 Task: Find connections with filter location Kumhāri with filter topic #Onlineadvertisingwith filter profile language French with filter current company Anchanto with filter school ILS Law College with filter industry Building Equipment Contractors with filter service category Outsourcing with filter keywords title Marketing Research Analyst
Action: Mouse moved to (363, 271)
Screenshot: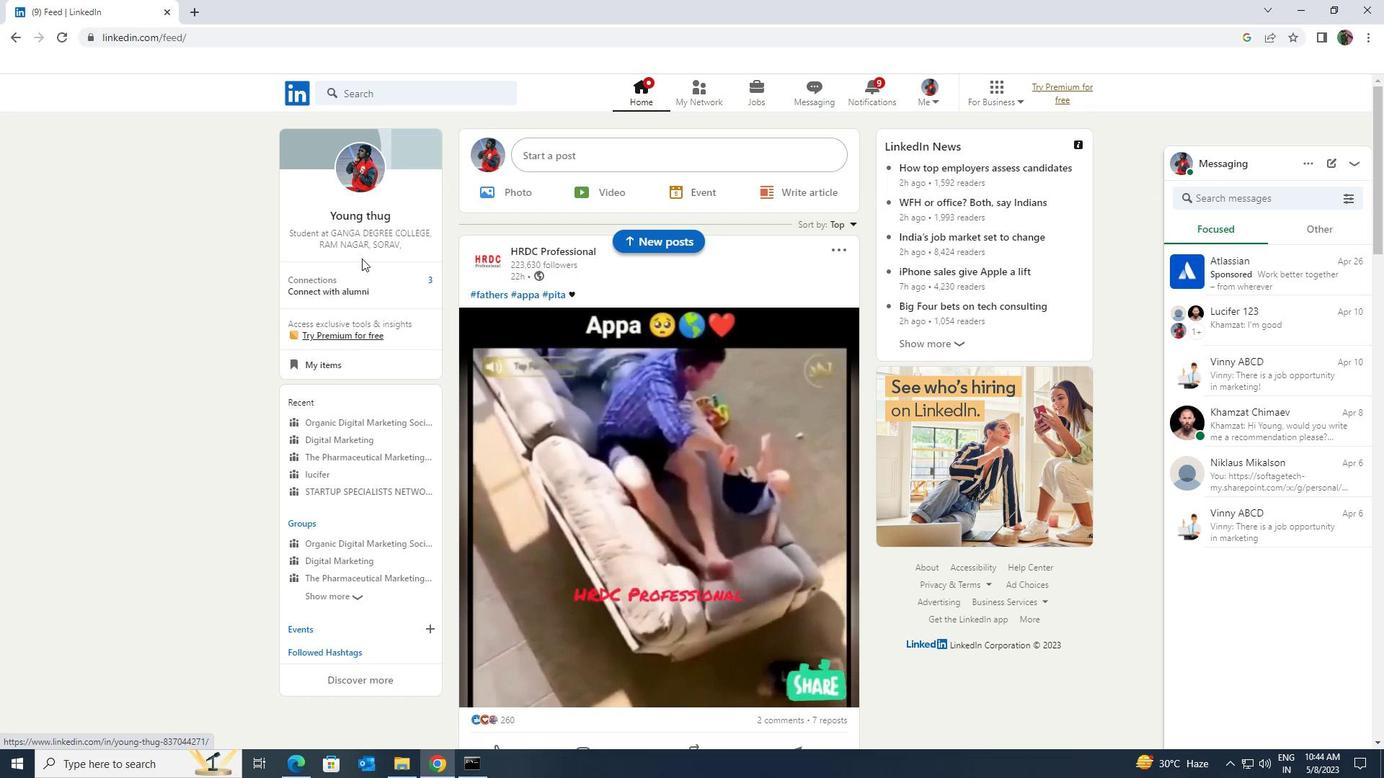 
Action: Mouse pressed left at (363, 271)
Screenshot: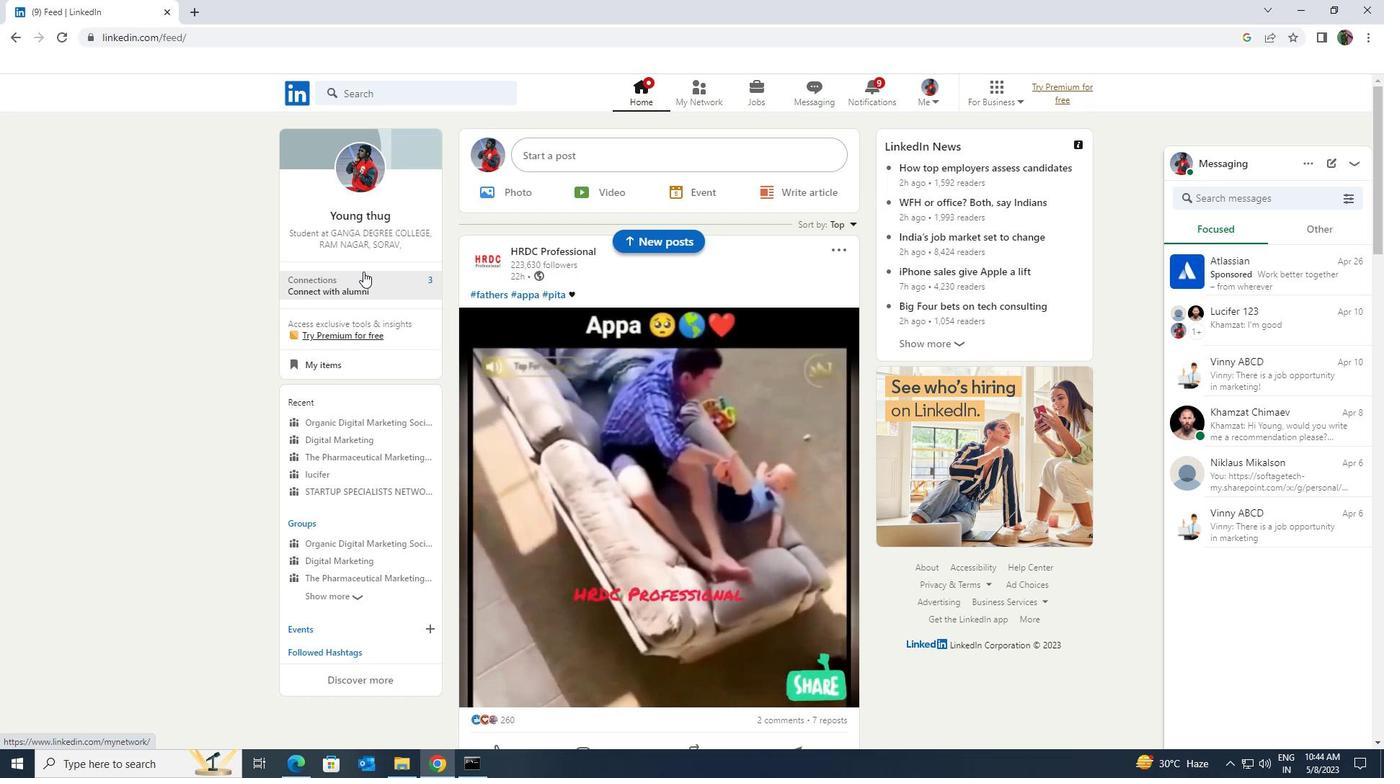 
Action: Mouse moved to (374, 168)
Screenshot: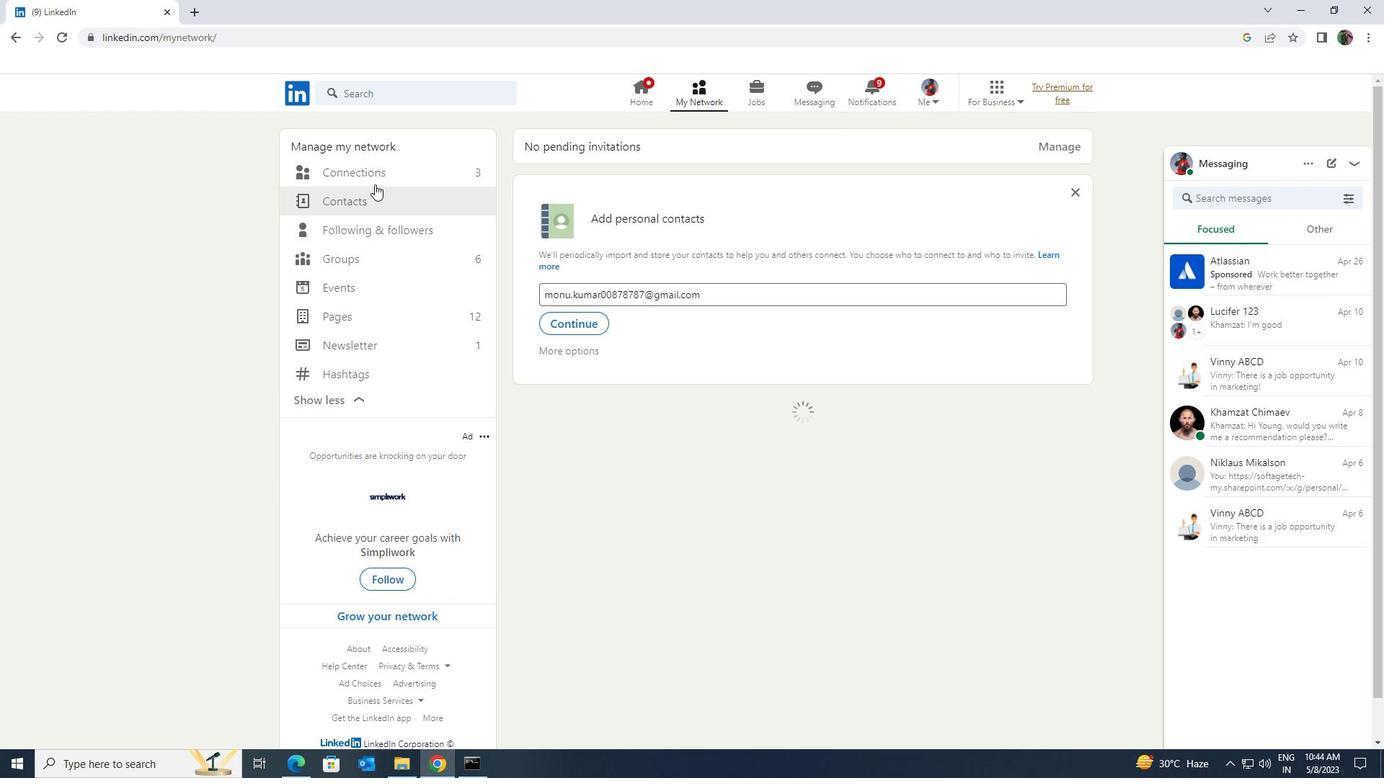 
Action: Mouse pressed left at (374, 168)
Screenshot: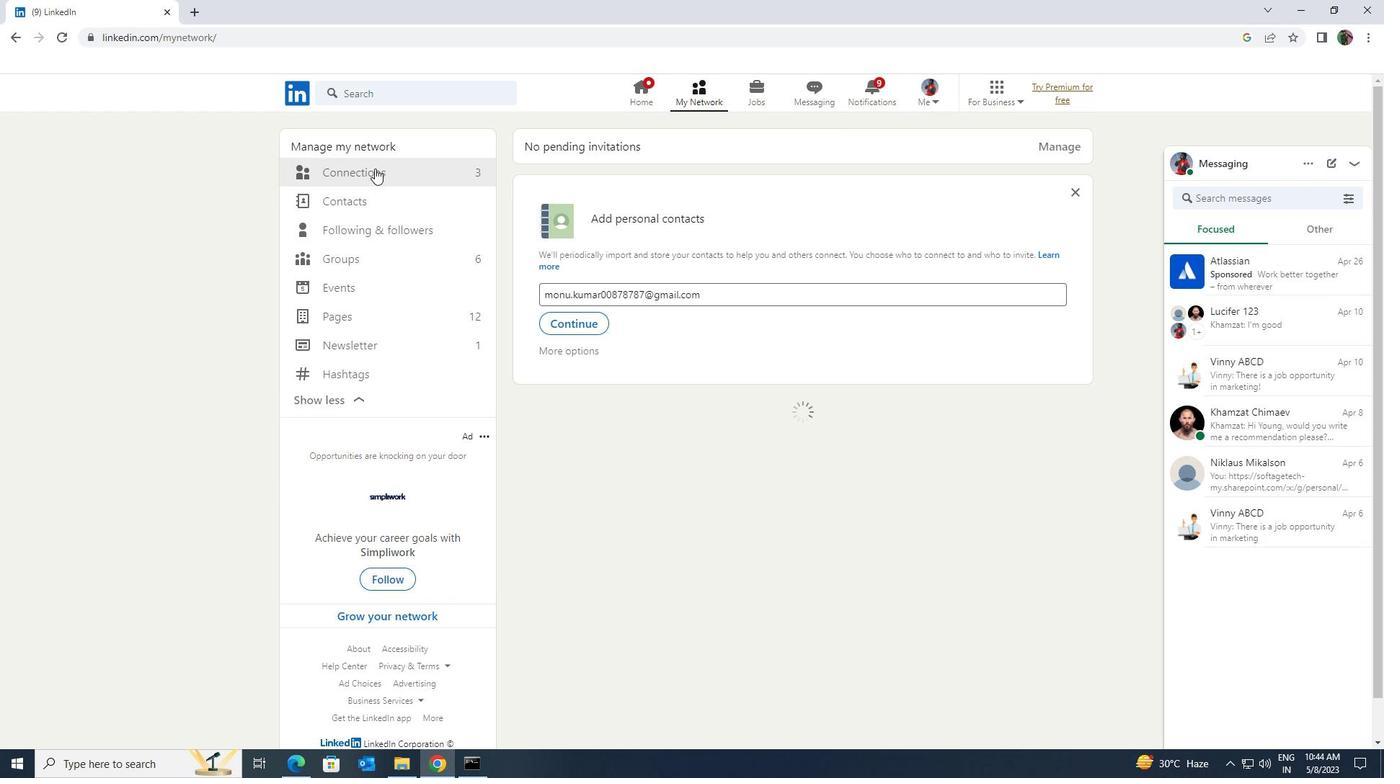 
Action: Mouse moved to (783, 175)
Screenshot: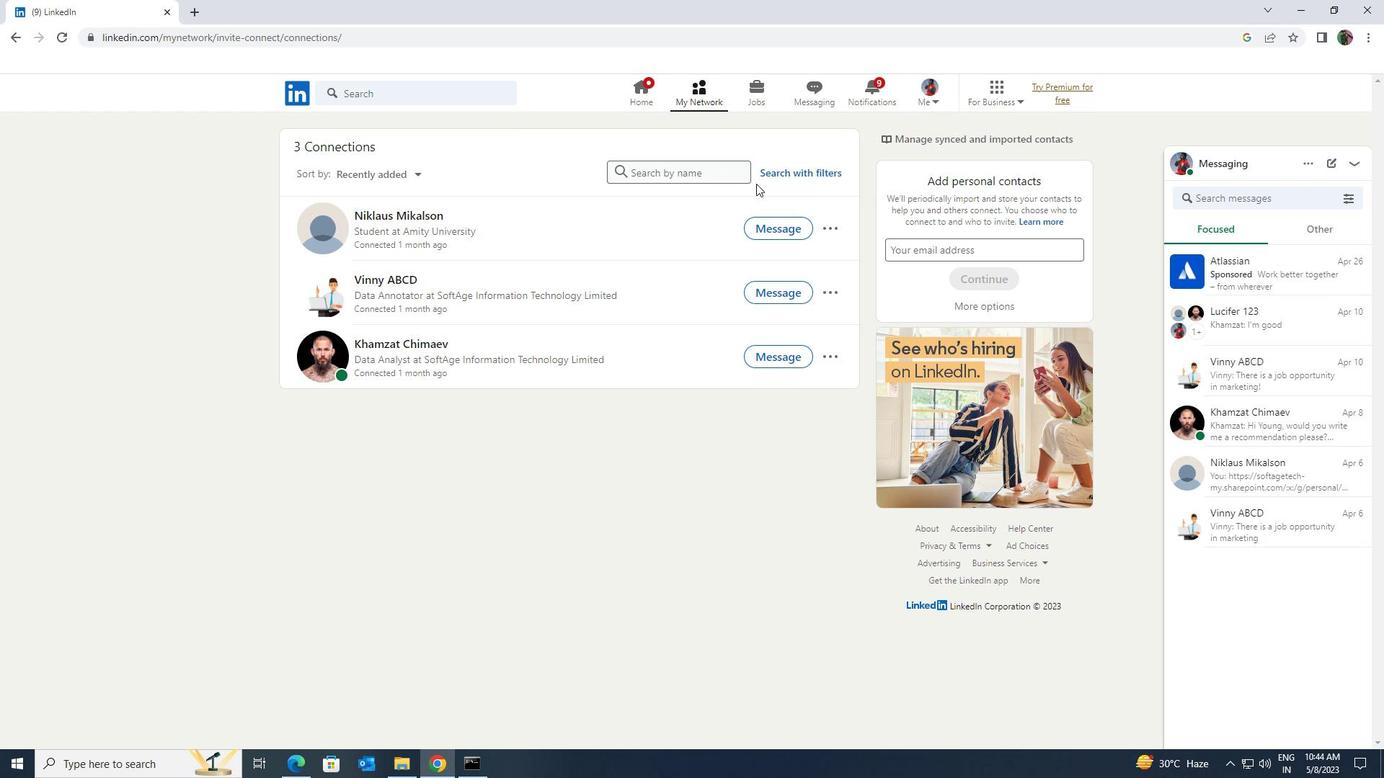 
Action: Mouse pressed left at (783, 175)
Screenshot: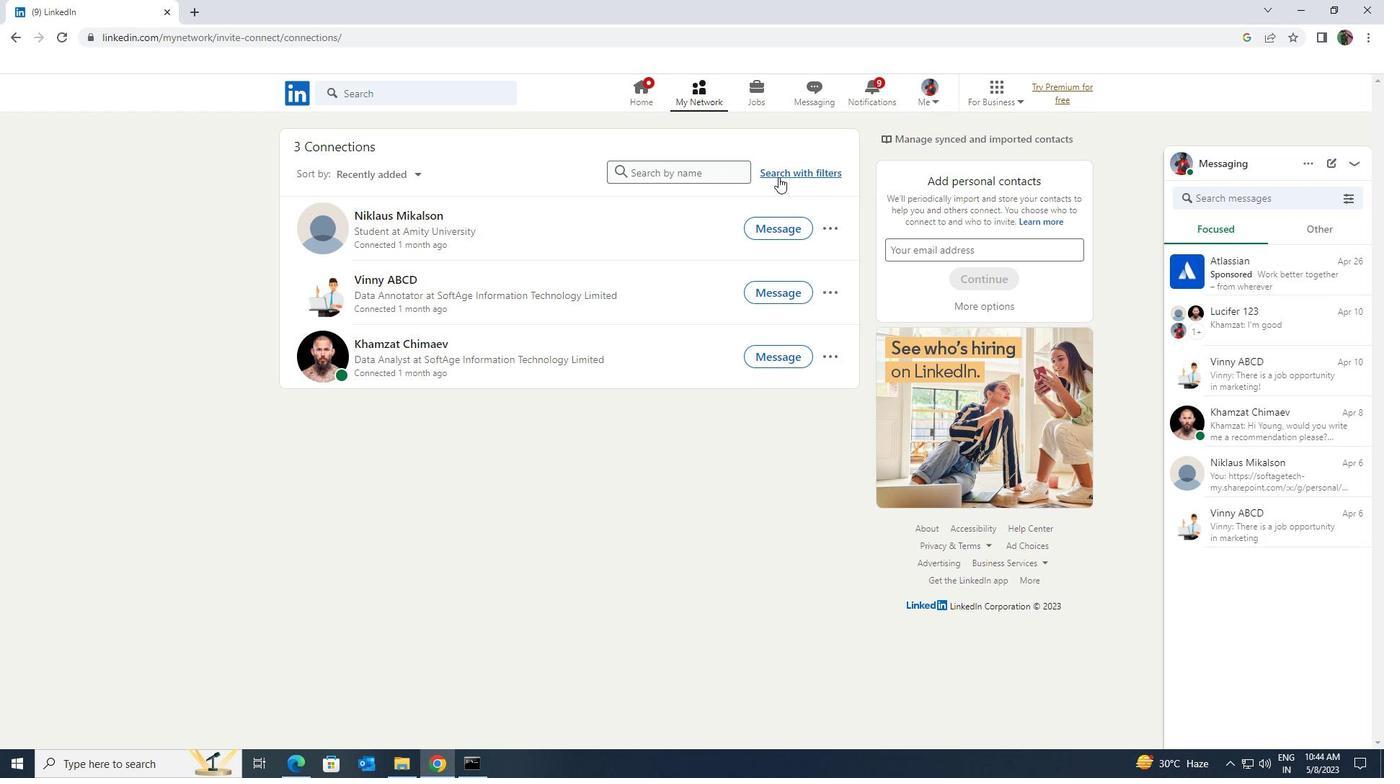 
Action: Mouse moved to (742, 134)
Screenshot: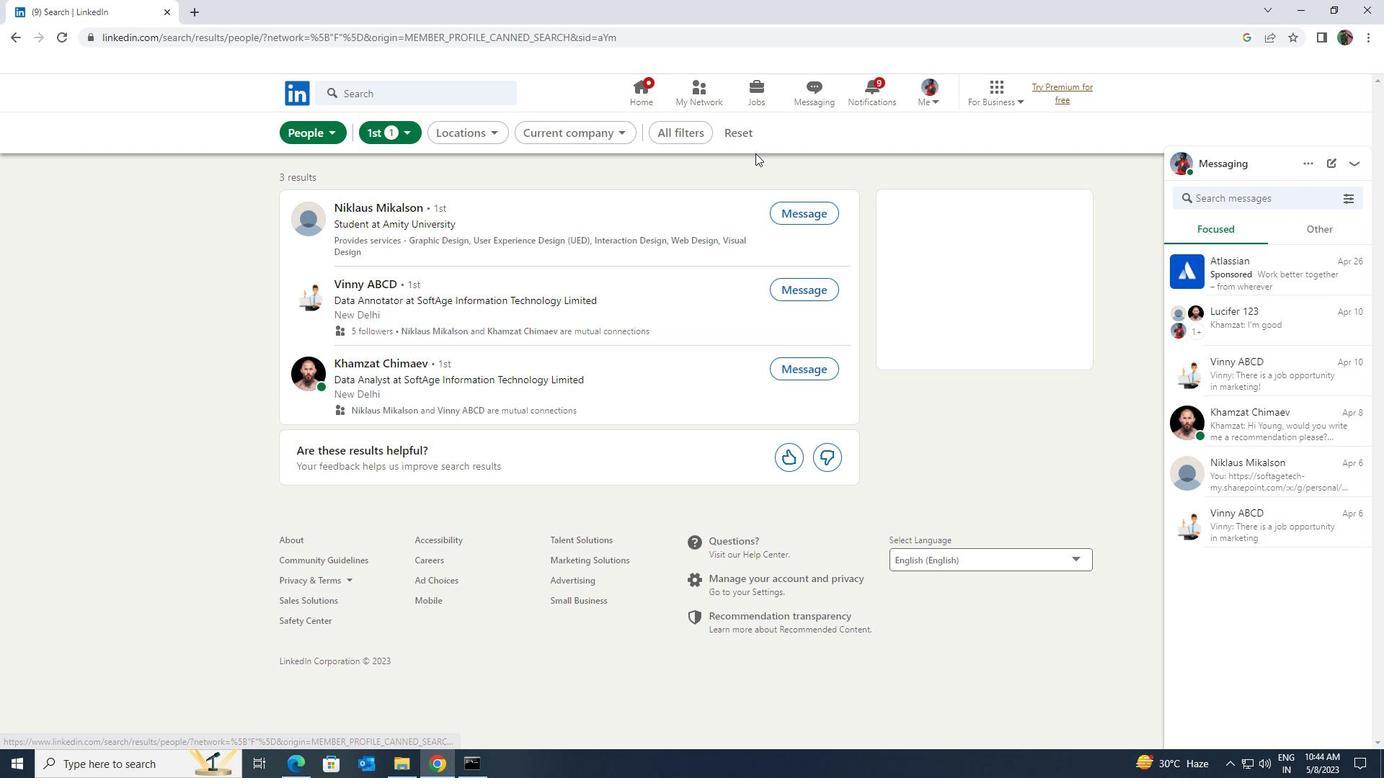 
Action: Mouse pressed left at (742, 134)
Screenshot: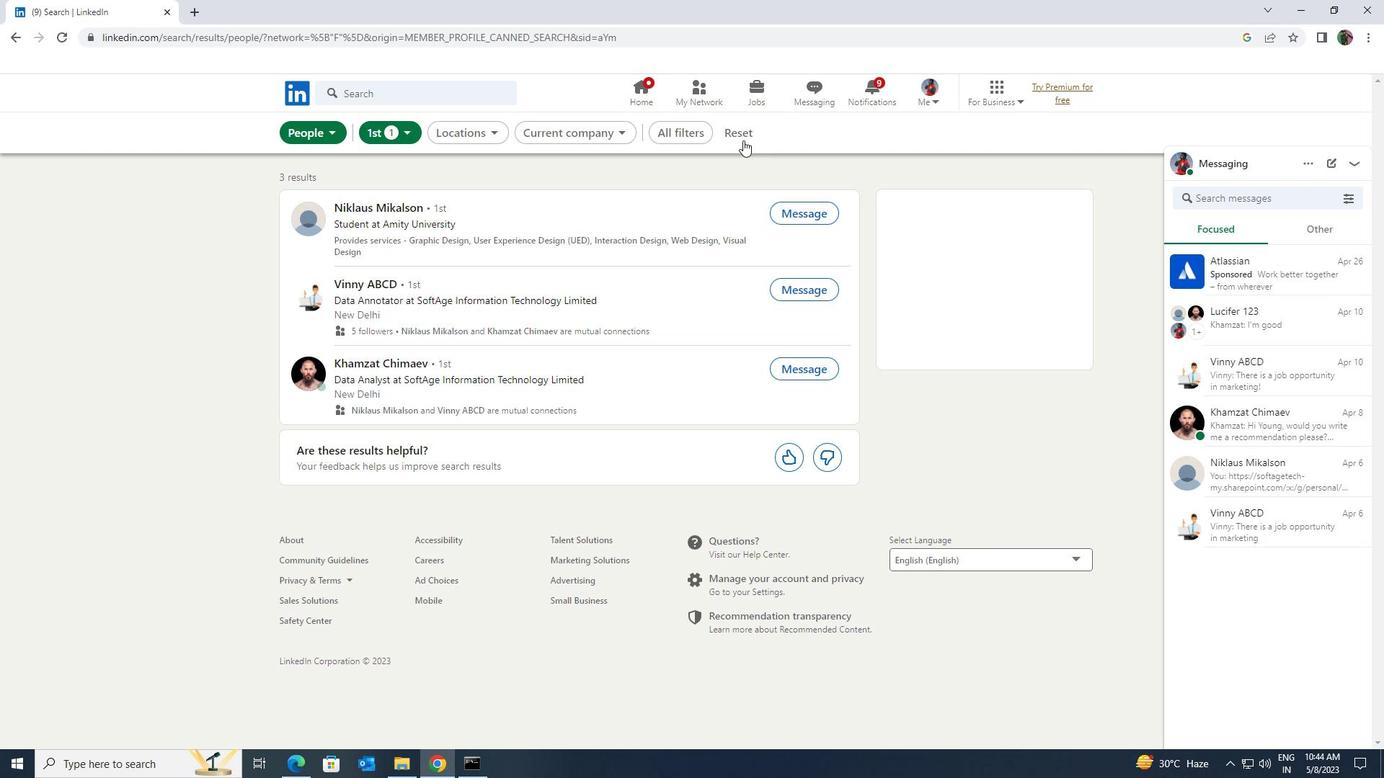 
Action: Mouse moved to (713, 133)
Screenshot: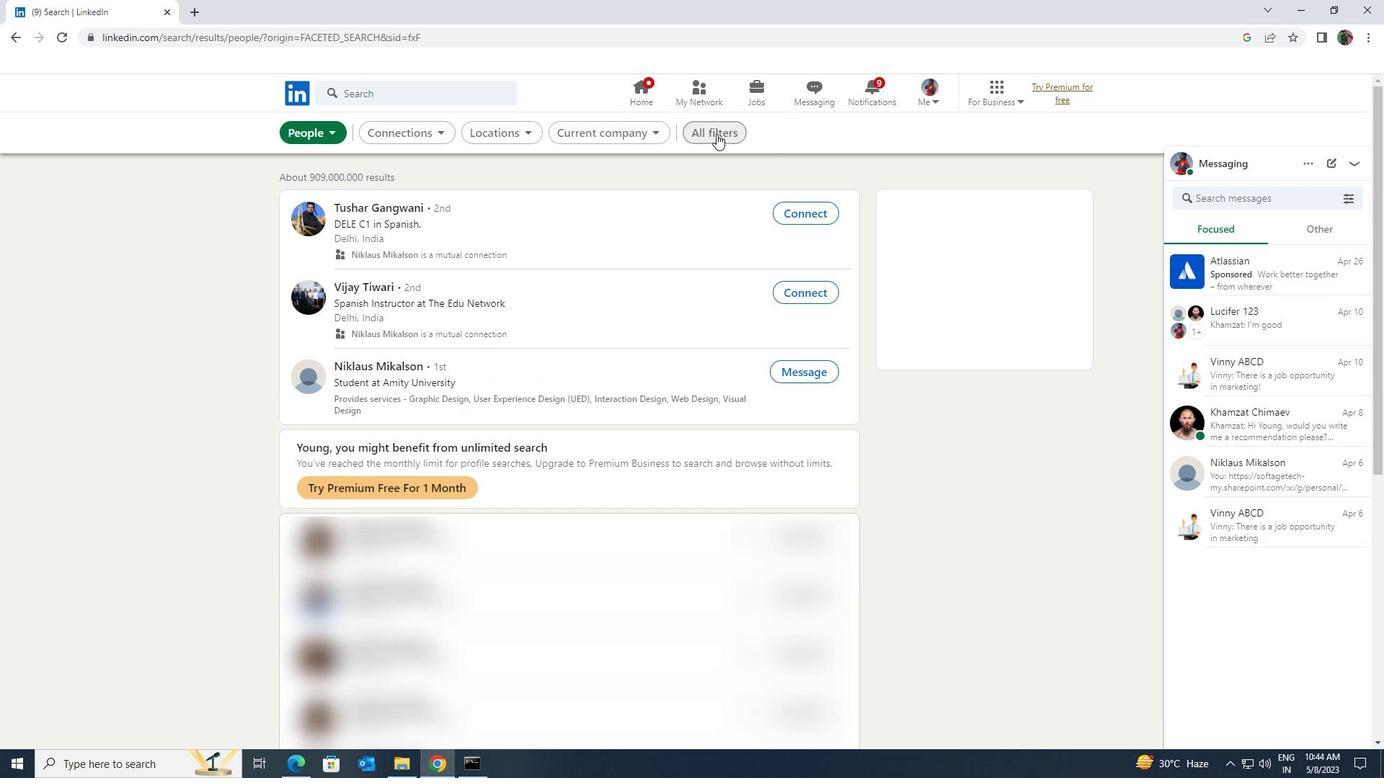 
Action: Mouse pressed left at (713, 133)
Screenshot: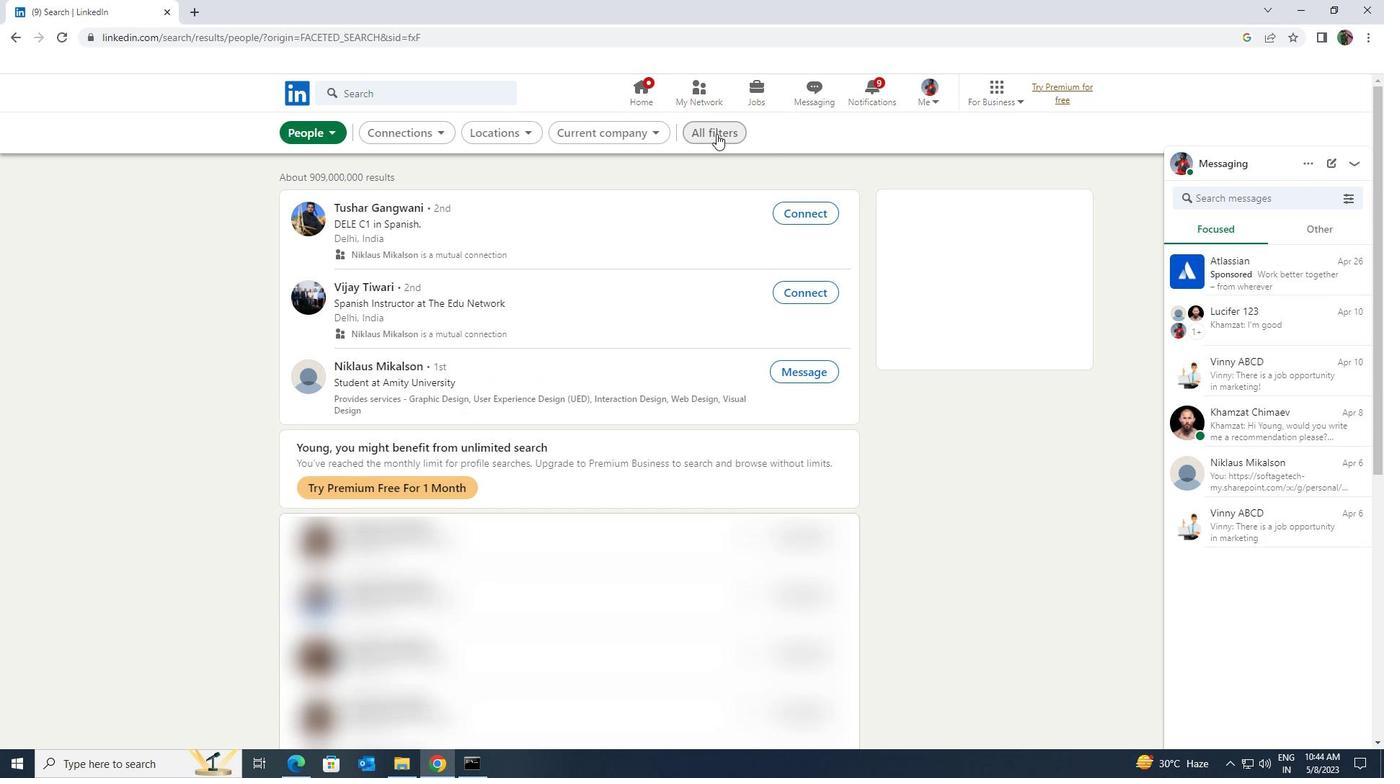 
Action: Mouse moved to (1192, 566)
Screenshot: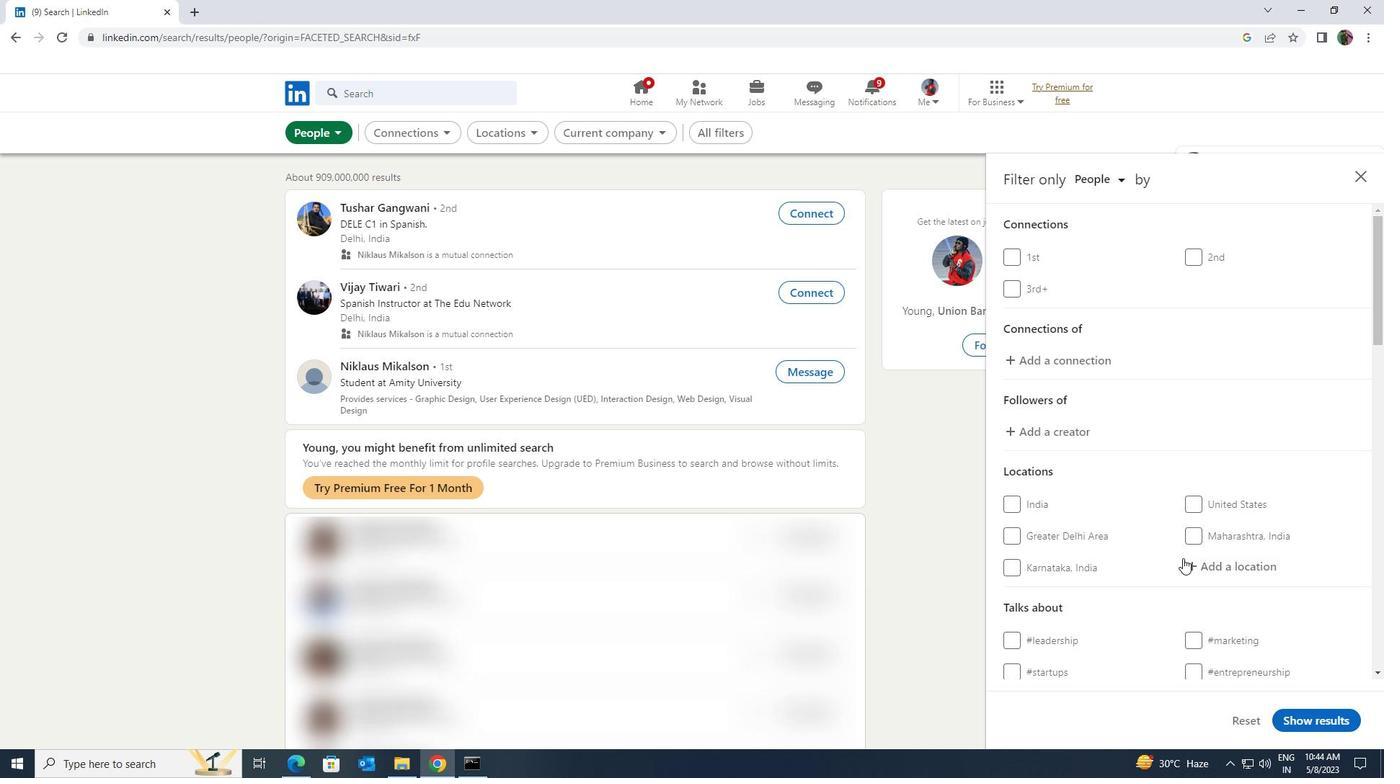 
Action: Mouse pressed left at (1192, 566)
Screenshot: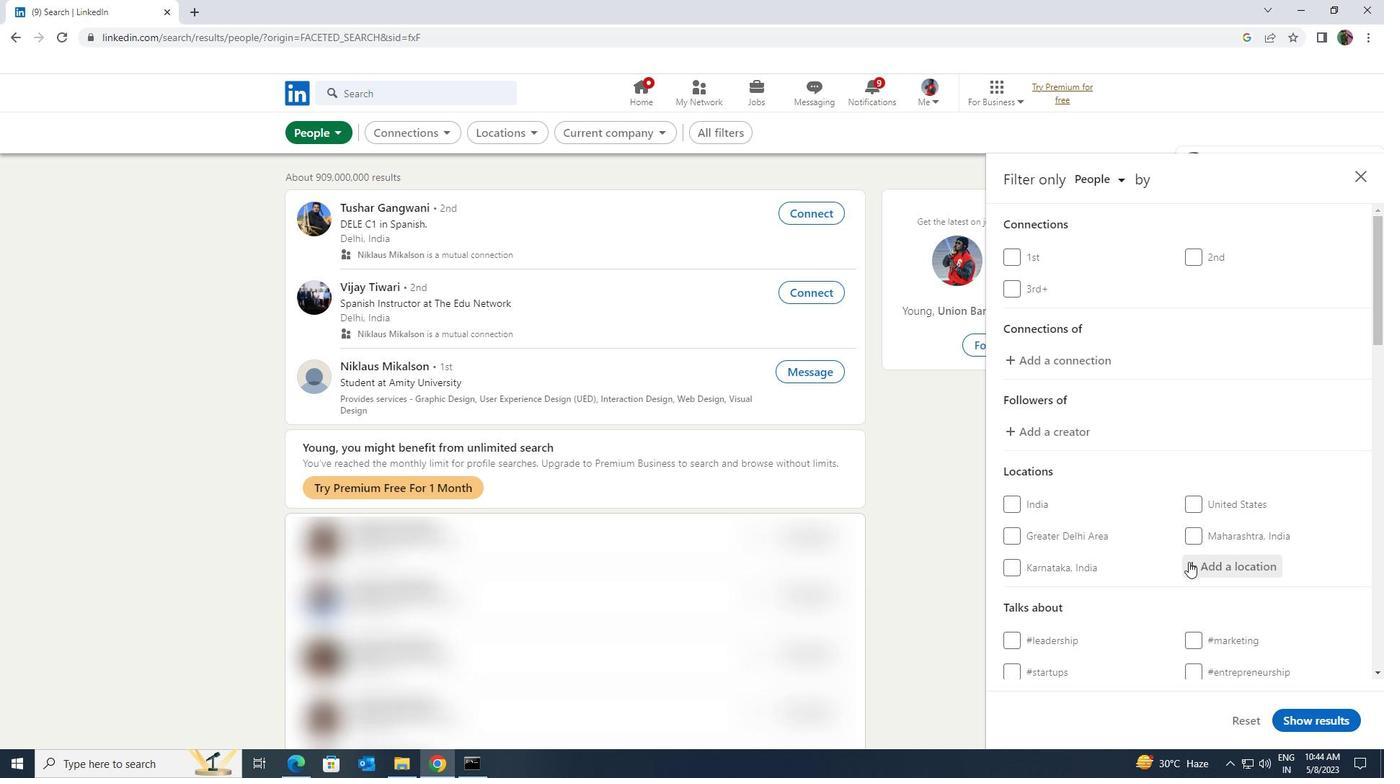 
Action: Key pressed <Key.shift>KUMHARI
Screenshot: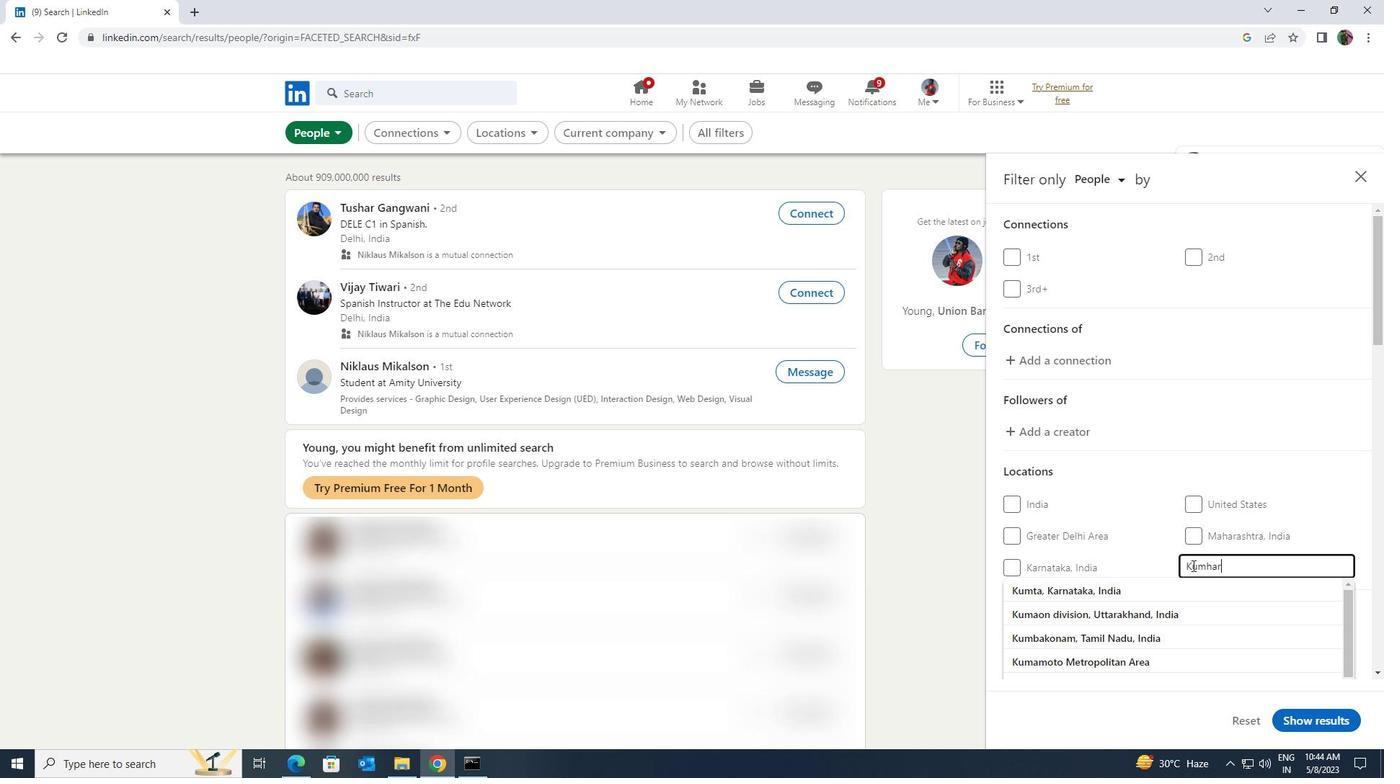 
Action: Mouse scrolled (1192, 565) with delta (0, 0)
Screenshot: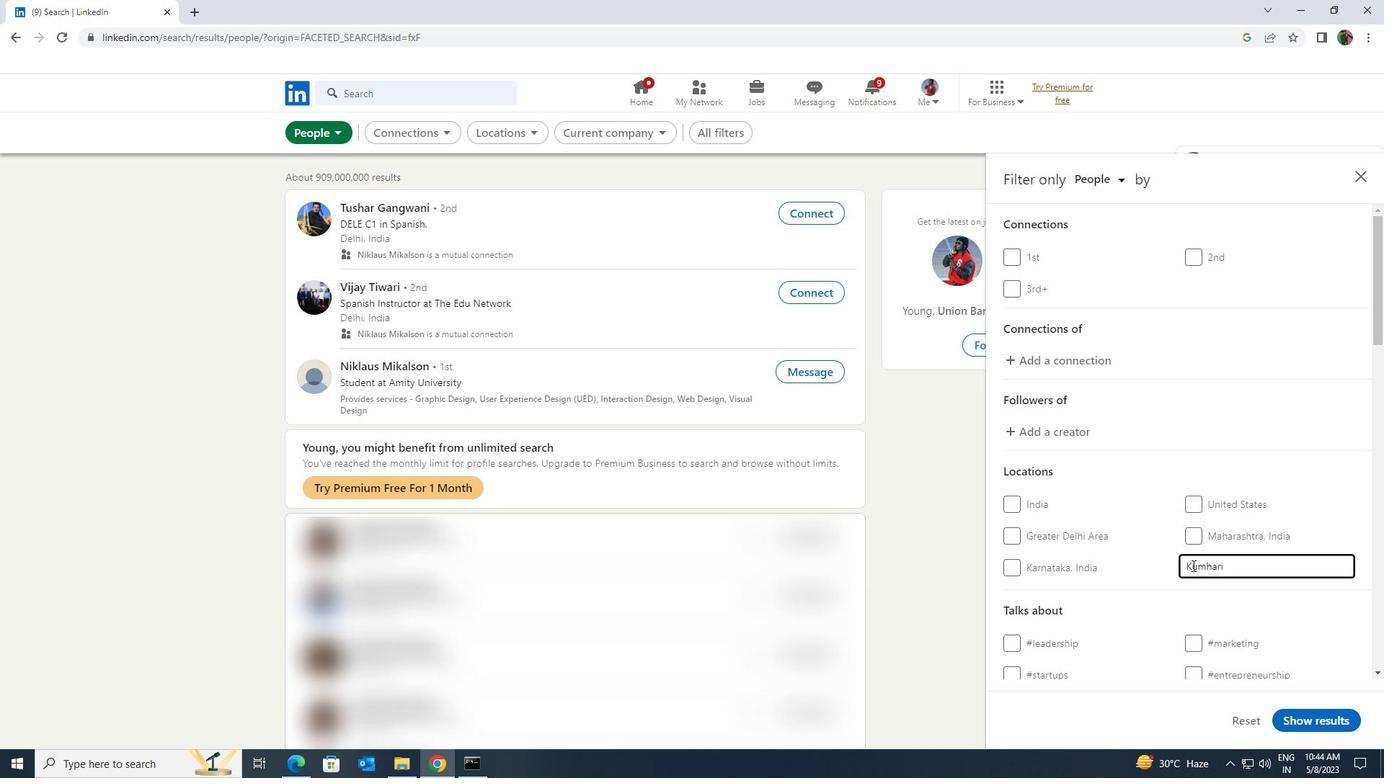 
Action: Mouse moved to (1208, 634)
Screenshot: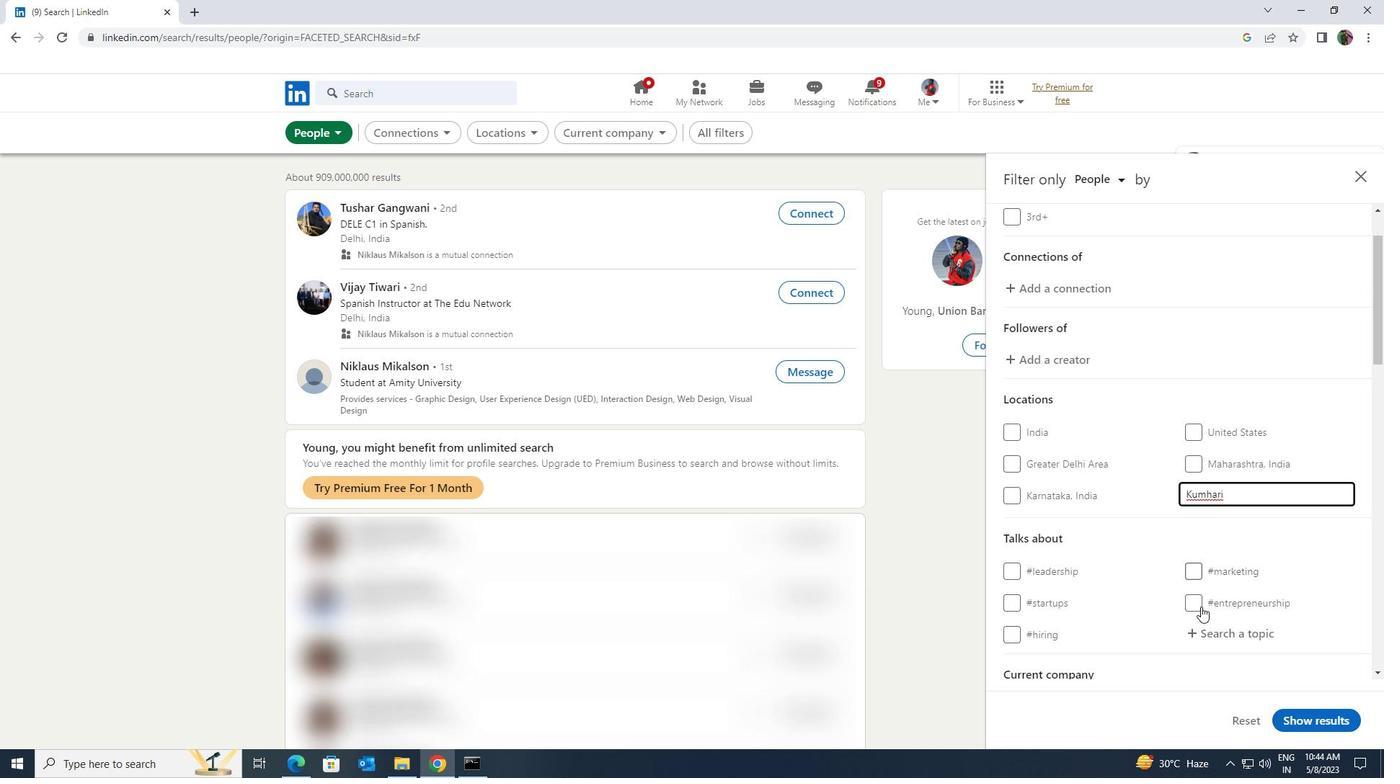 
Action: Mouse pressed left at (1208, 634)
Screenshot: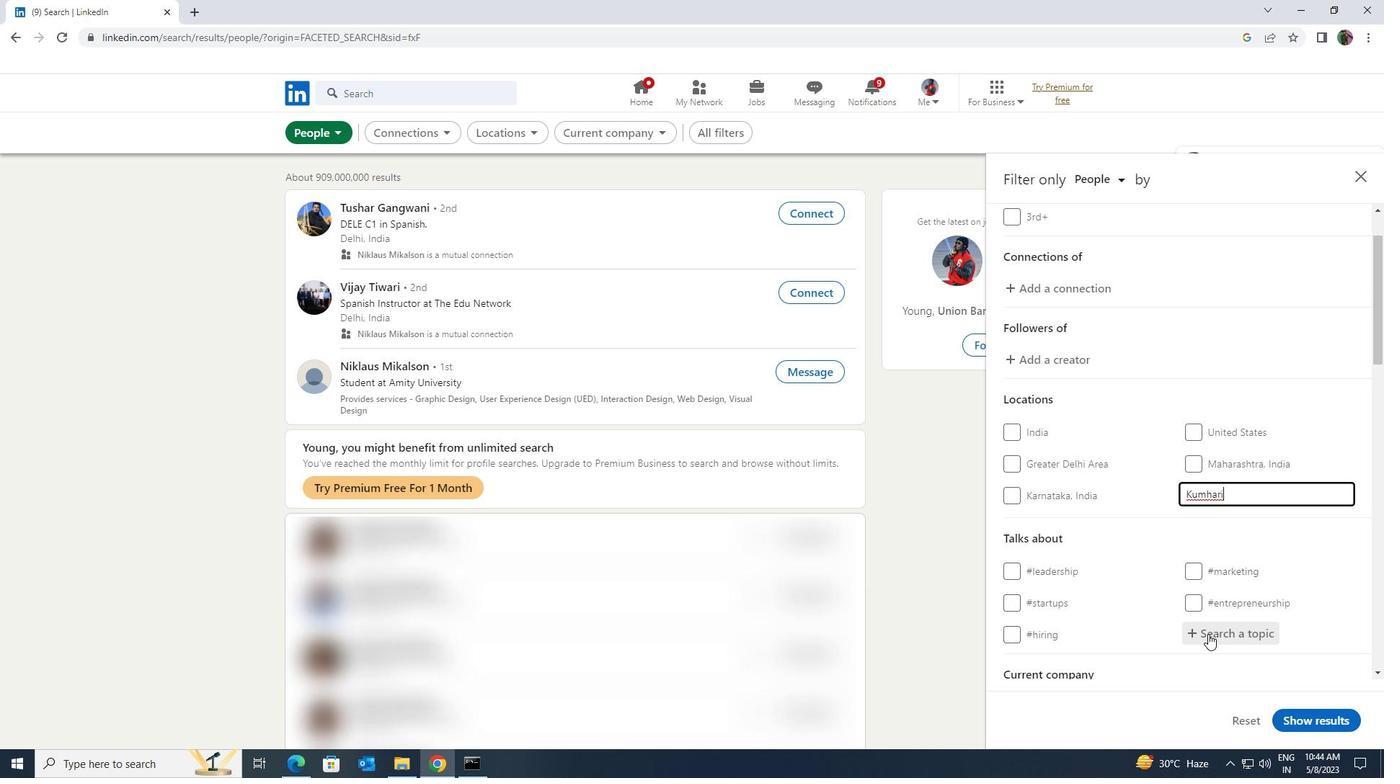 
Action: Key pressed <Key.shift><Key.shift>ONLINEADVERTI
Screenshot: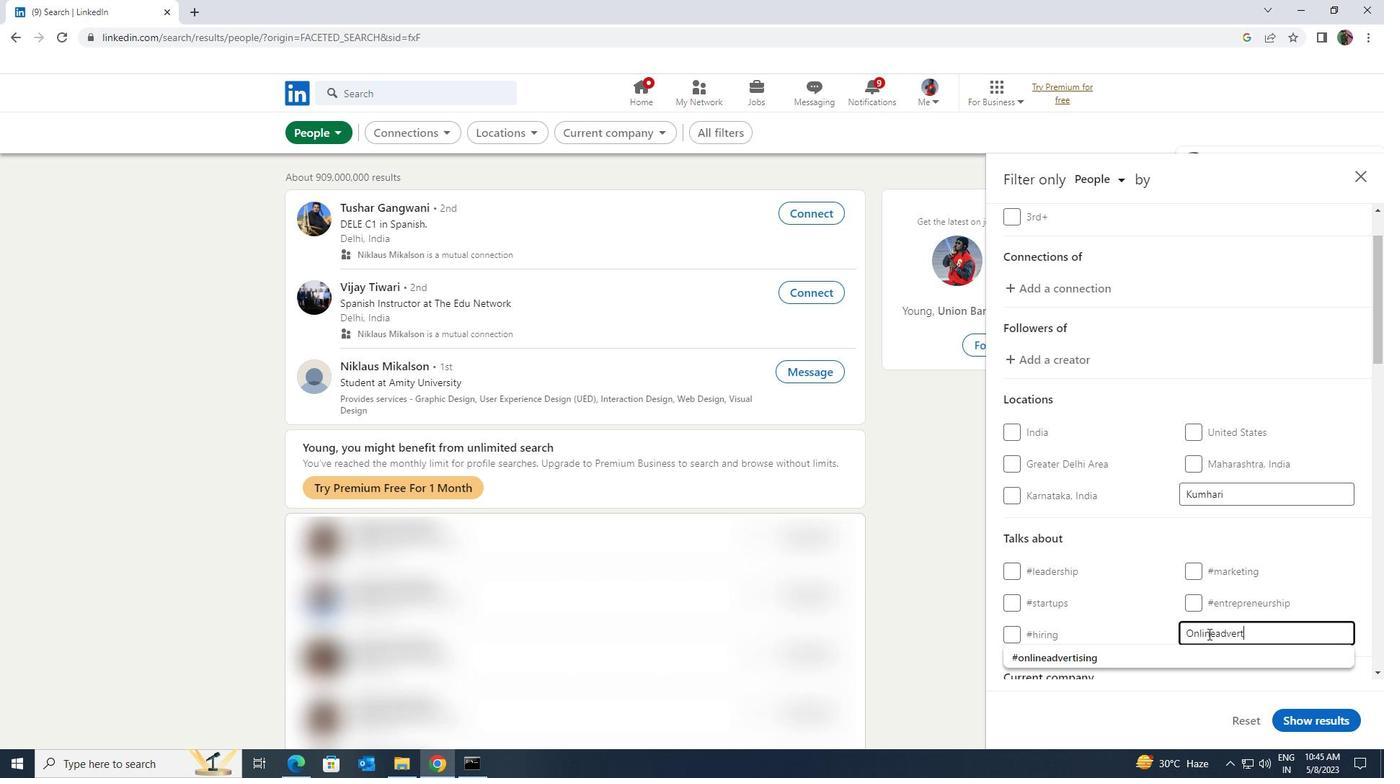 
Action: Mouse moved to (1201, 654)
Screenshot: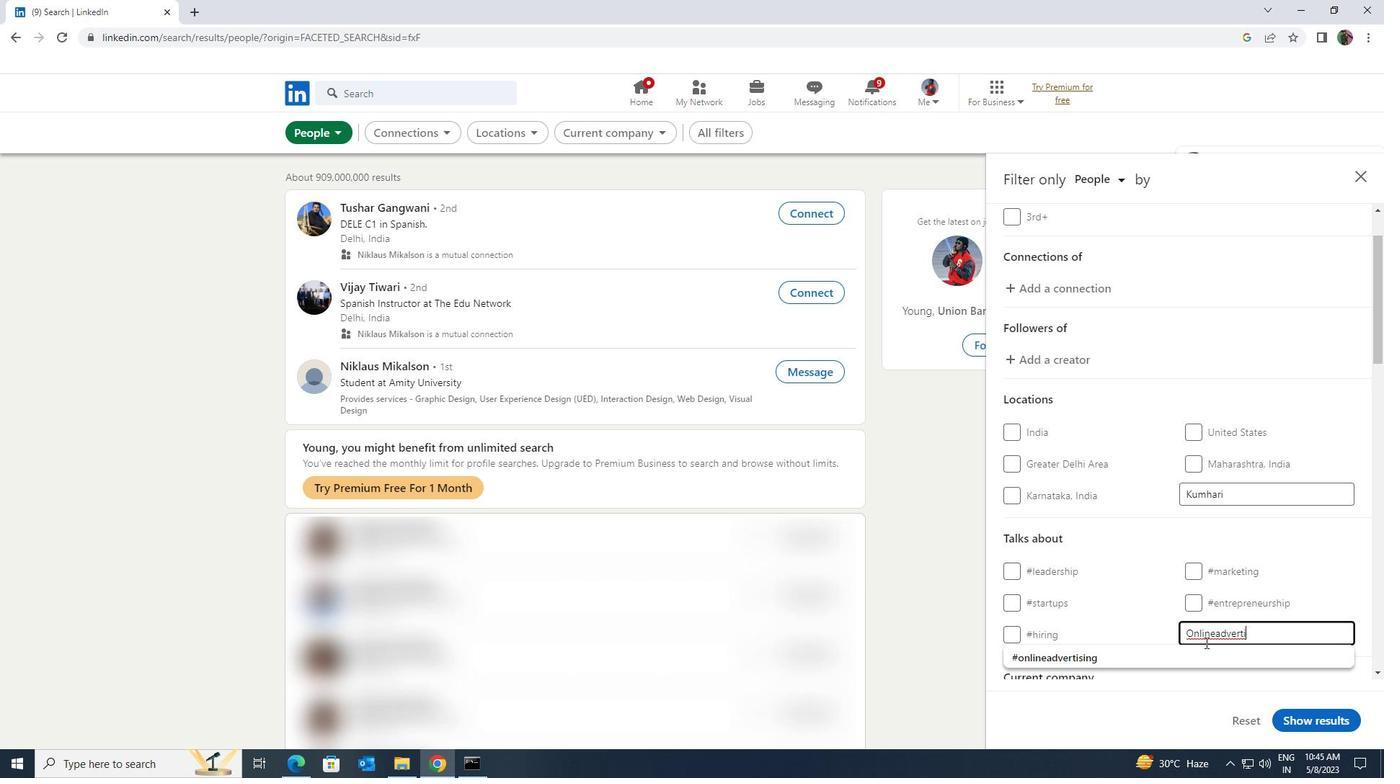 
Action: Mouse pressed left at (1201, 654)
Screenshot: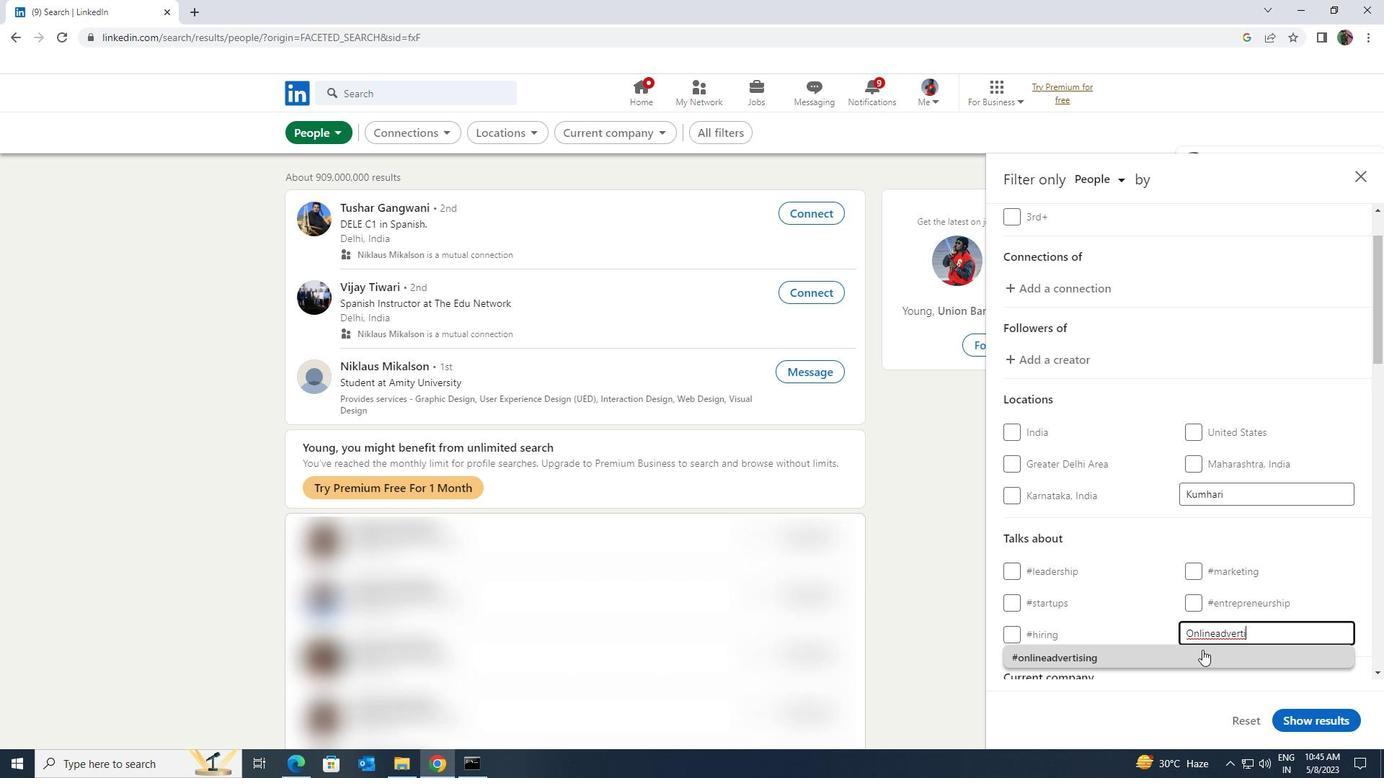
Action: Mouse moved to (1199, 618)
Screenshot: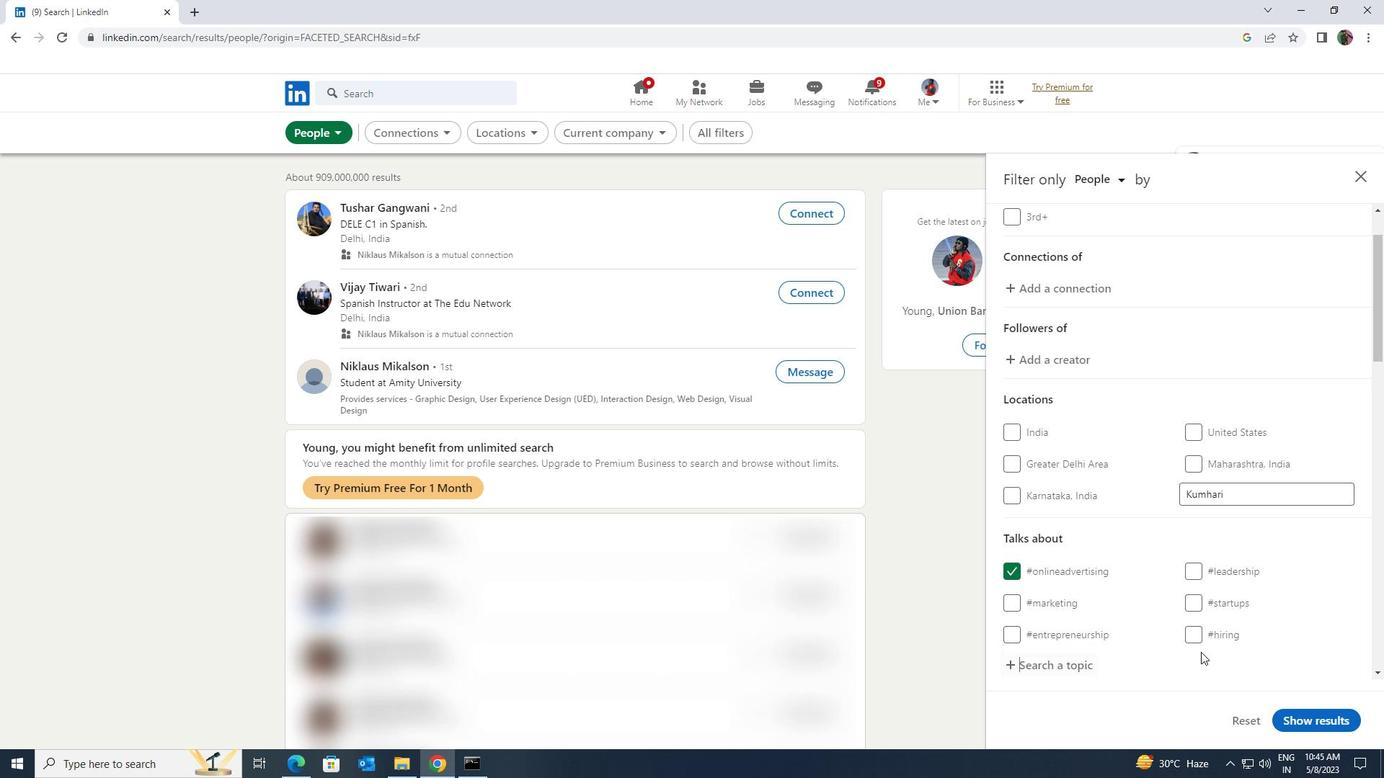 
Action: Mouse scrolled (1199, 617) with delta (0, 0)
Screenshot: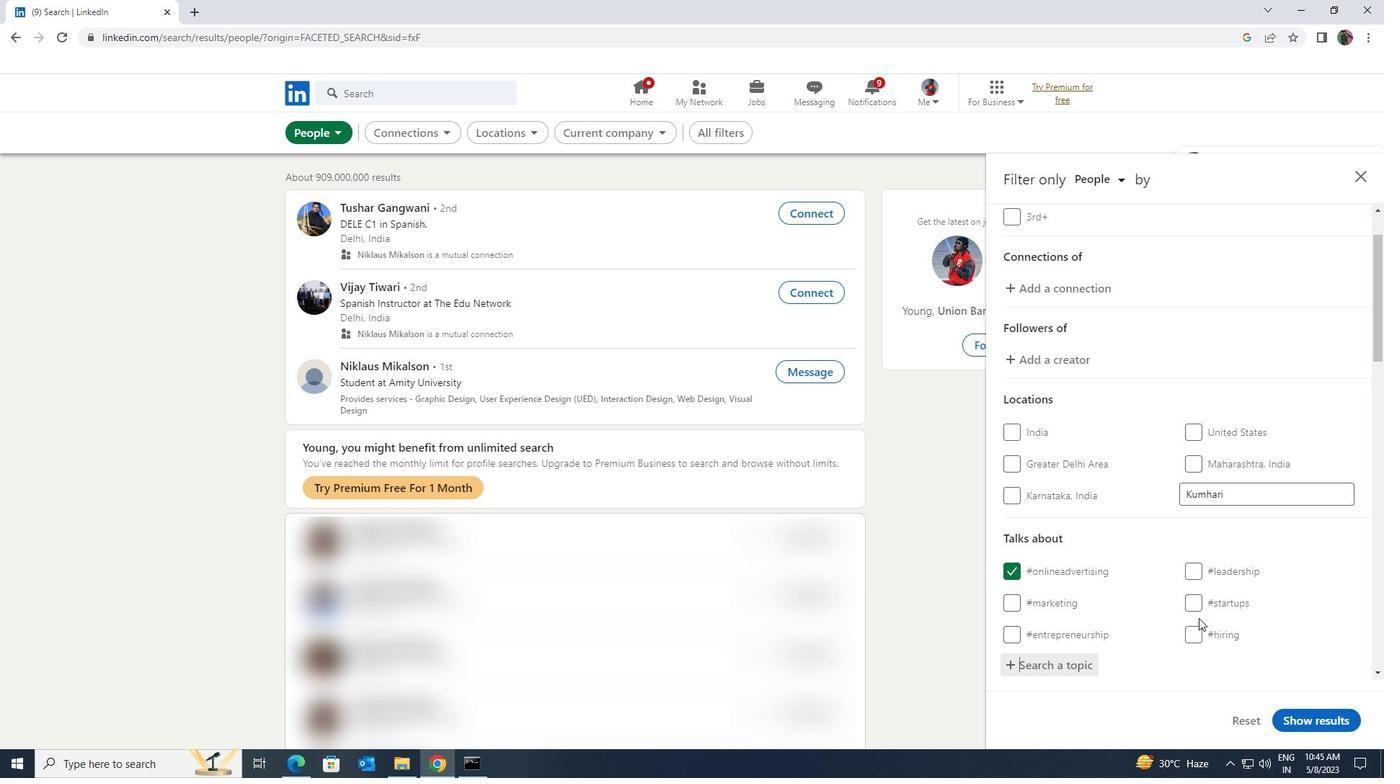 
Action: Mouse scrolled (1199, 617) with delta (0, 0)
Screenshot: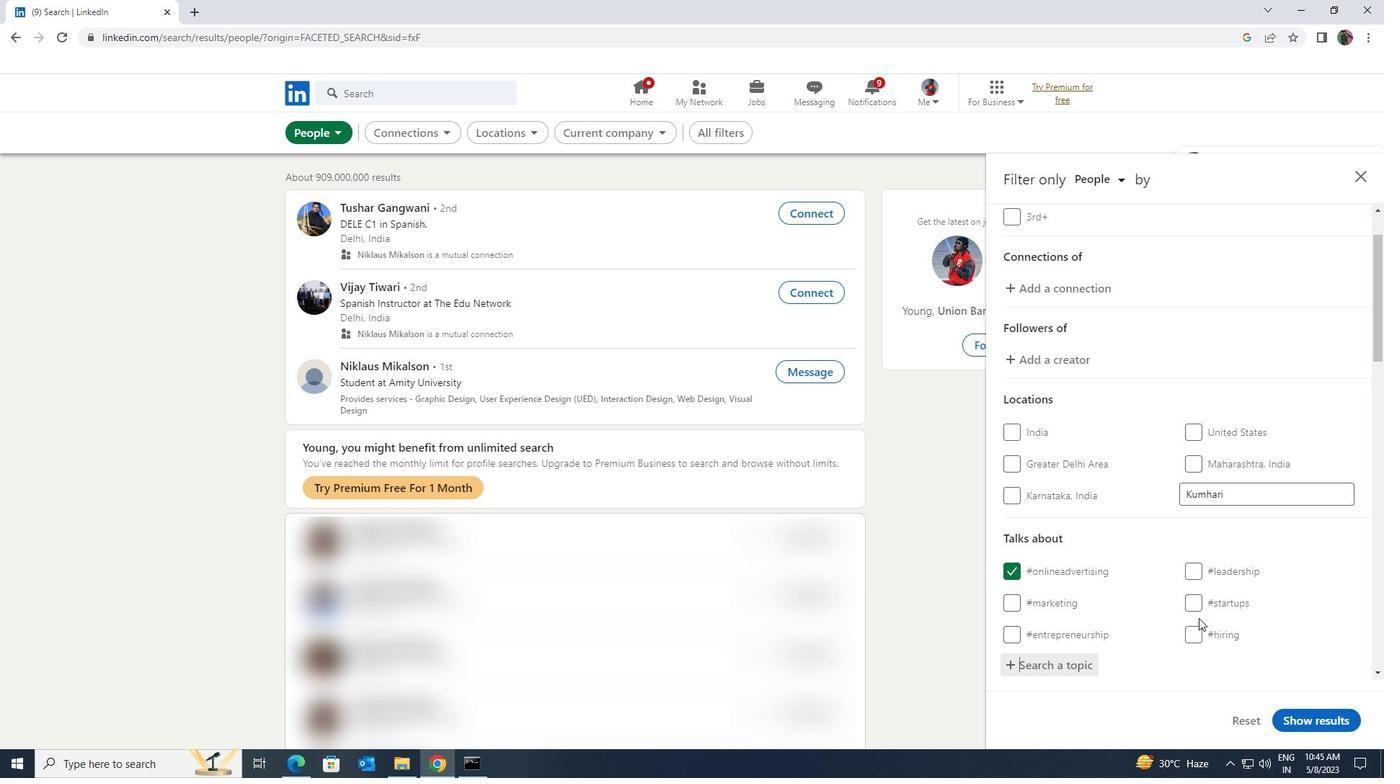 
Action: Mouse scrolled (1199, 617) with delta (0, 0)
Screenshot: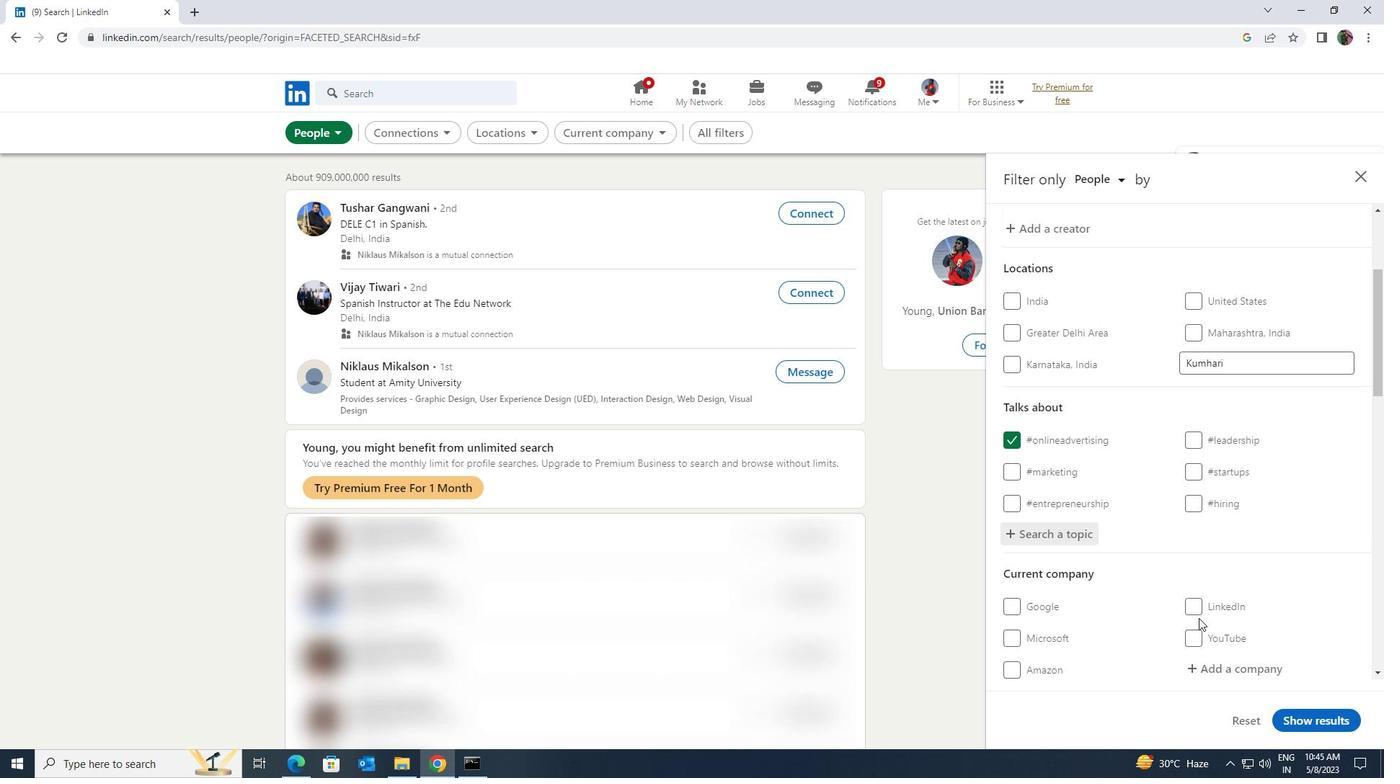 
Action: Mouse scrolled (1199, 617) with delta (0, 0)
Screenshot: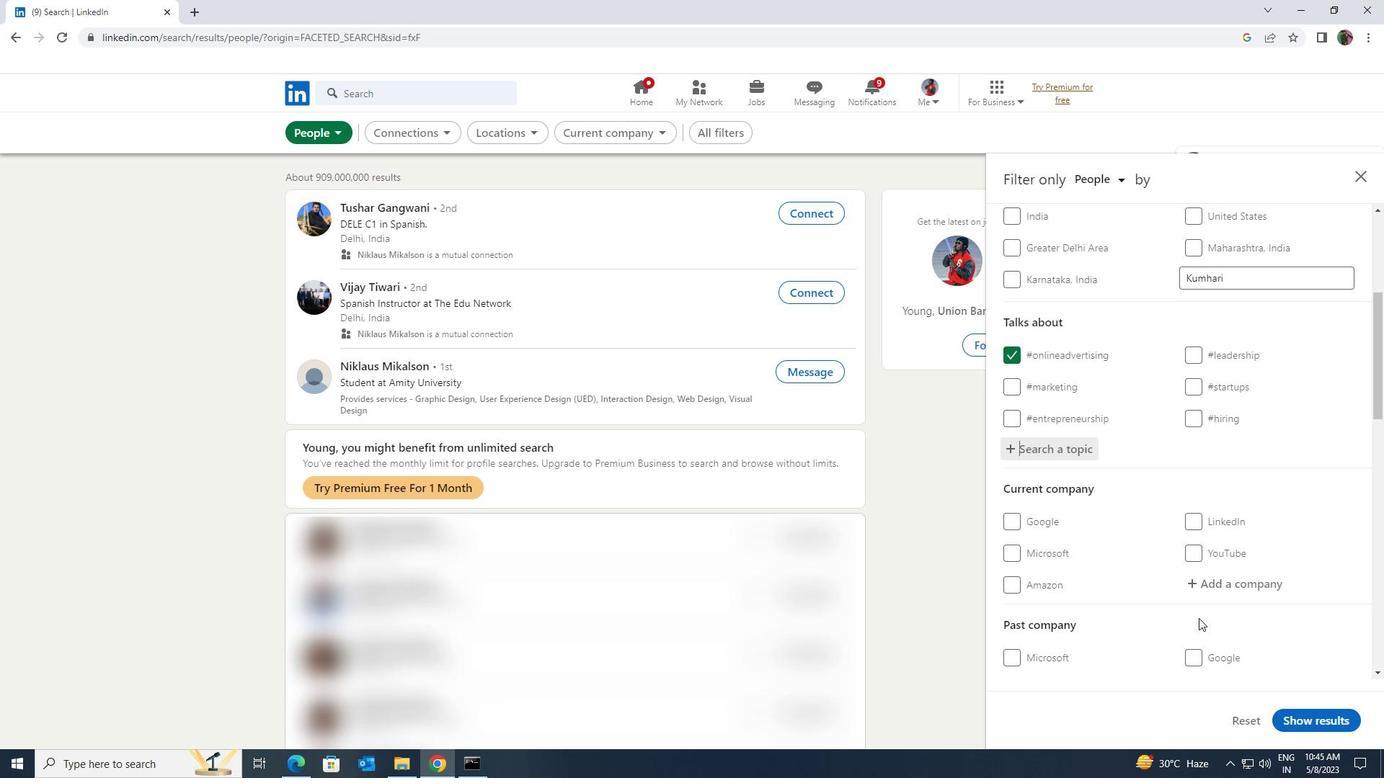 
Action: Mouse scrolled (1199, 617) with delta (0, 0)
Screenshot: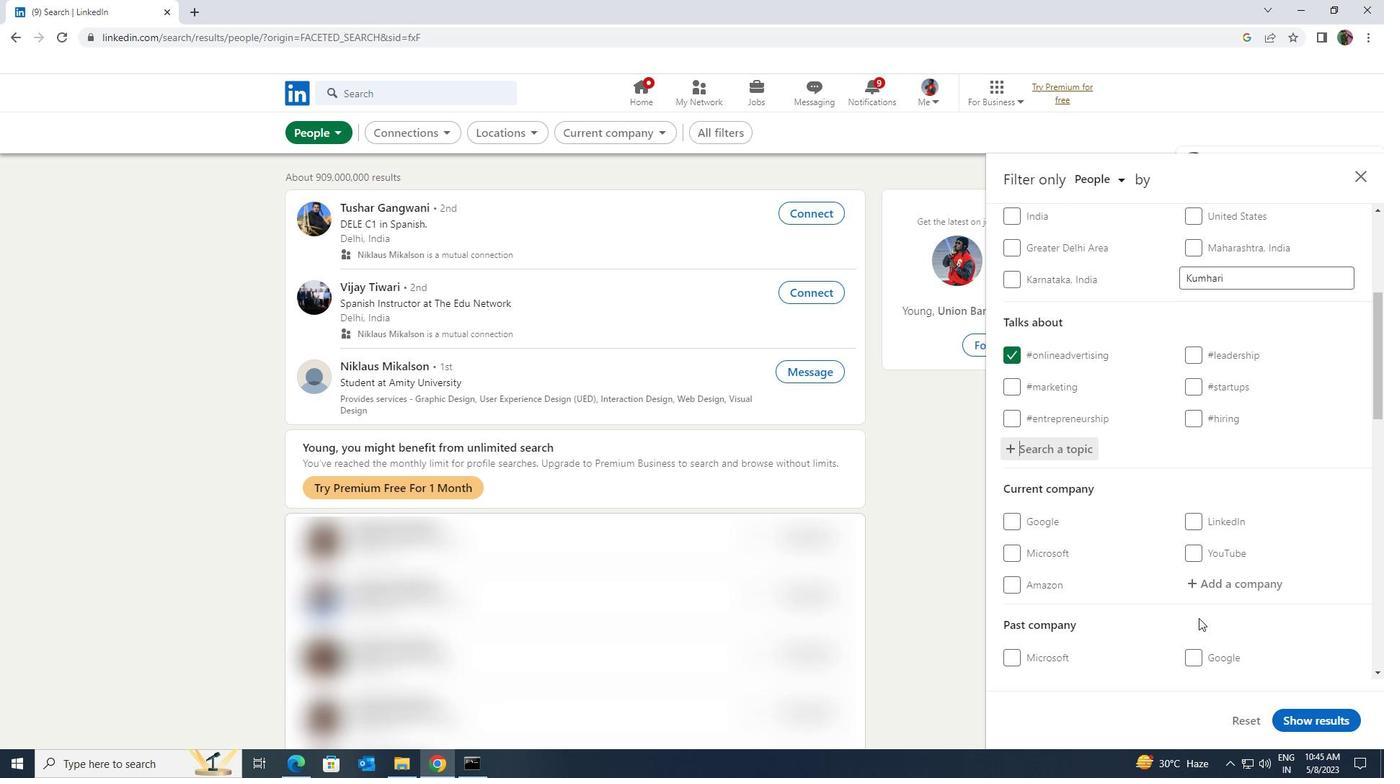 
Action: Mouse scrolled (1199, 617) with delta (0, 0)
Screenshot: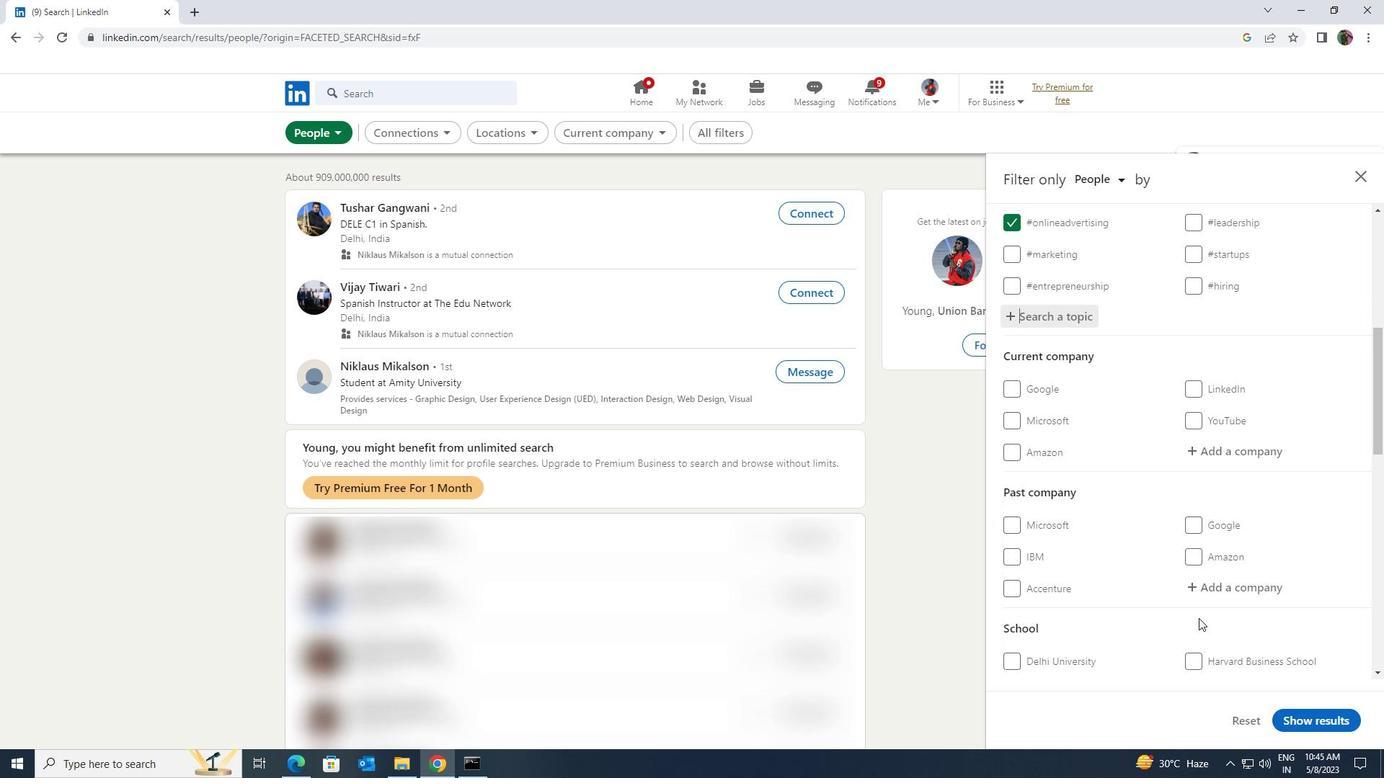 
Action: Mouse scrolled (1199, 617) with delta (0, 0)
Screenshot: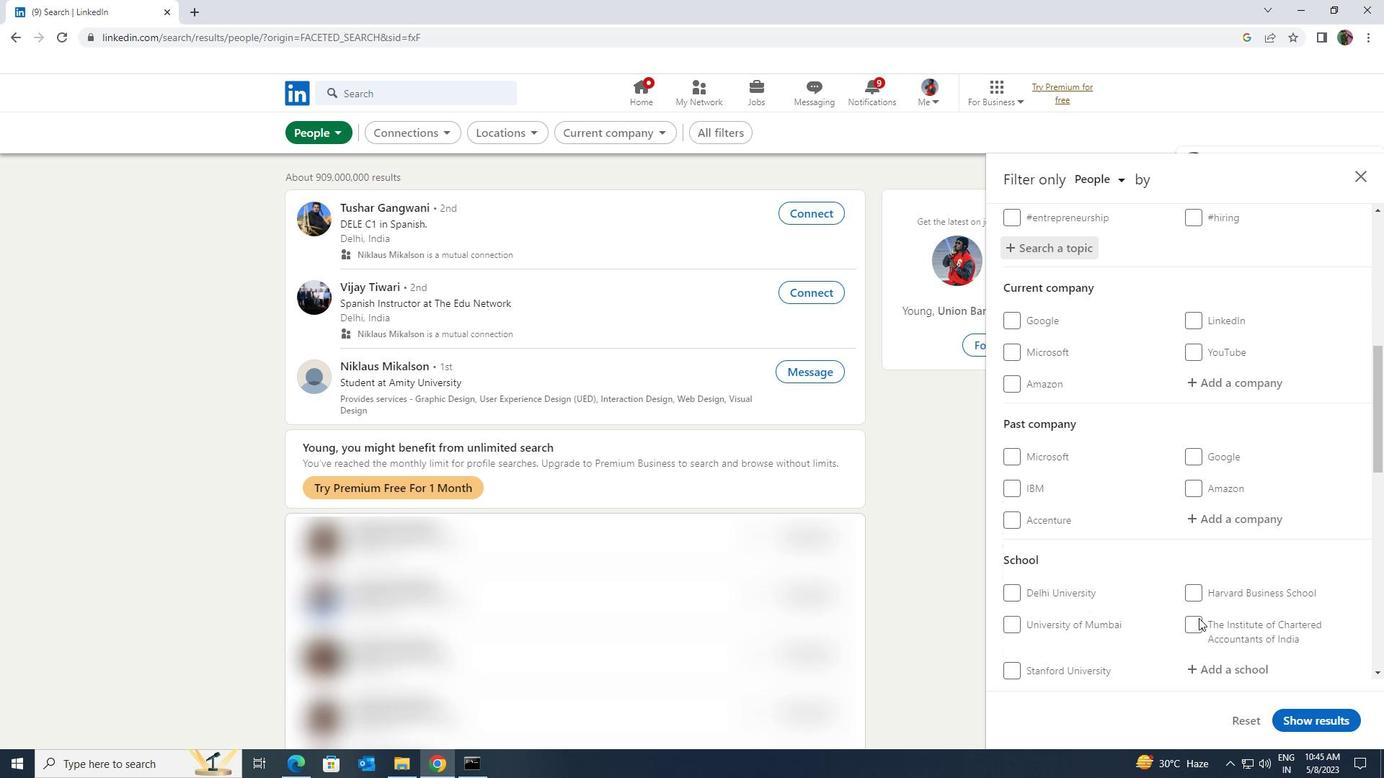 
Action: Mouse scrolled (1199, 617) with delta (0, 0)
Screenshot: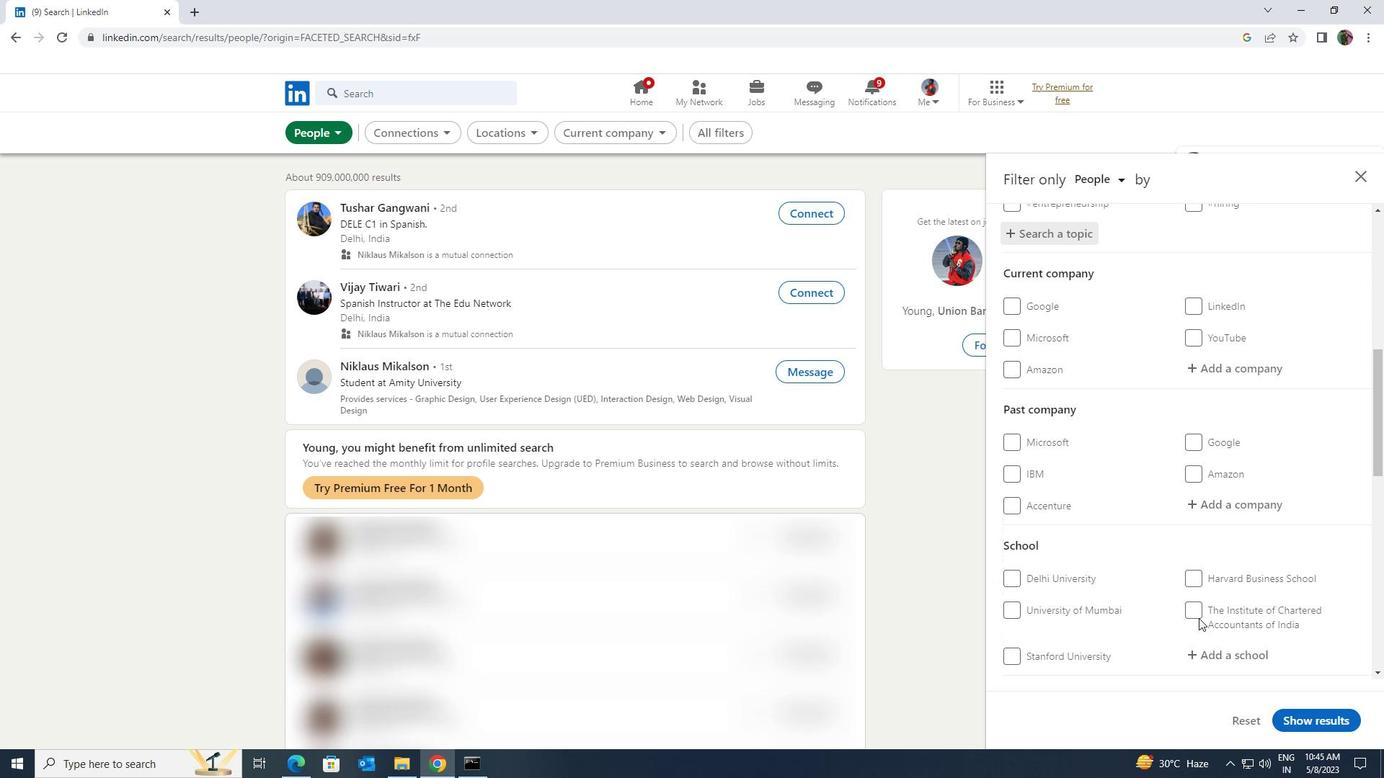 
Action: Mouse scrolled (1199, 617) with delta (0, 0)
Screenshot: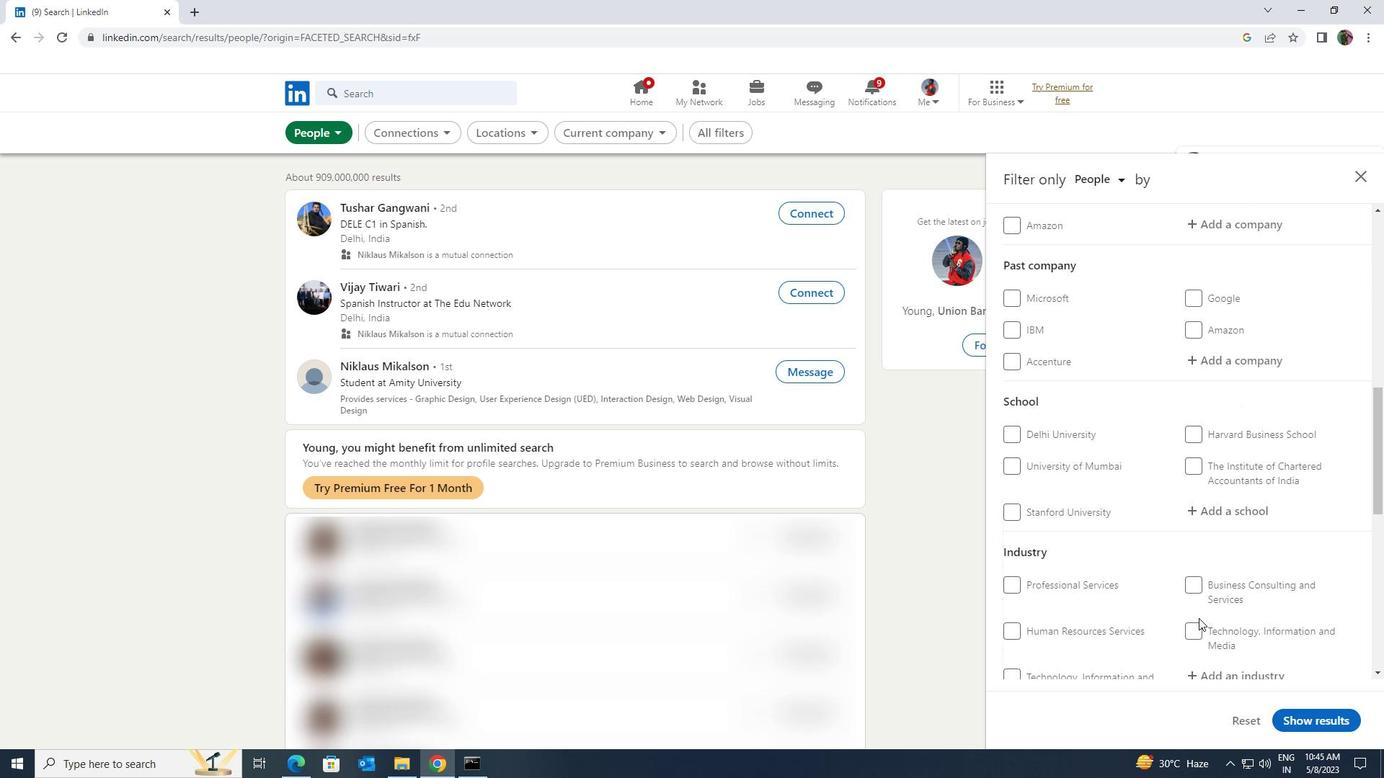 
Action: Mouse scrolled (1199, 617) with delta (0, 0)
Screenshot: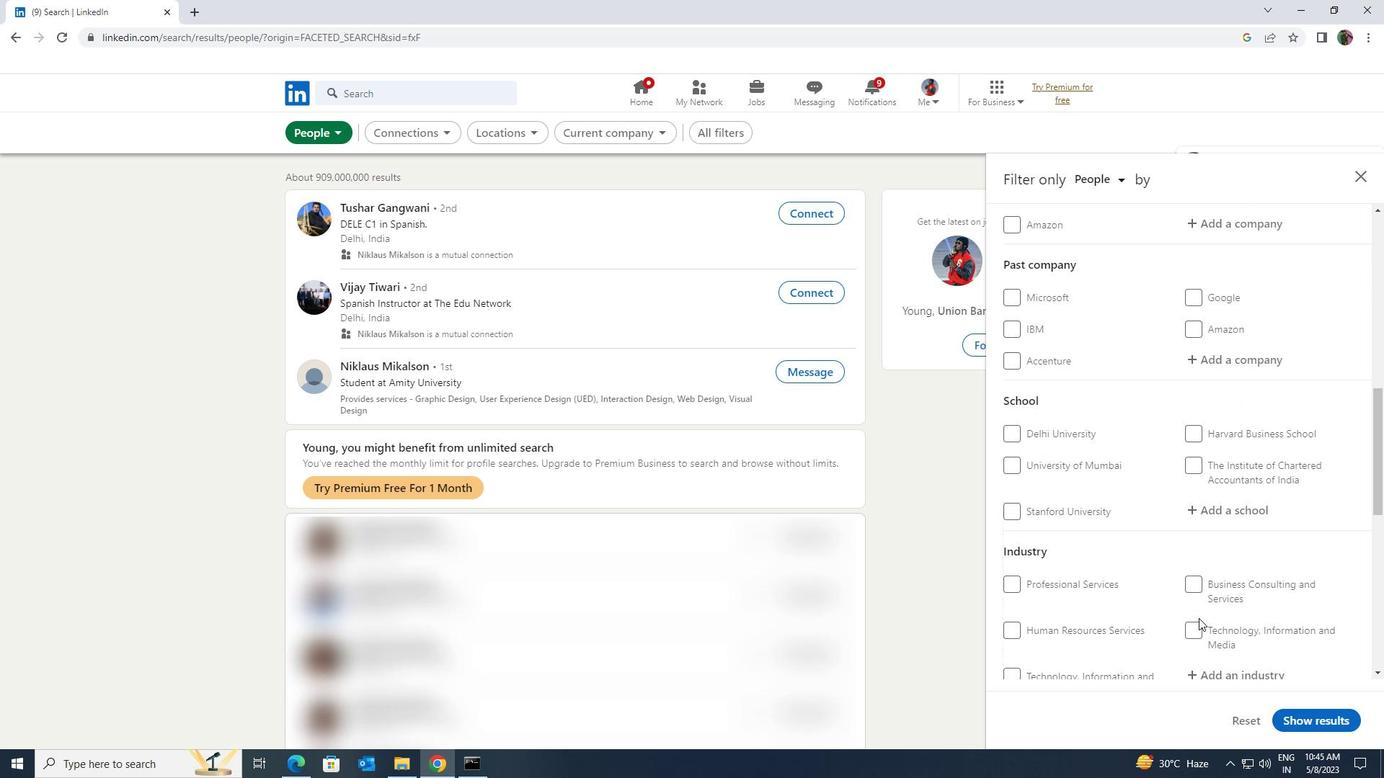 
Action: Mouse moved to (1198, 617)
Screenshot: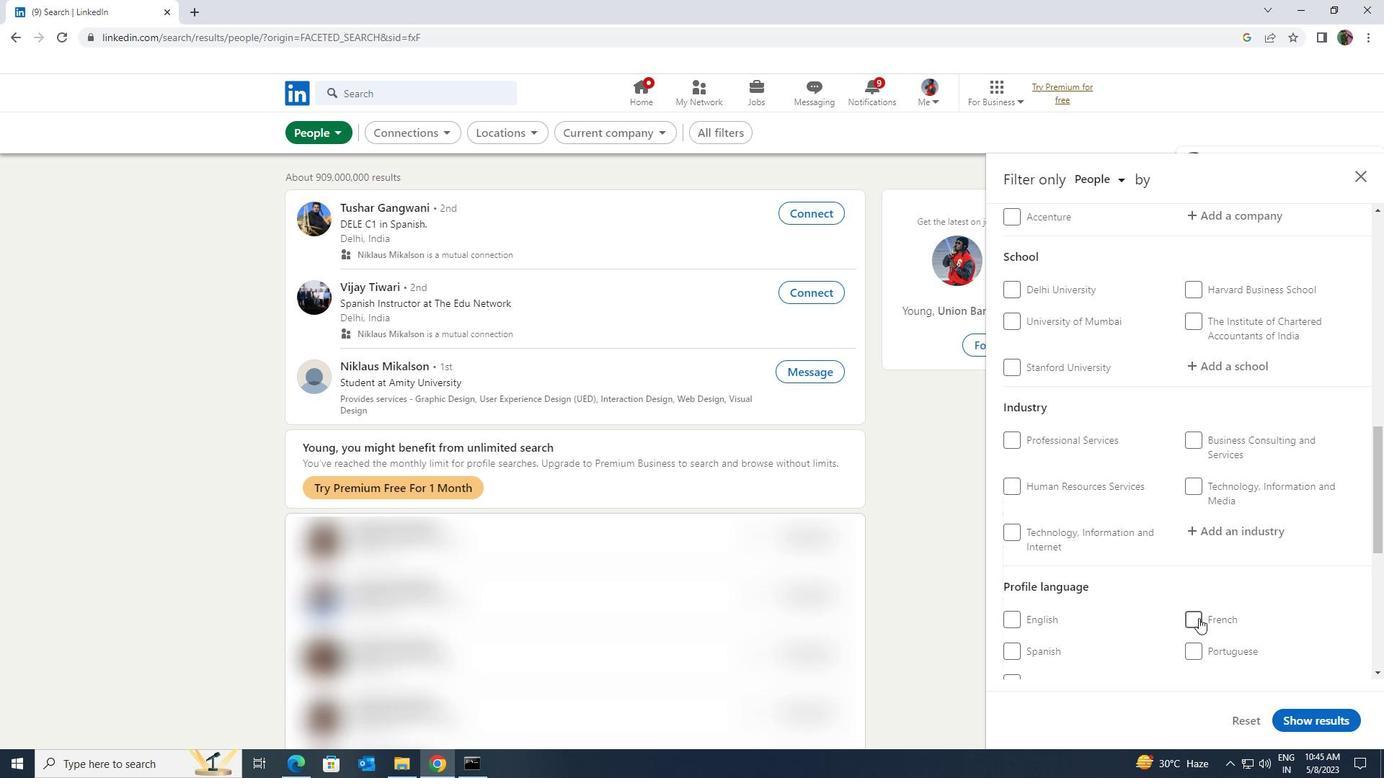 
Action: Mouse pressed left at (1198, 617)
Screenshot: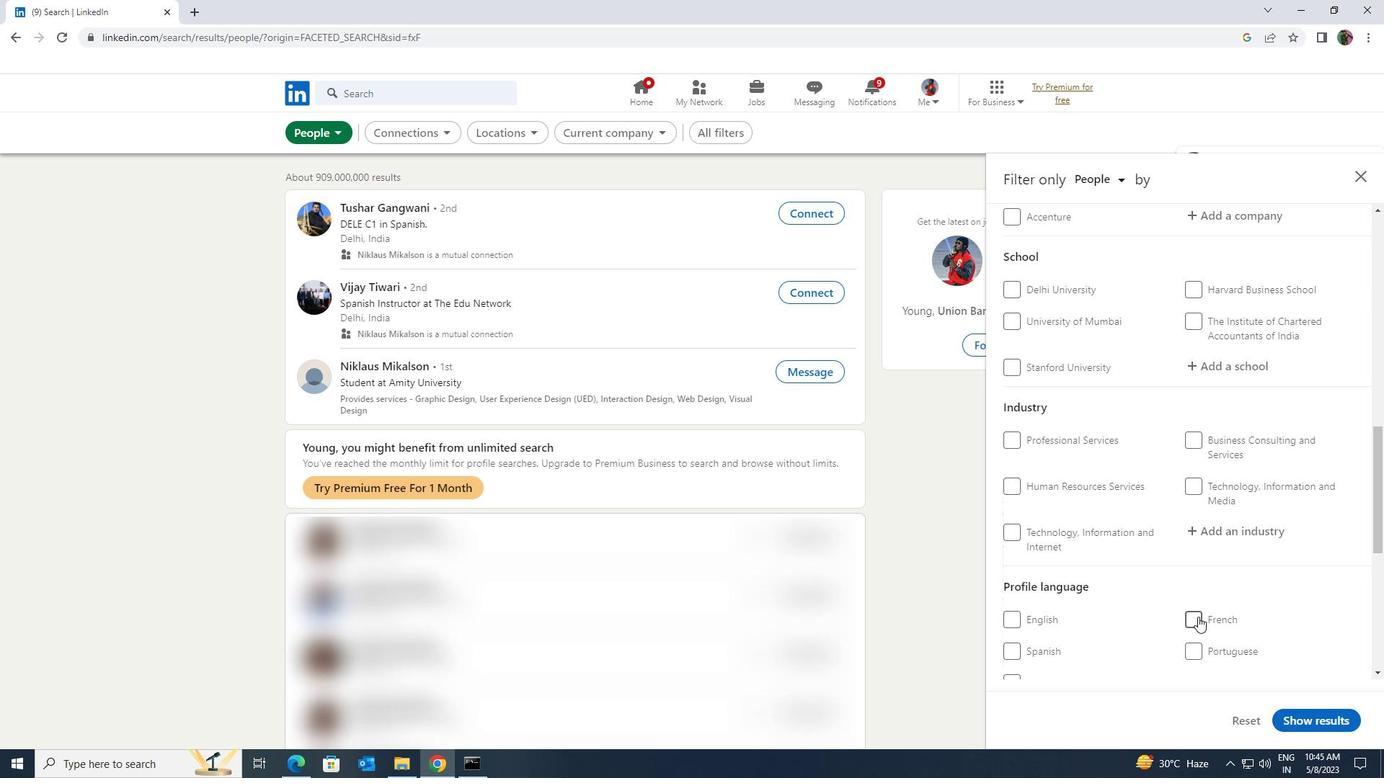 
Action: Mouse scrolled (1198, 617) with delta (0, 0)
Screenshot: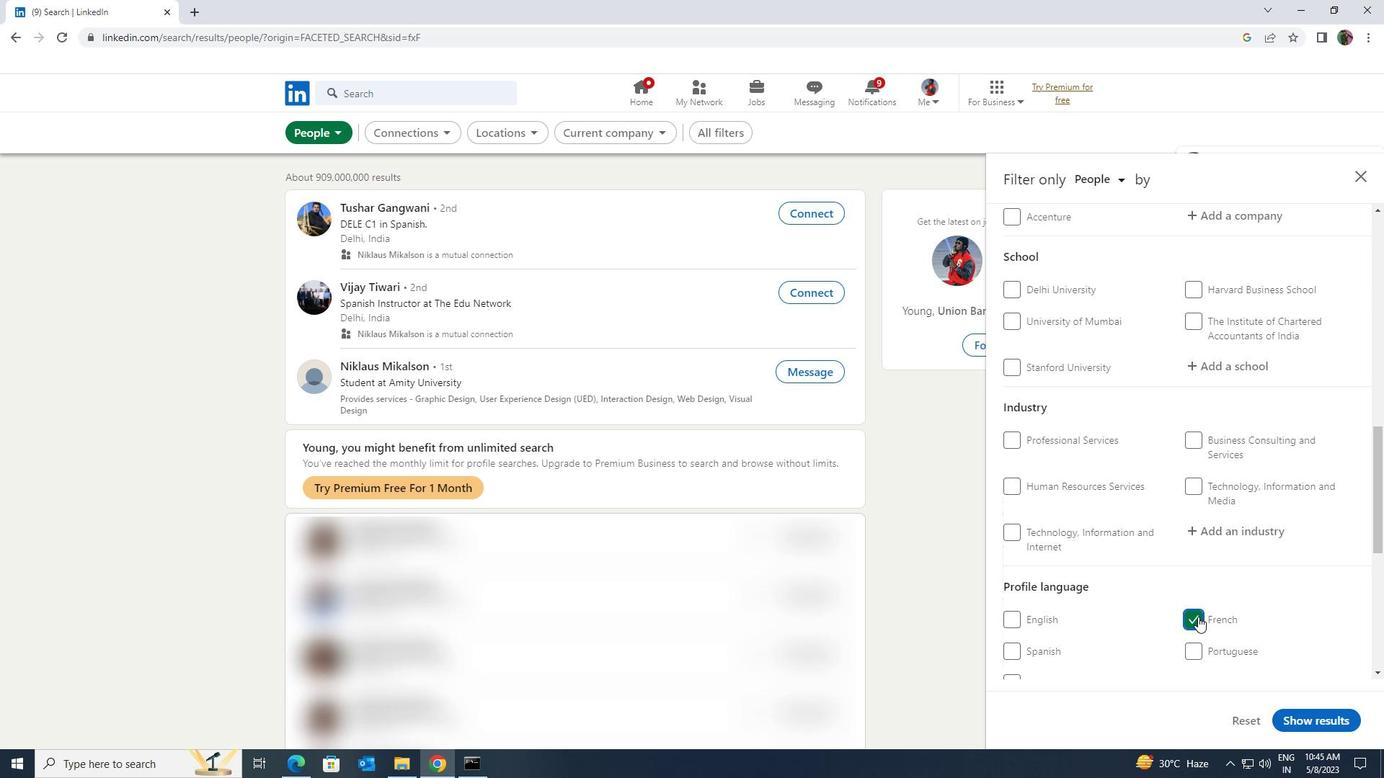 
Action: Mouse scrolled (1198, 617) with delta (0, 0)
Screenshot: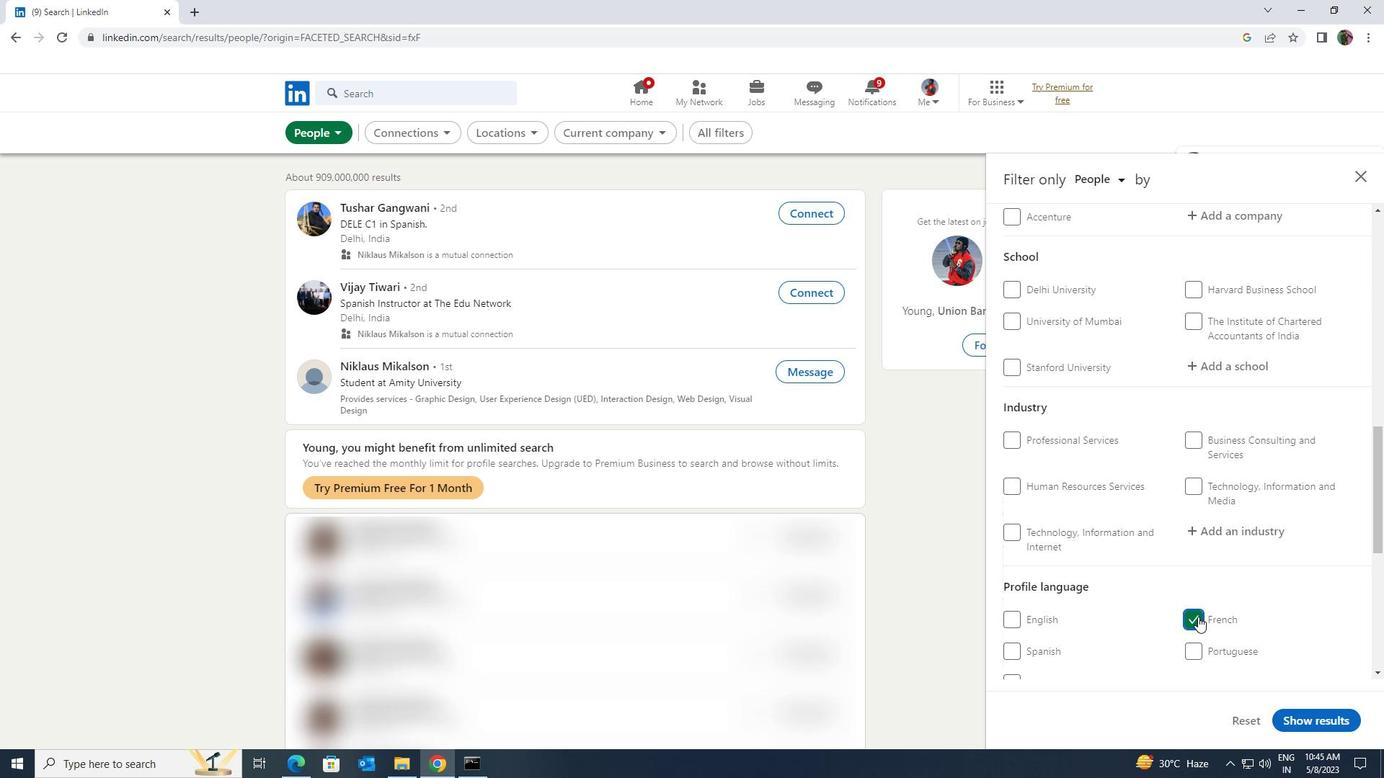 
Action: Mouse scrolled (1198, 617) with delta (0, 0)
Screenshot: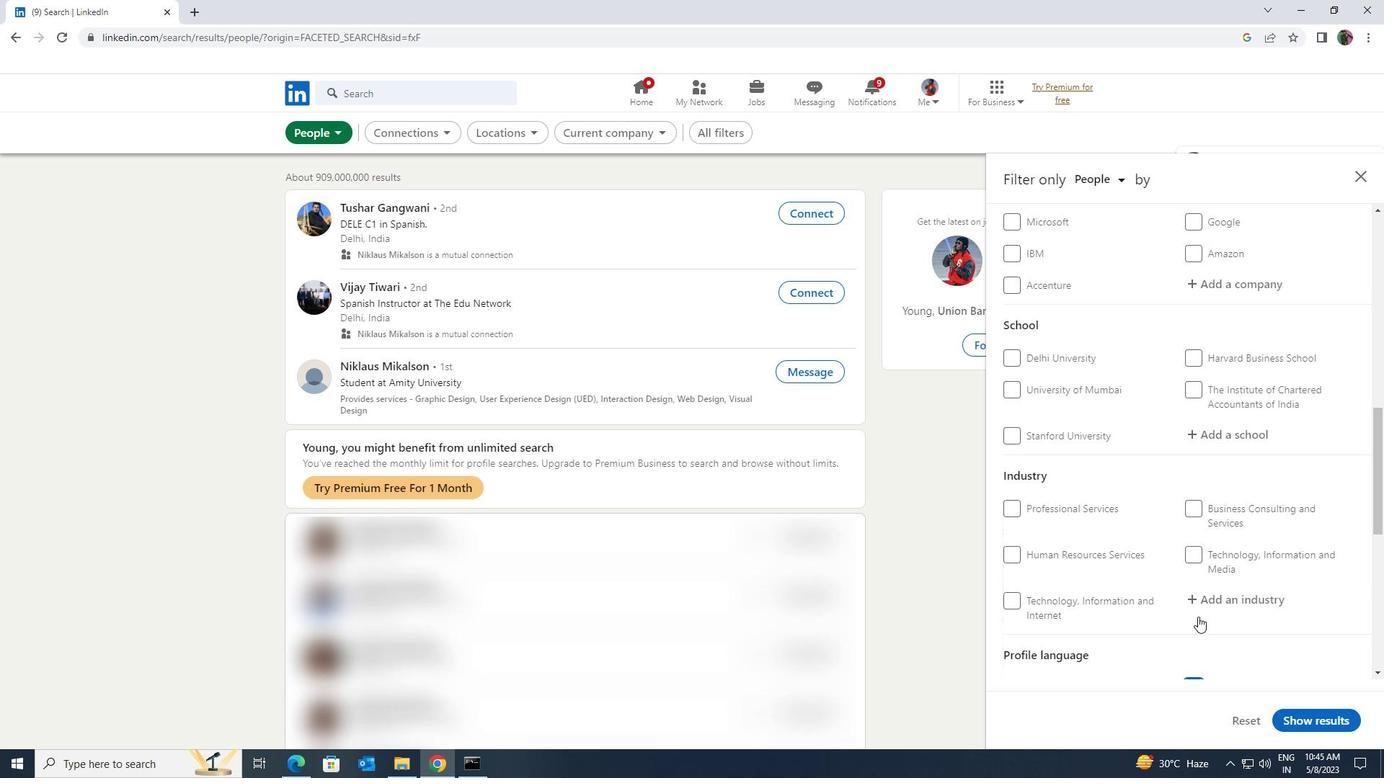 
Action: Mouse scrolled (1198, 617) with delta (0, 0)
Screenshot: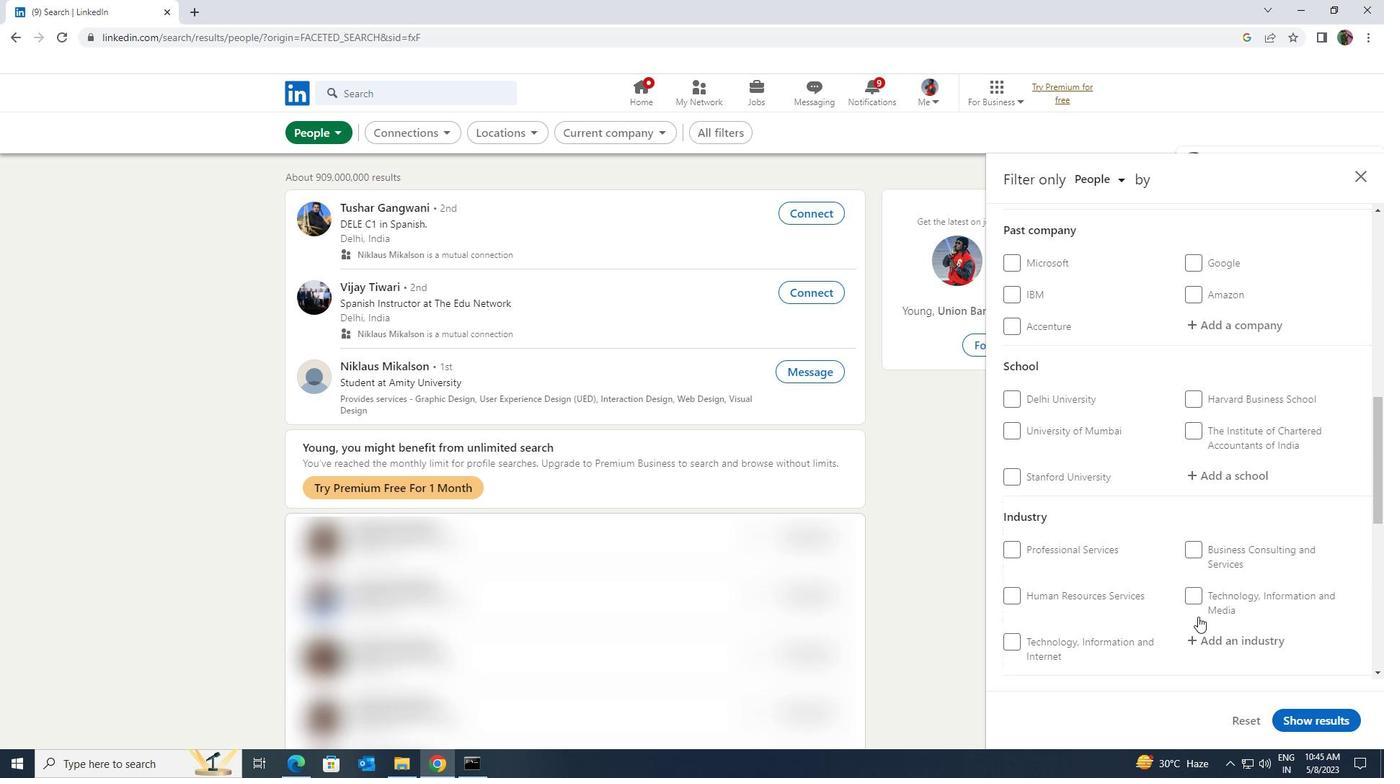 
Action: Mouse scrolled (1198, 617) with delta (0, 0)
Screenshot: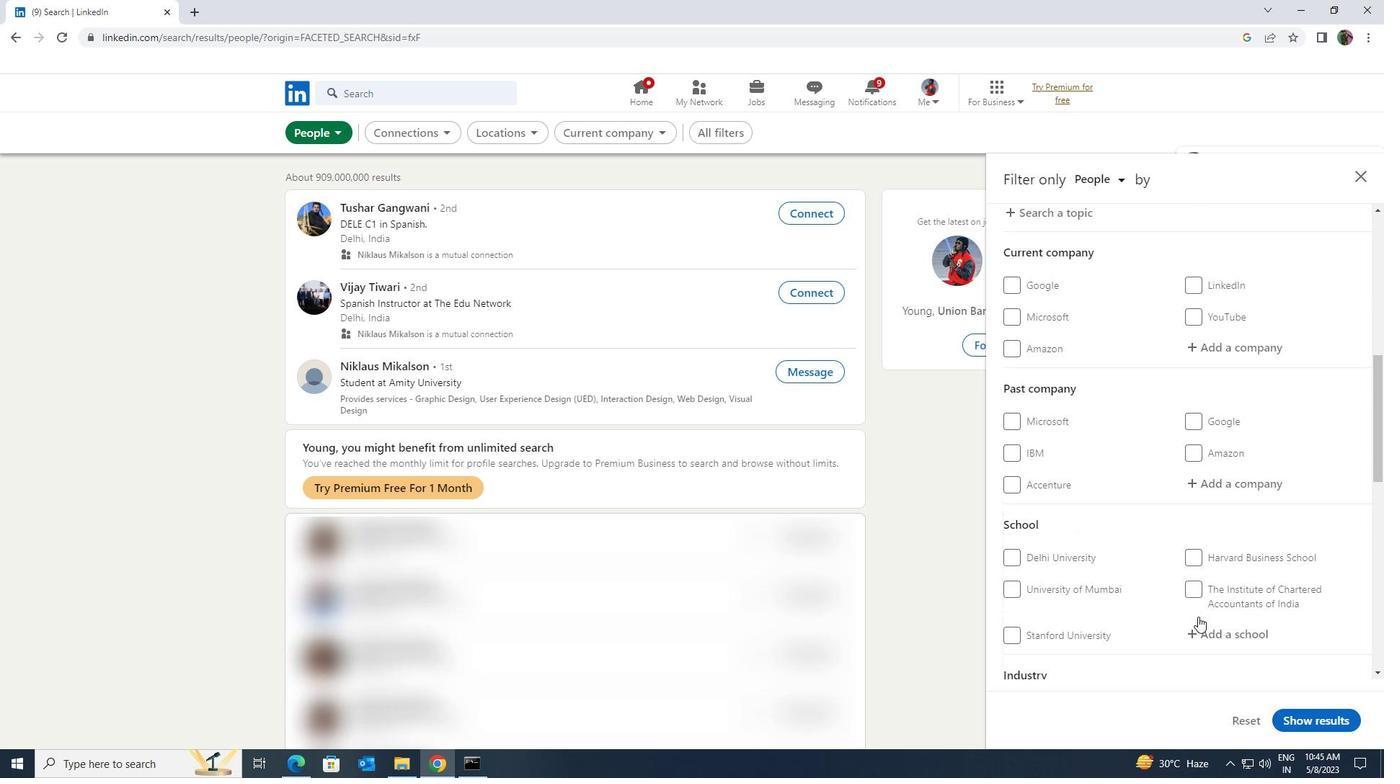
Action: Mouse scrolled (1198, 617) with delta (0, 0)
Screenshot: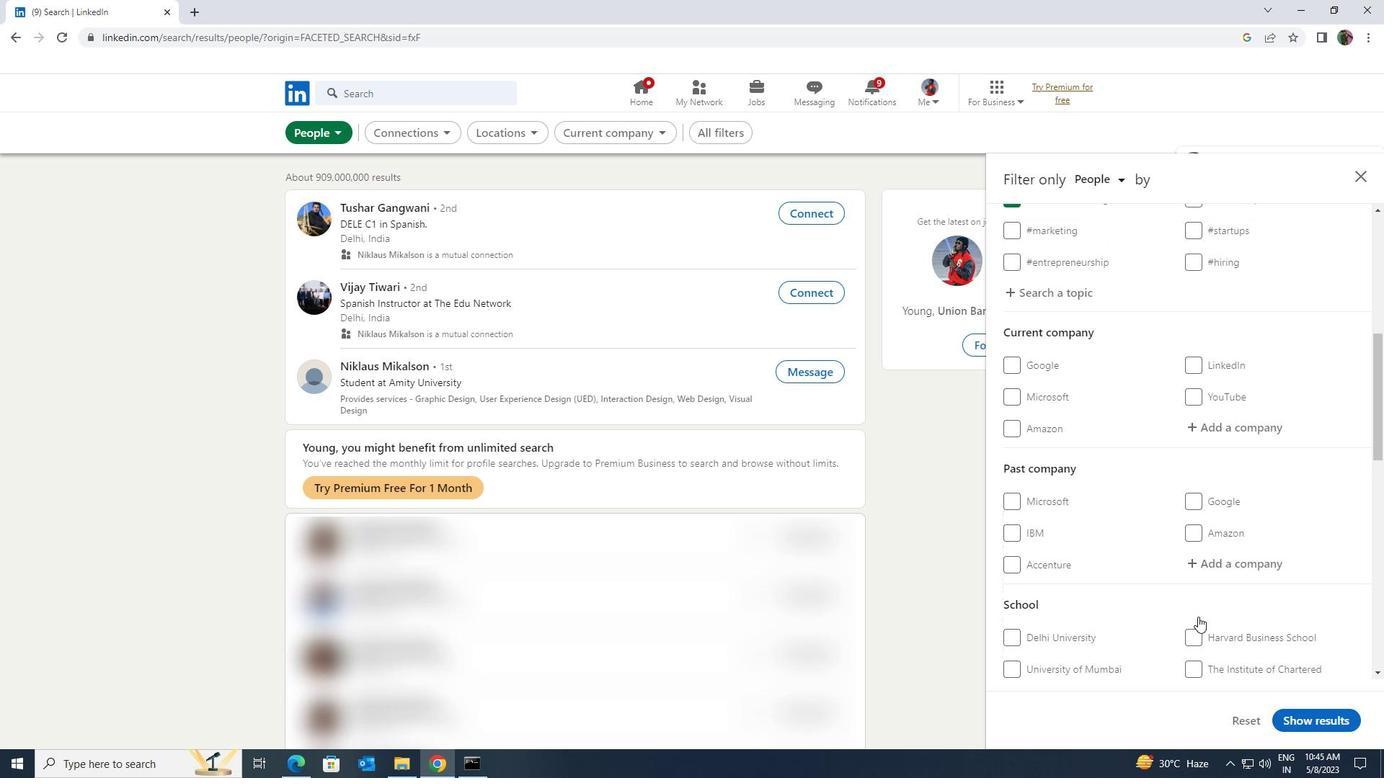 
Action: Mouse moved to (1199, 512)
Screenshot: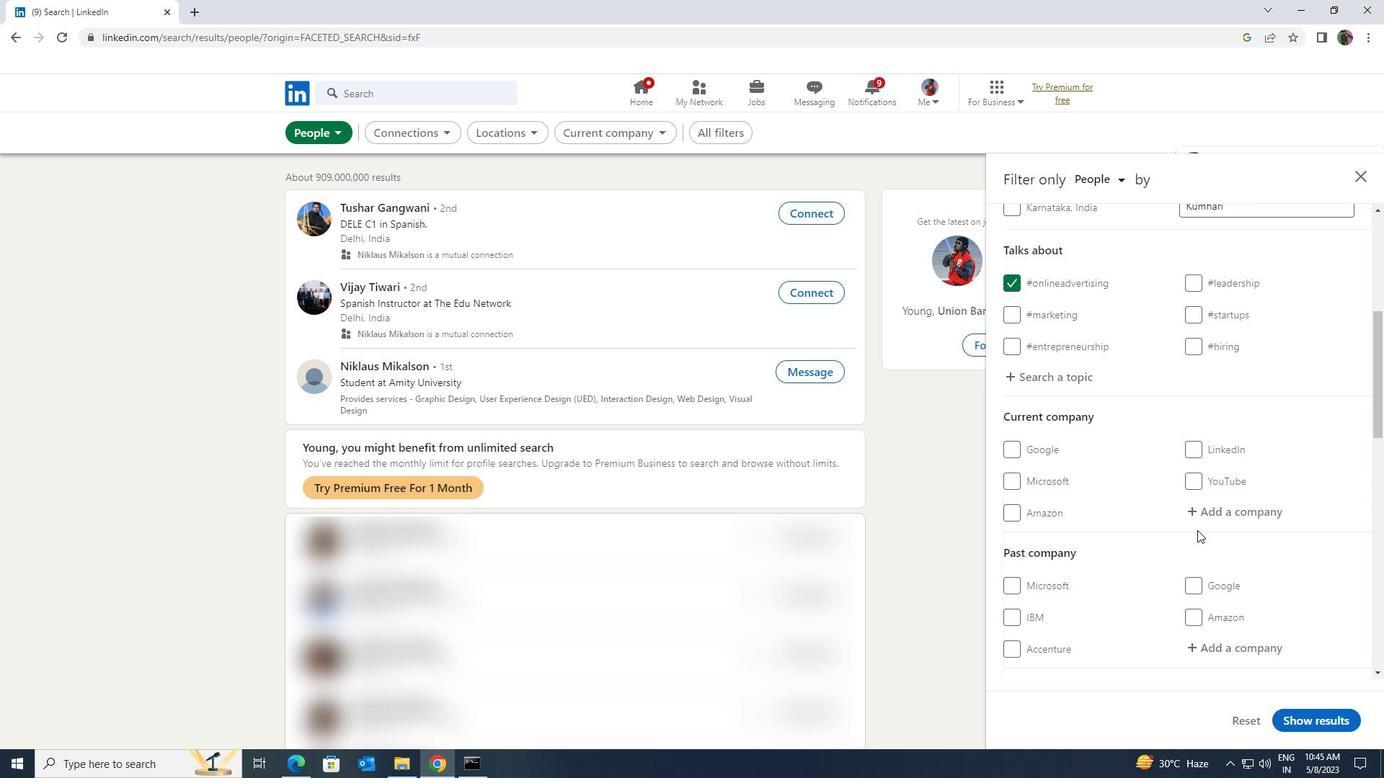 
Action: Mouse pressed left at (1199, 512)
Screenshot: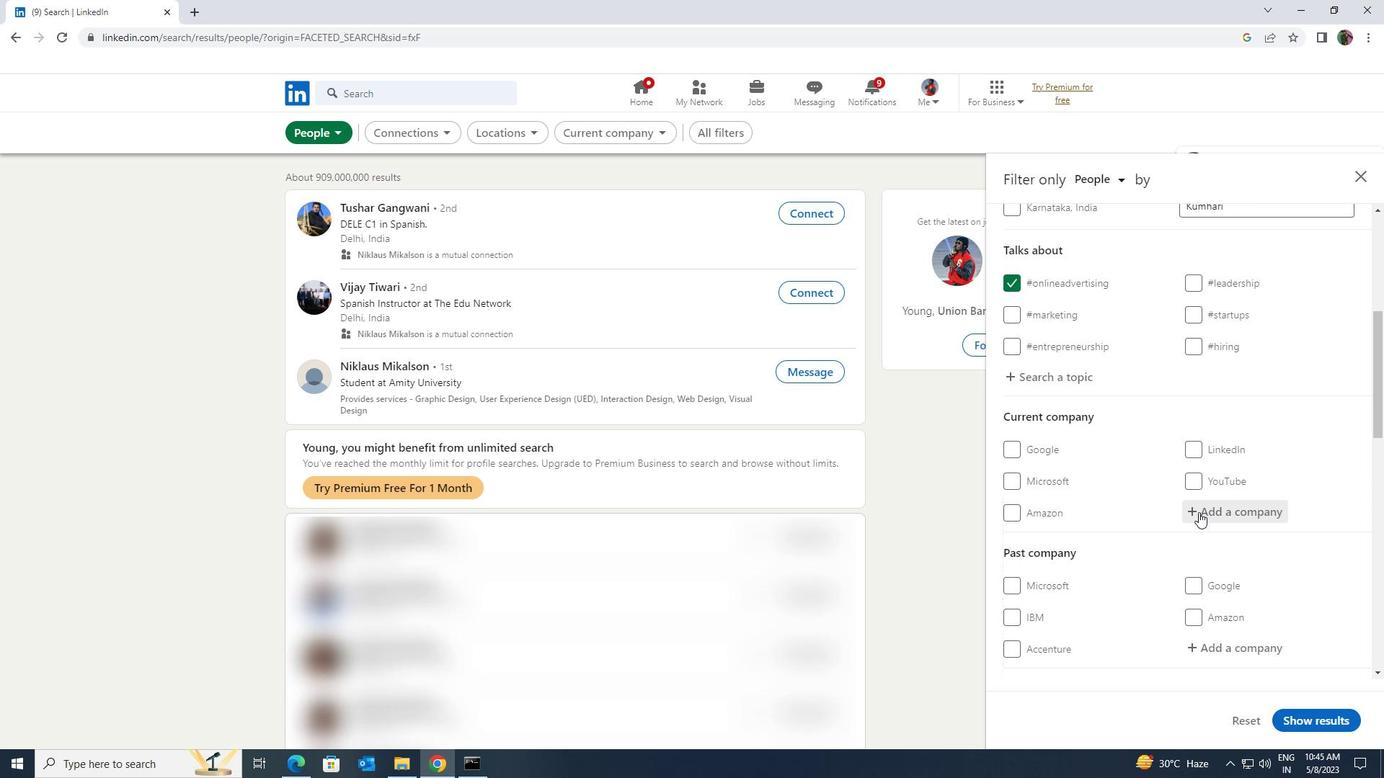 
Action: Key pressed <Key.shift><Key.shift><Key.shift><Key.shift>ANCHANT
Screenshot: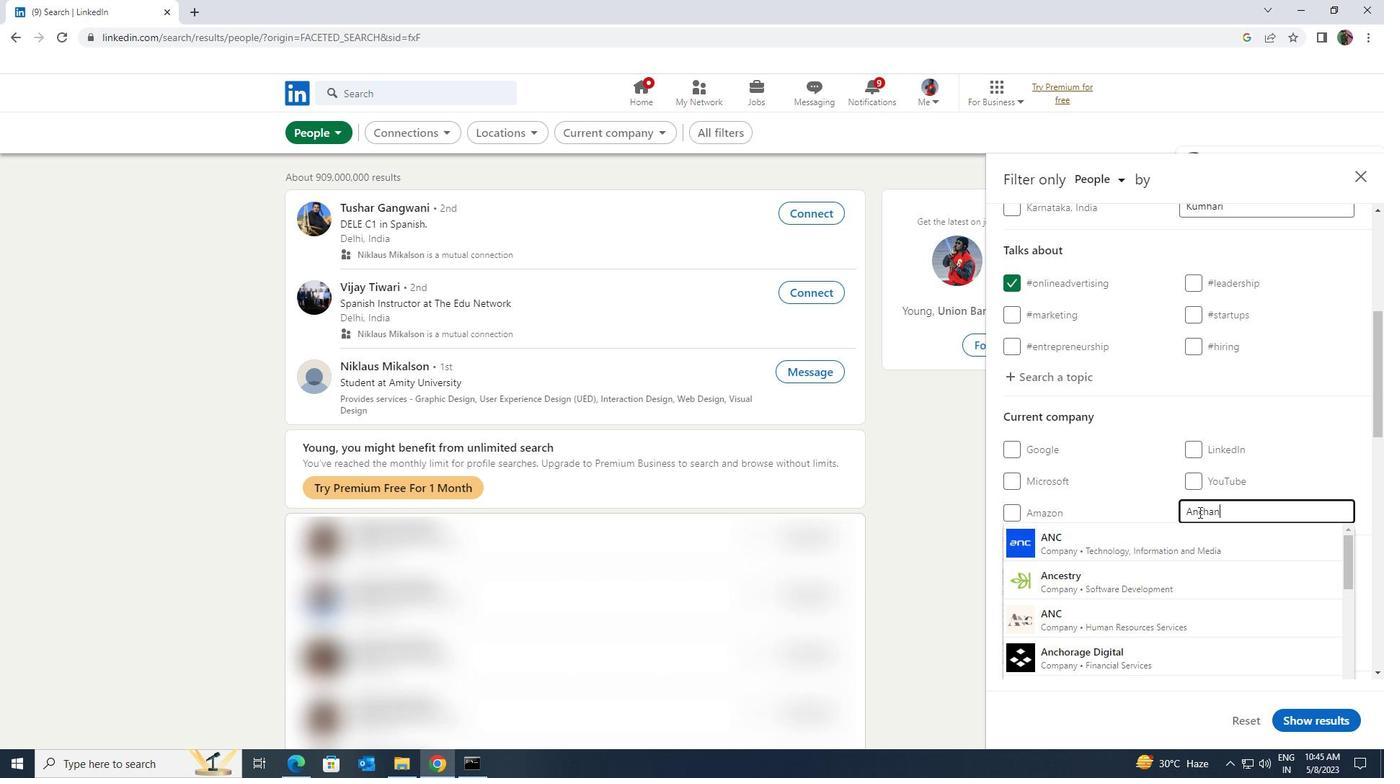 
Action: Mouse moved to (1194, 527)
Screenshot: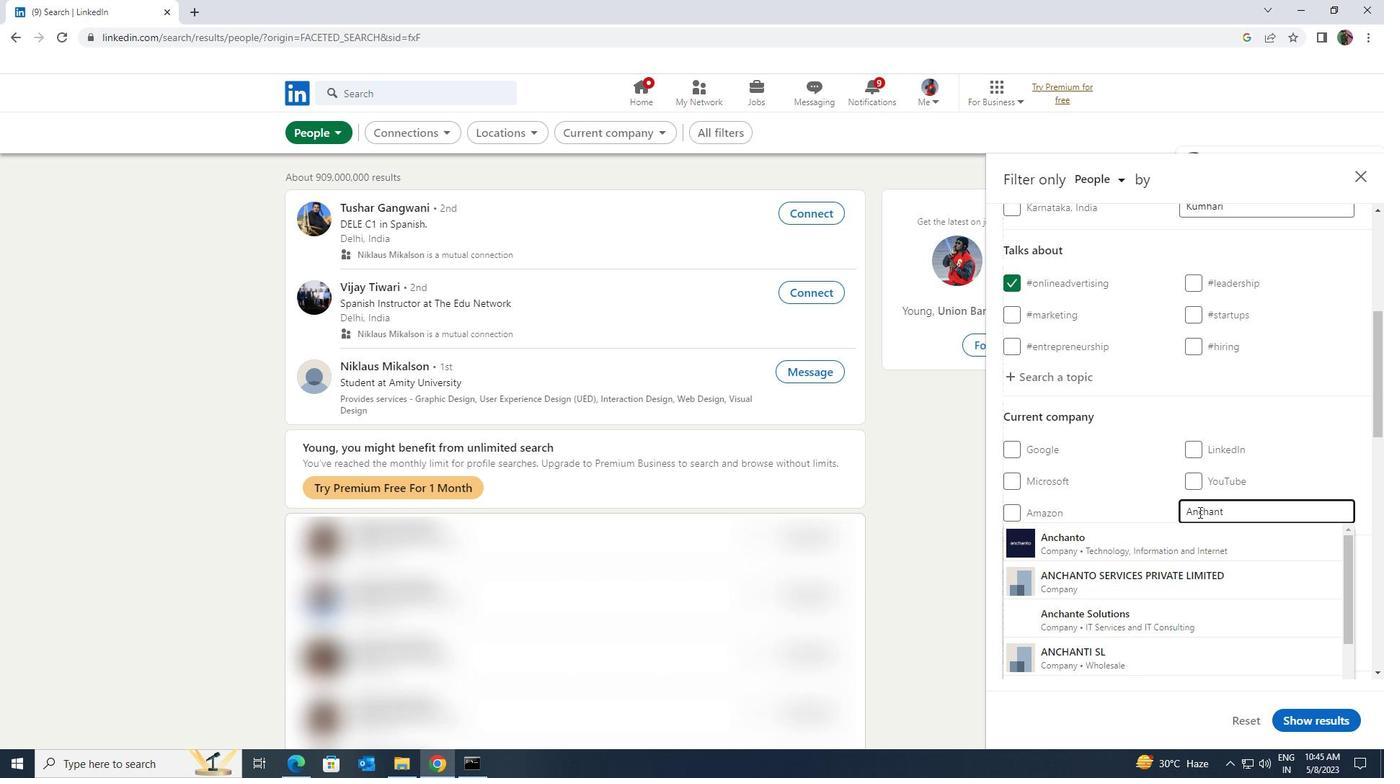 
Action: Mouse pressed left at (1194, 527)
Screenshot: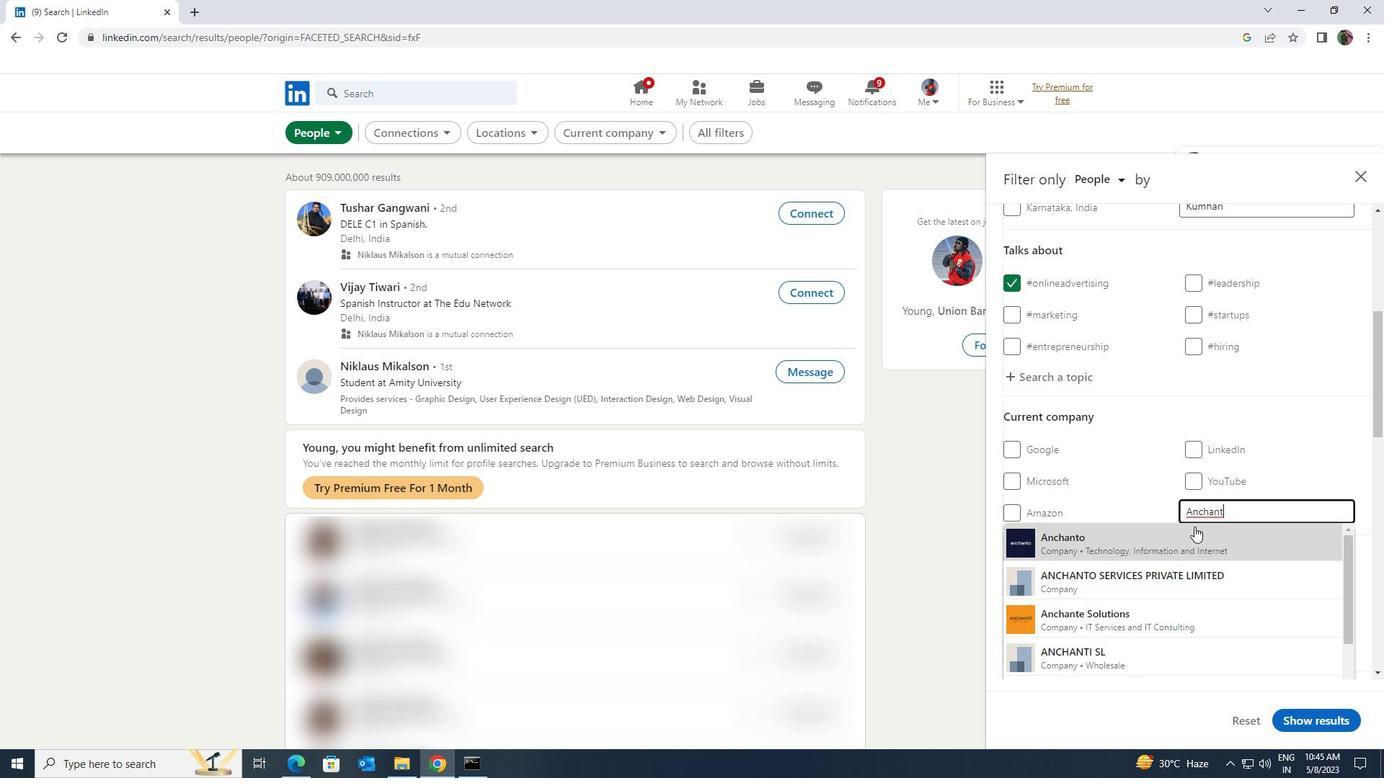 
Action: Mouse scrolled (1194, 526) with delta (0, 0)
Screenshot: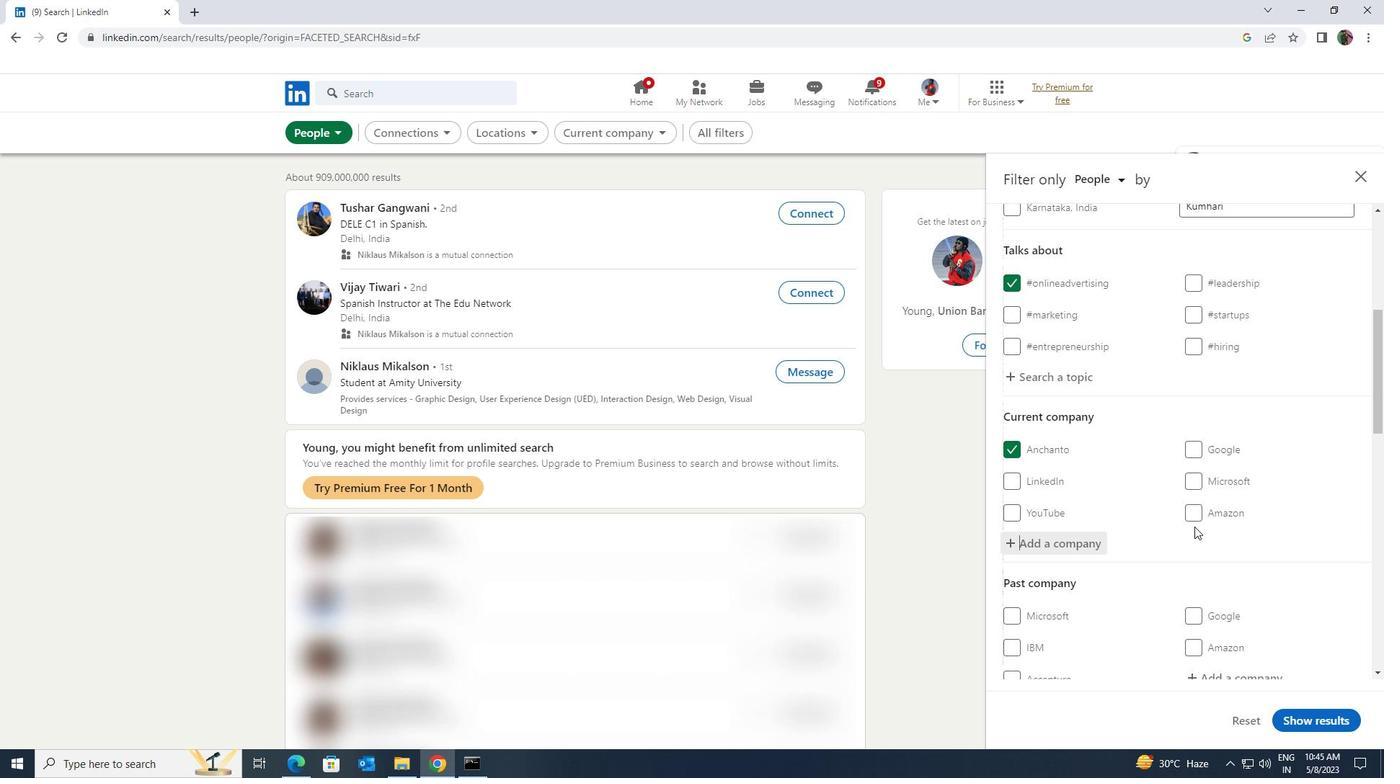 
Action: Mouse scrolled (1194, 526) with delta (0, 0)
Screenshot: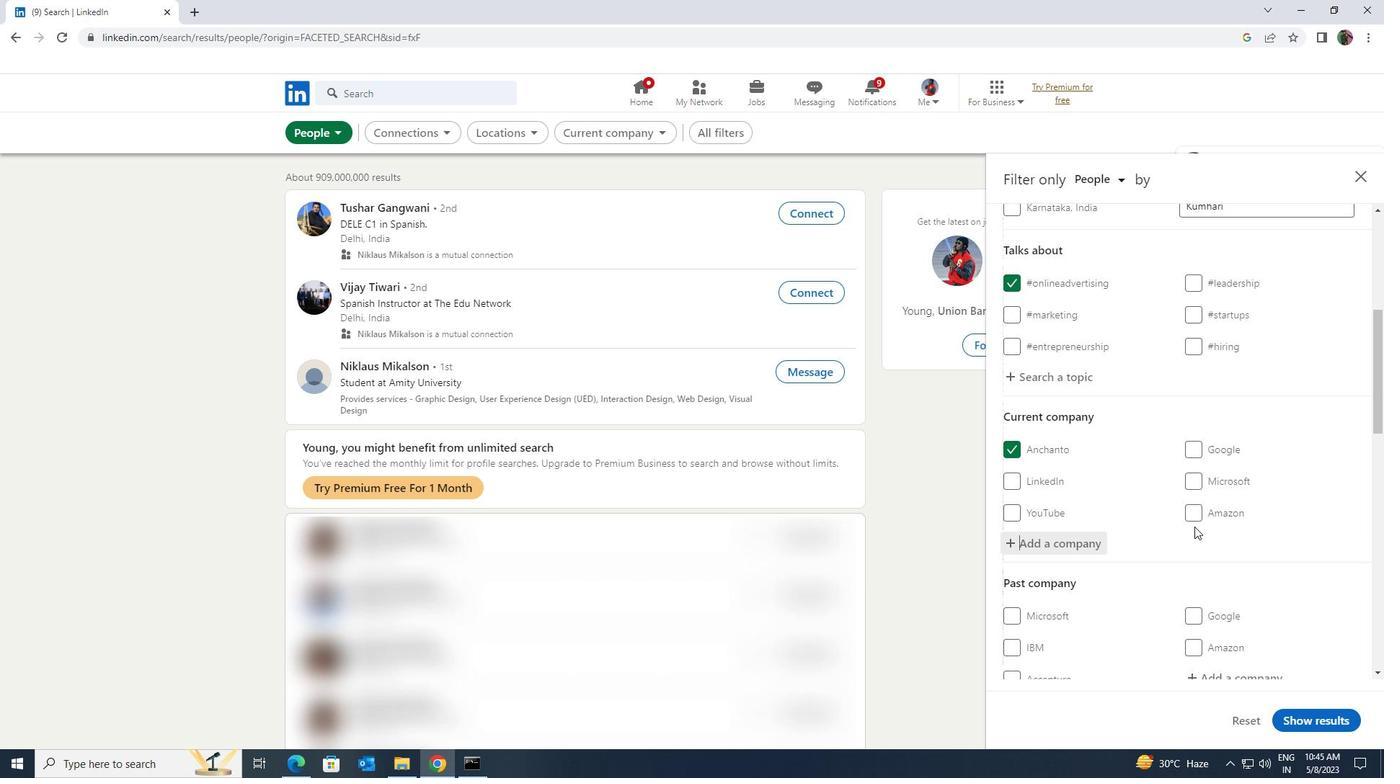 
Action: Mouse moved to (1194, 527)
Screenshot: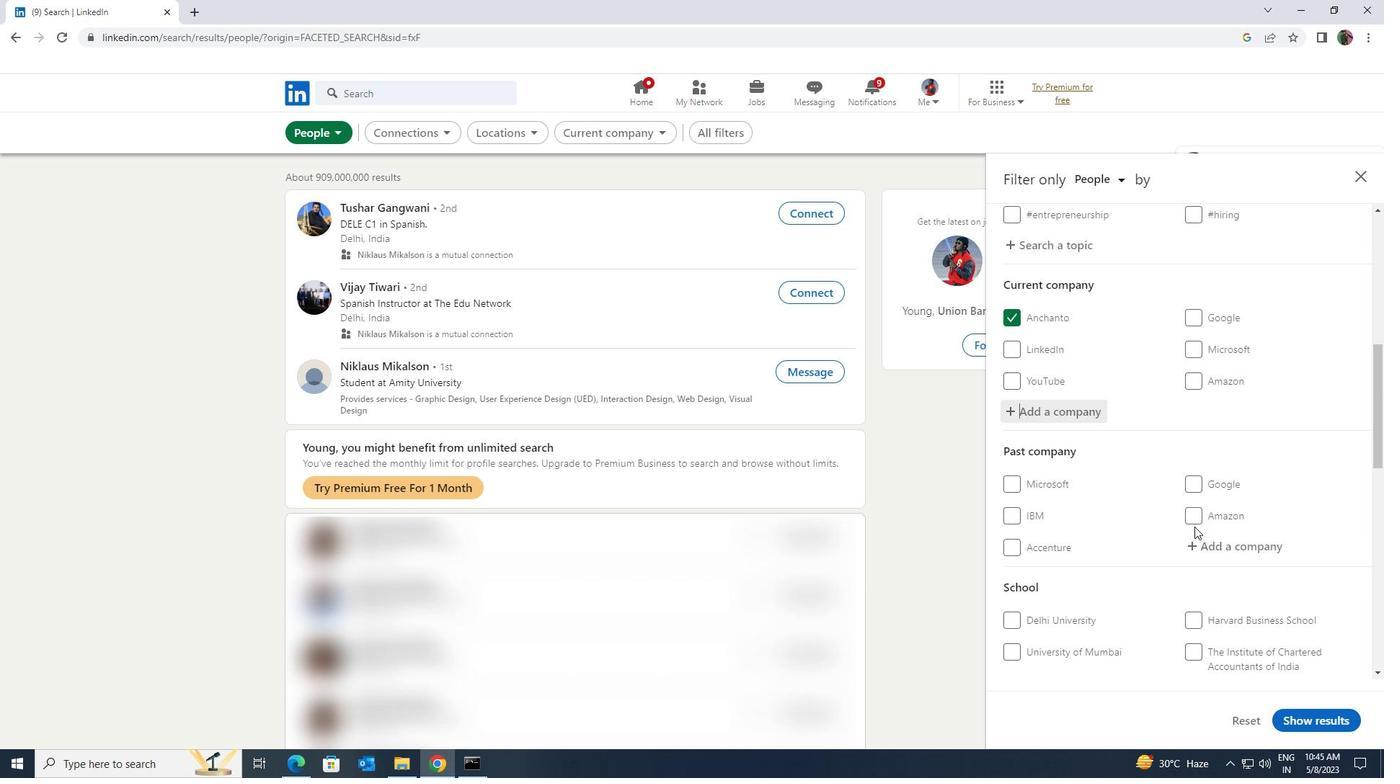 
Action: Mouse scrolled (1194, 526) with delta (0, 0)
Screenshot: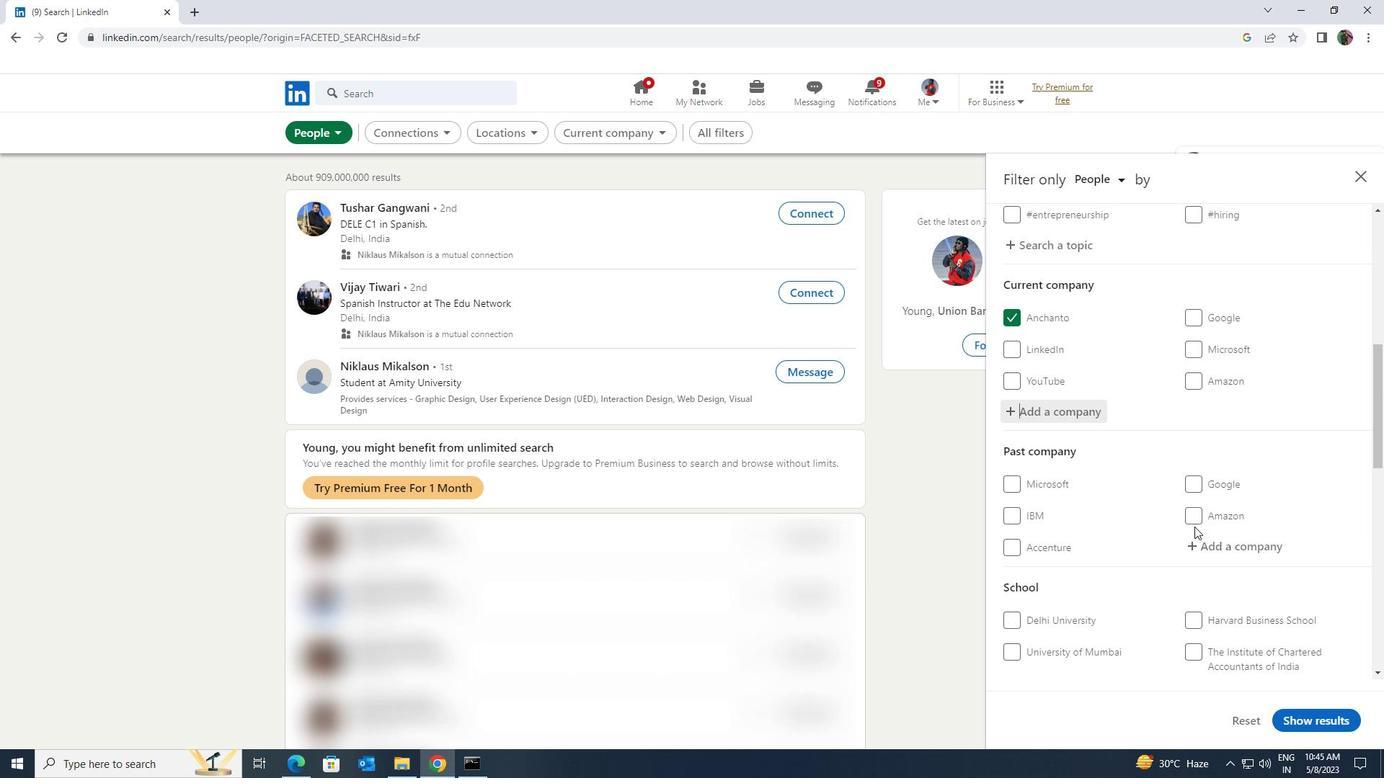 
Action: Mouse scrolled (1194, 526) with delta (0, 0)
Screenshot: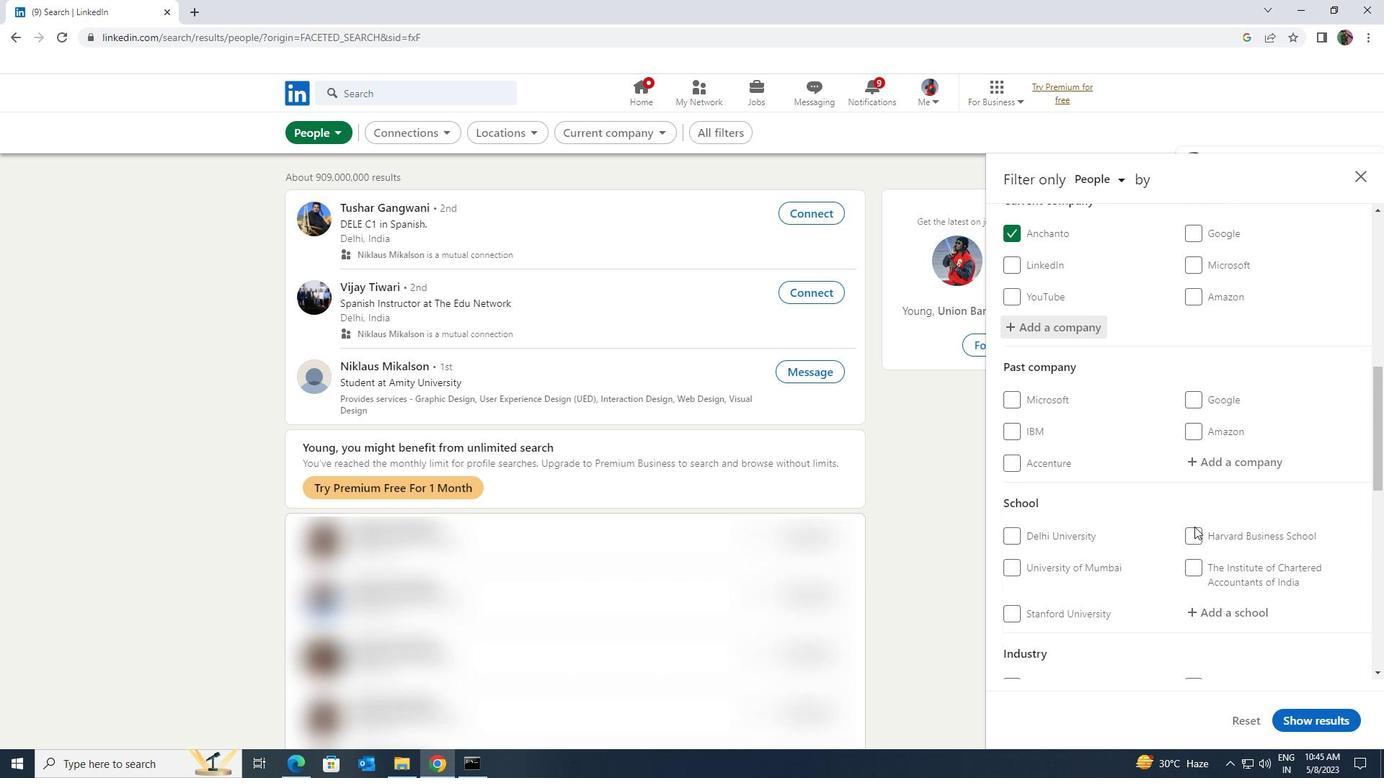 
Action: Mouse moved to (1200, 539)
Screenshot: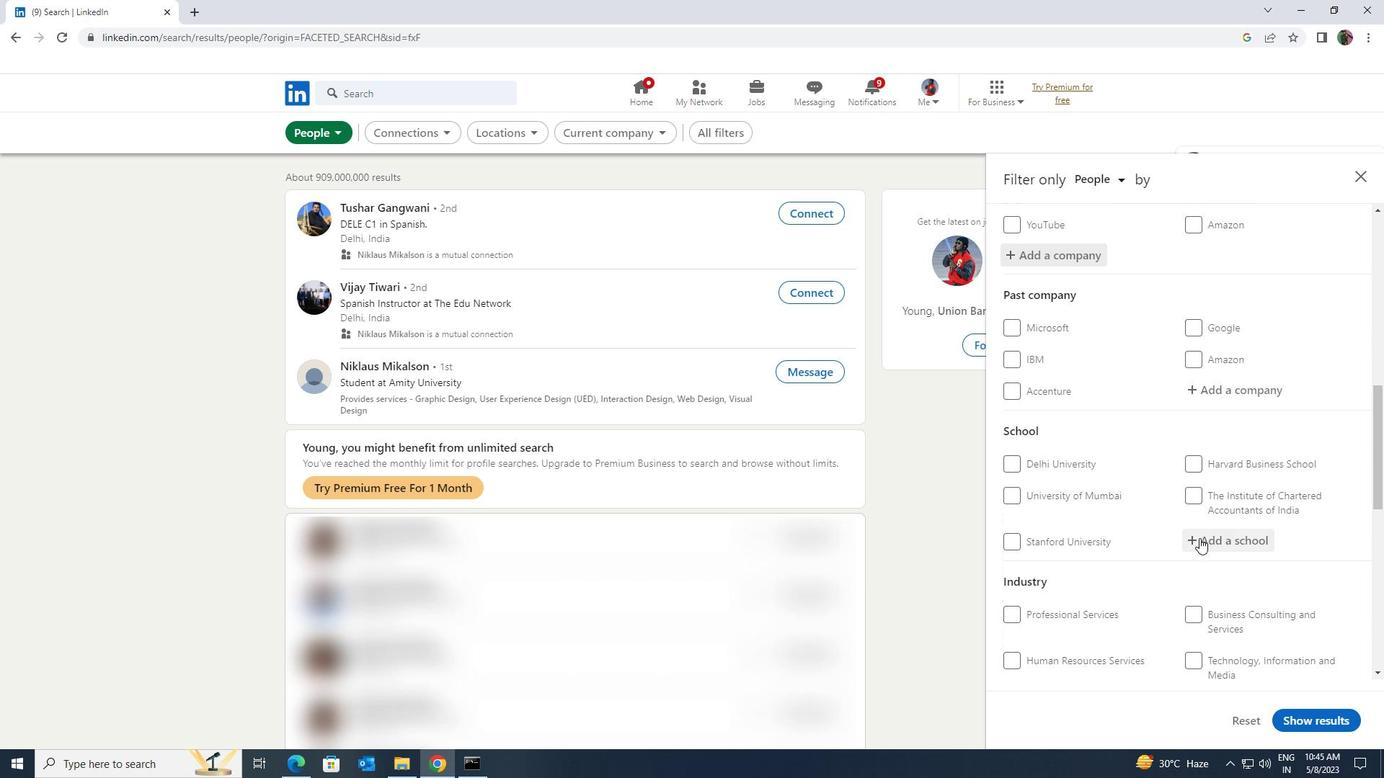 
Action: Mouse pressed left at (1200, 539)
Screenshot: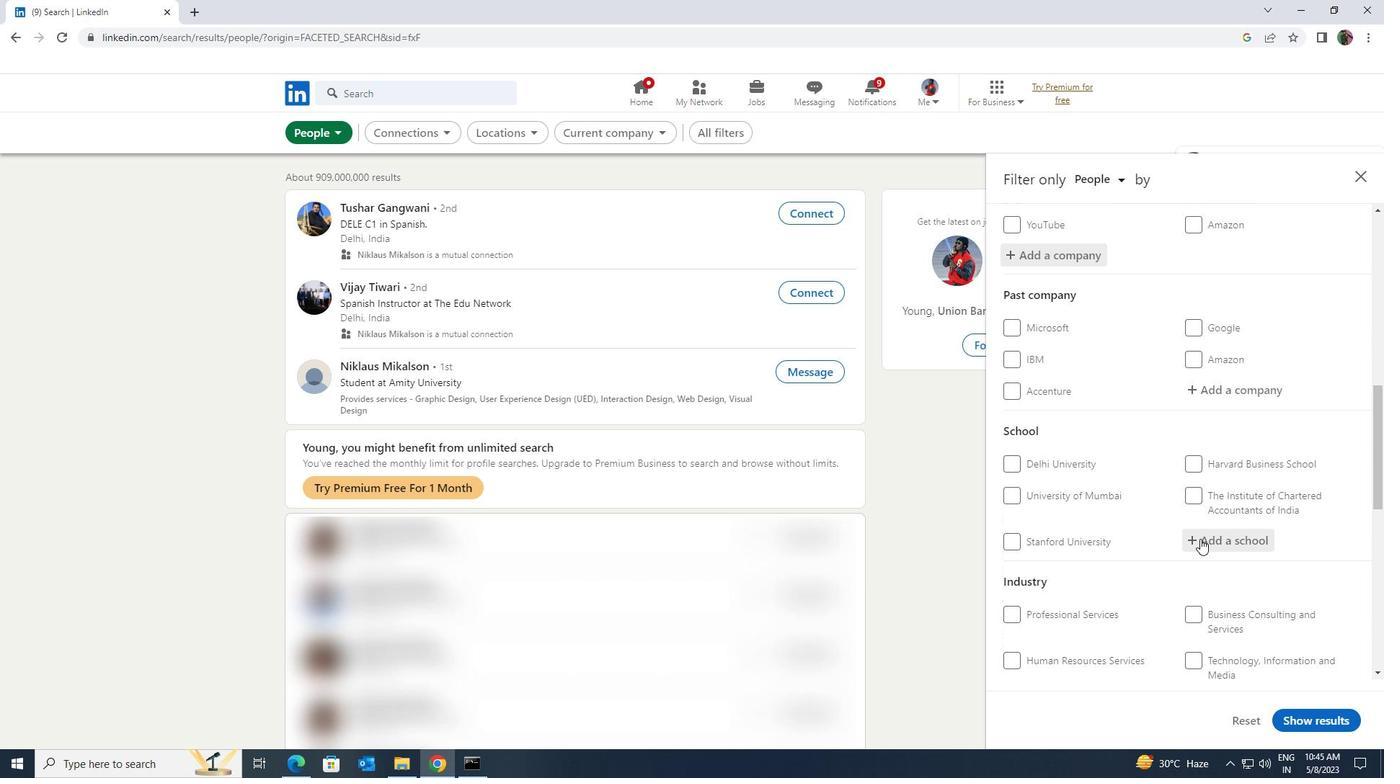 
Action: Key pressed <Key.shift>ILS<Key.space><Key.shift>LAW
Screenshot: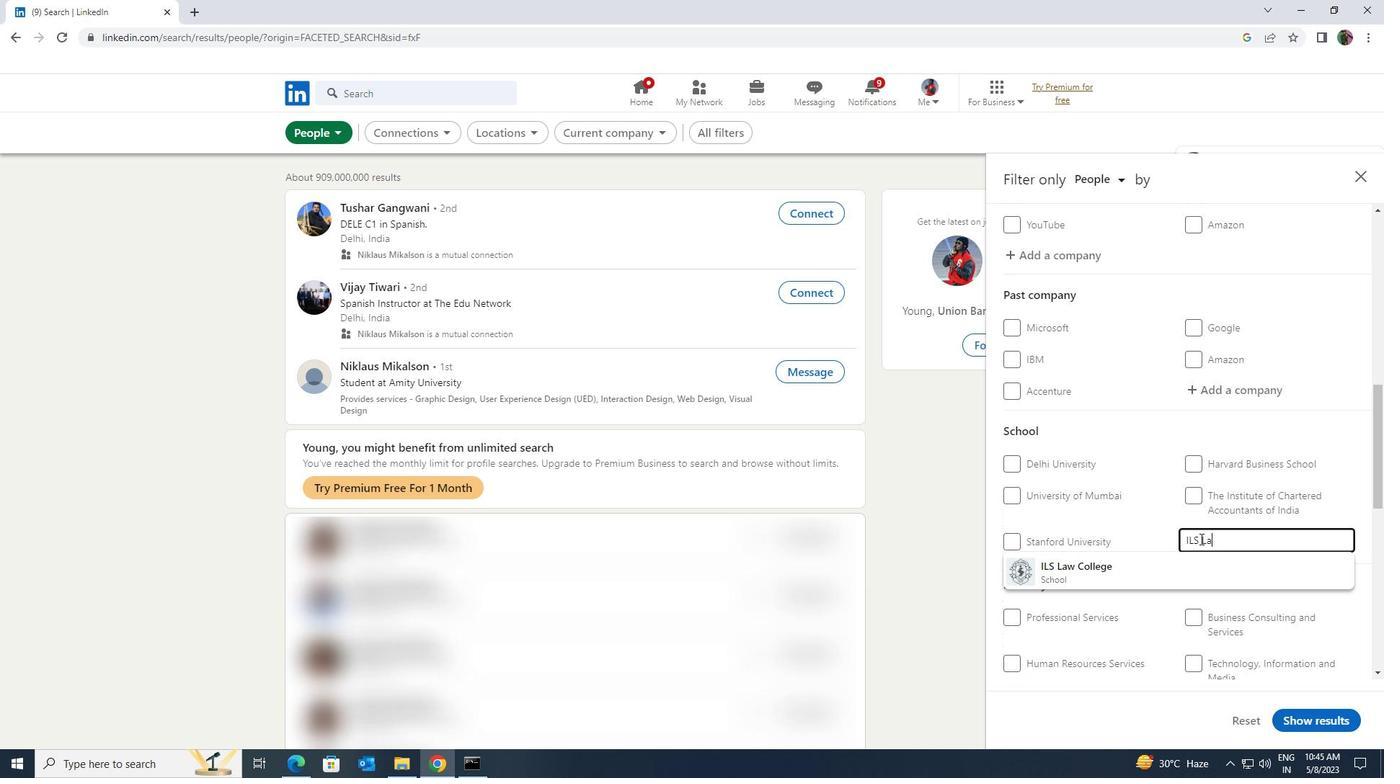 
Action: Mouse moved to (1191, 560)
Screenshot: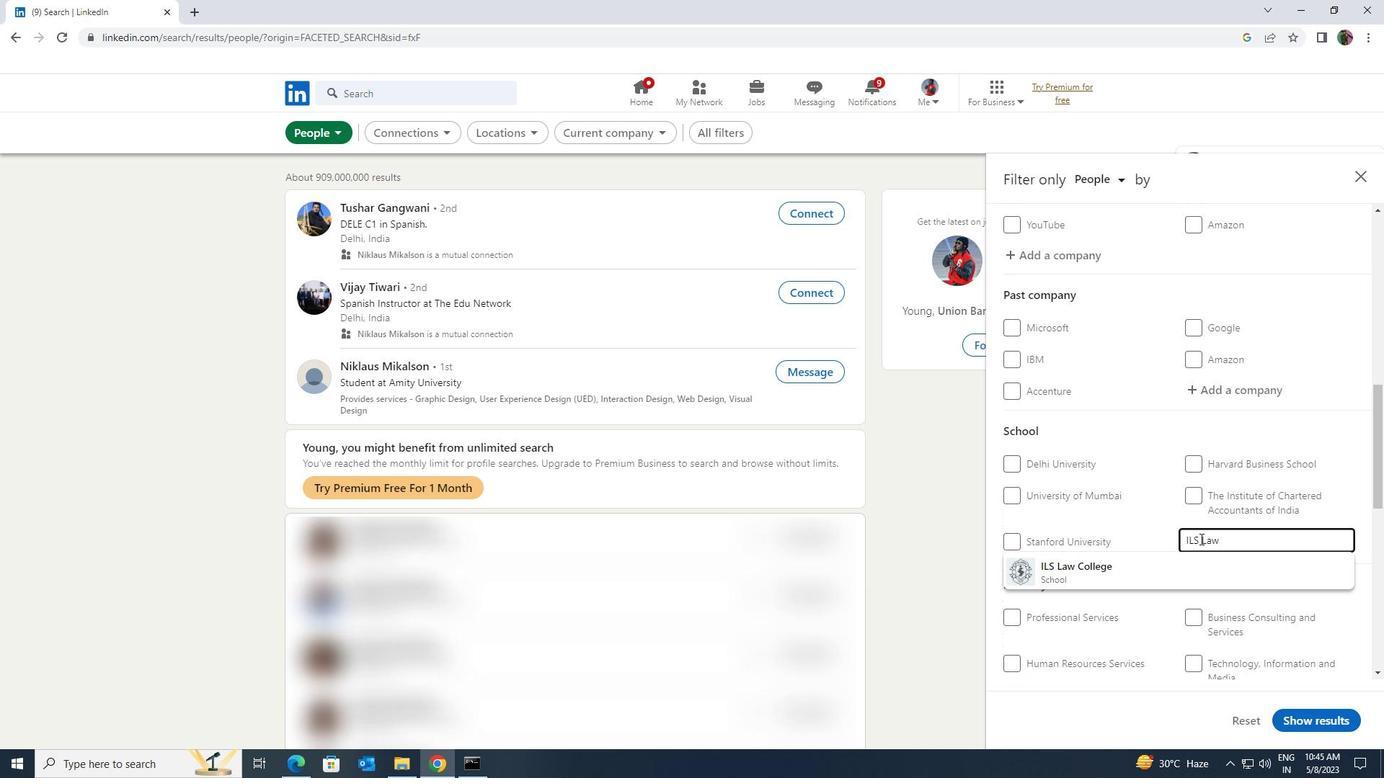 
Action: Mouse pressed left at (1191, 560)
Screenshot: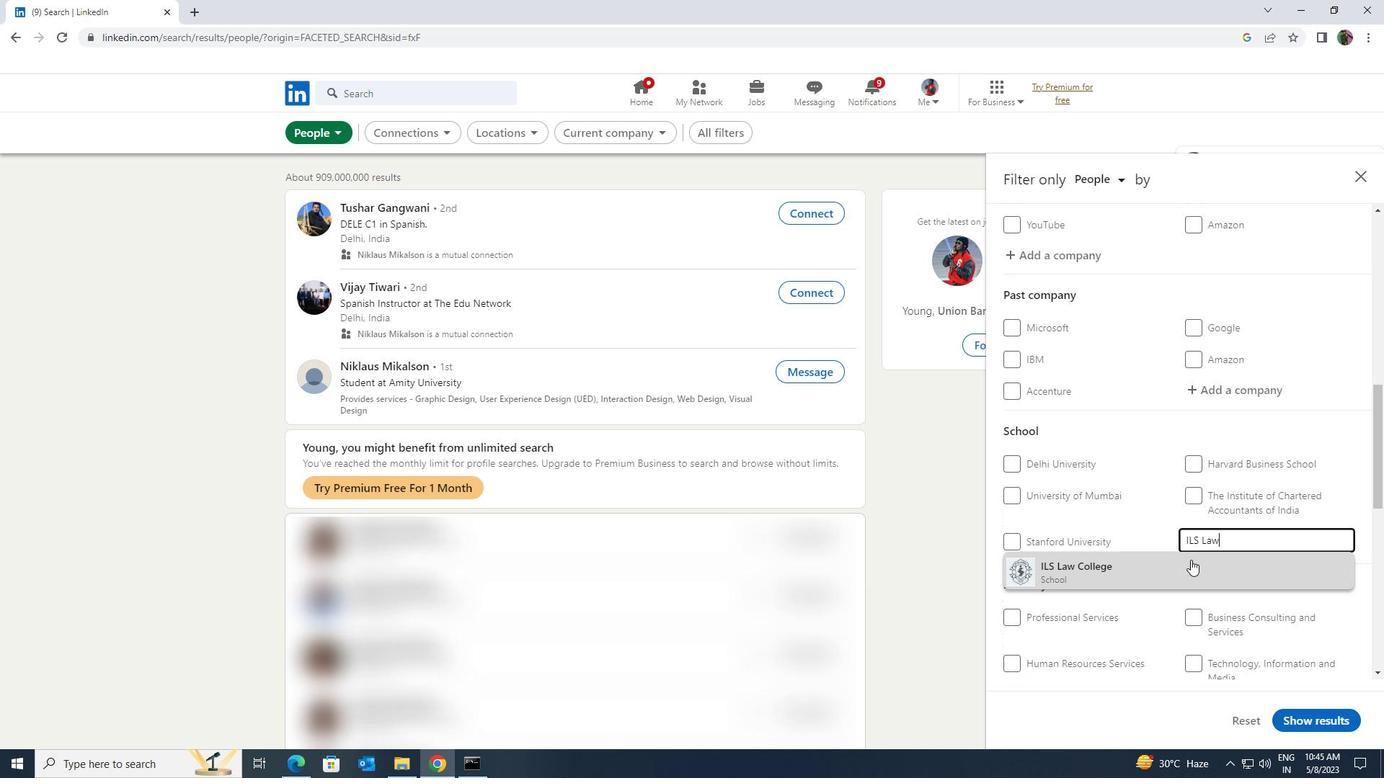 
Action: Mouse moved to (1191, 561)
Screenshot: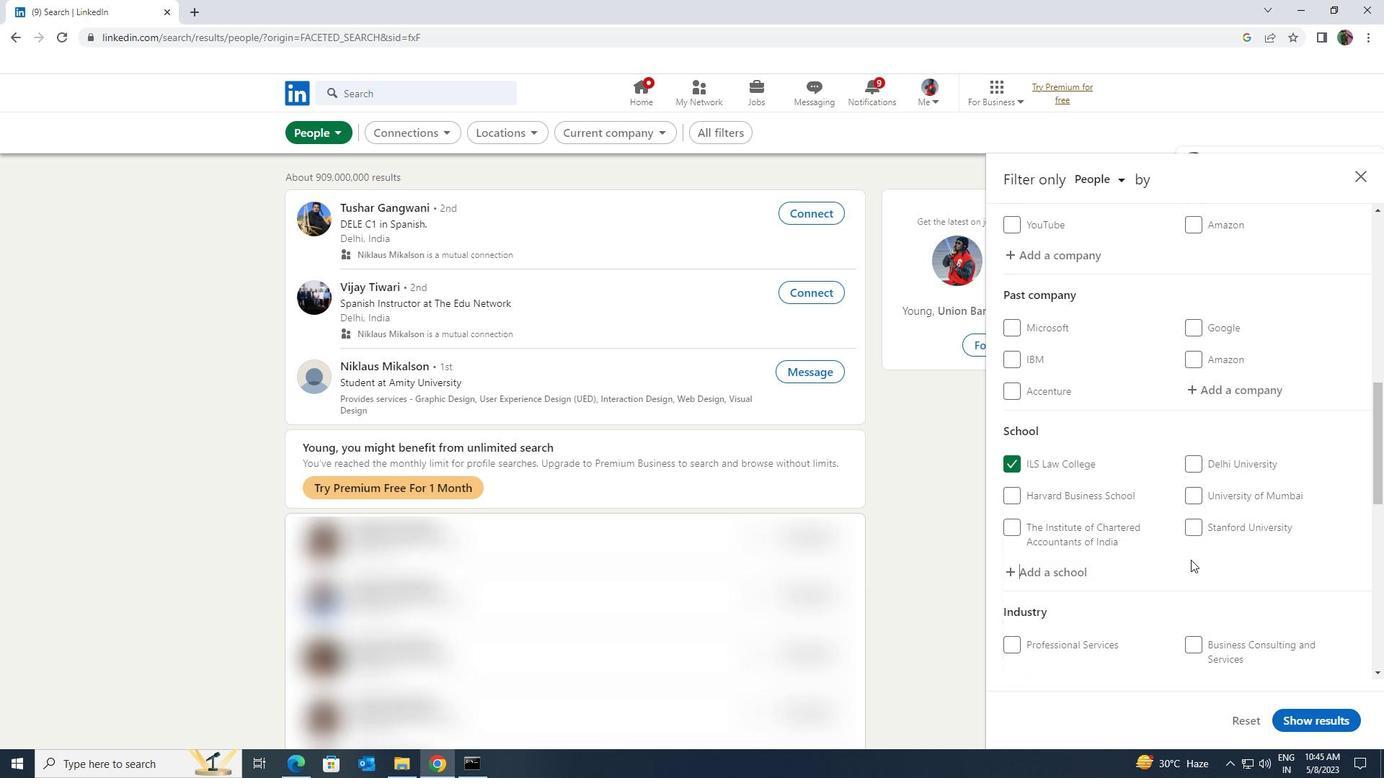 
Action: Mouse scrolled (1191, 560) with delta (0, 0)
Screenshot: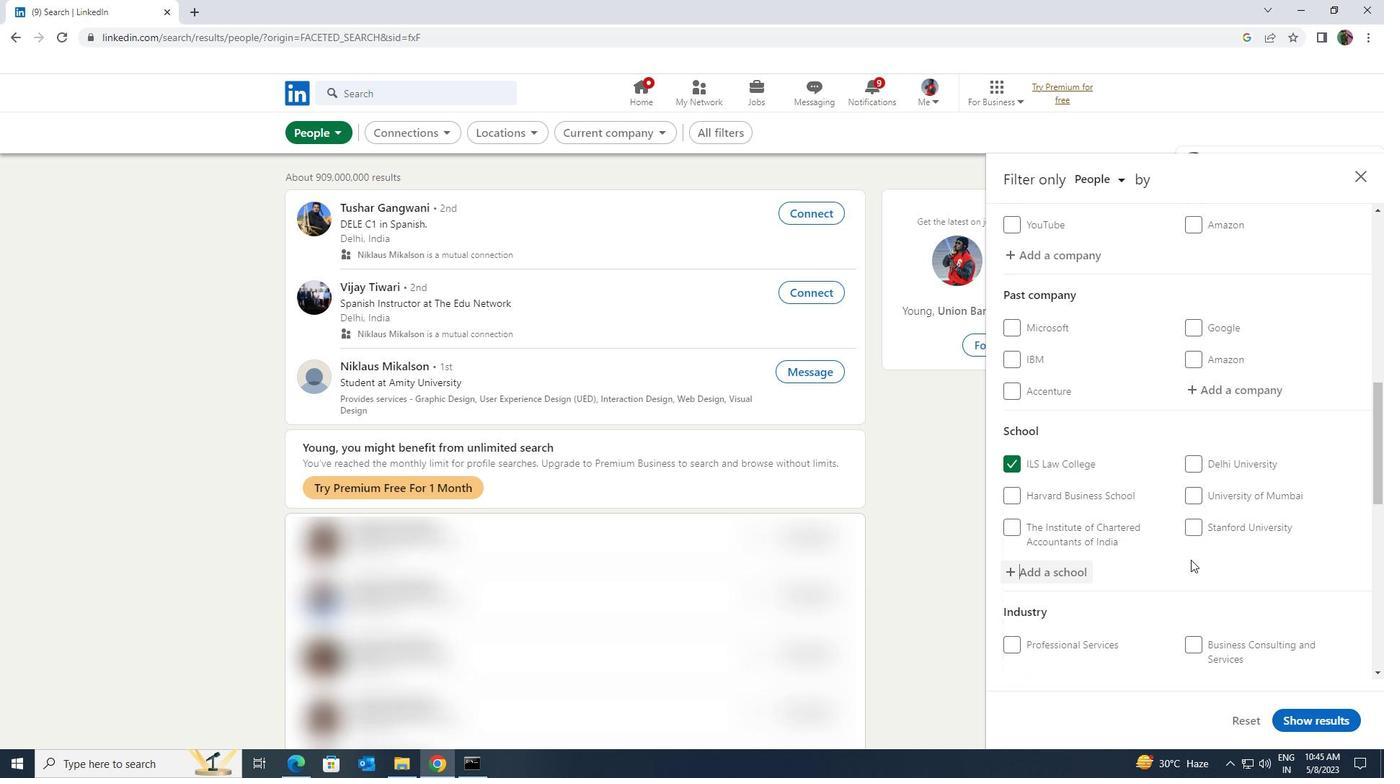 
Action: Mouse scrolled (1191, 560) with delta (0, 0)
Screenshot: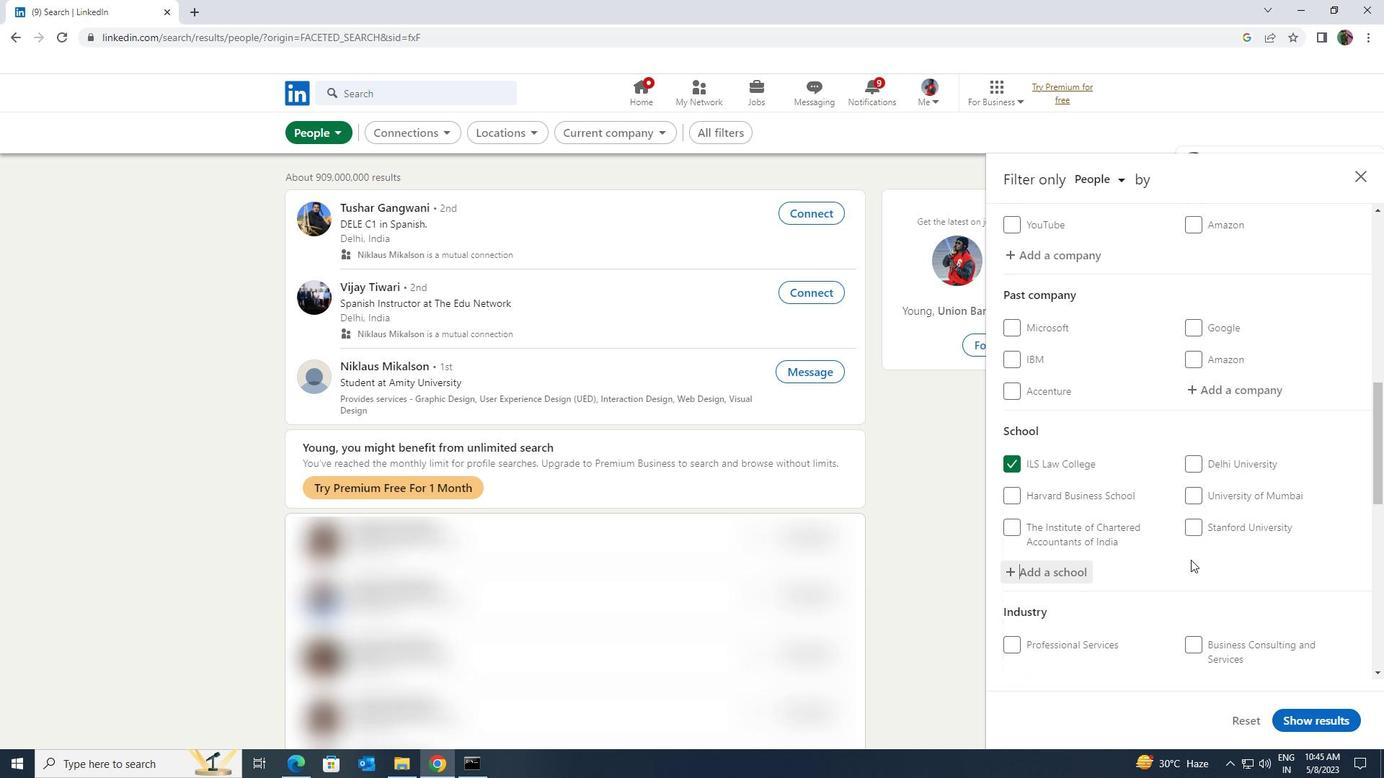 
Action: Mouse scrolled (1191, 560) with delta (0, 0)
Screenshot: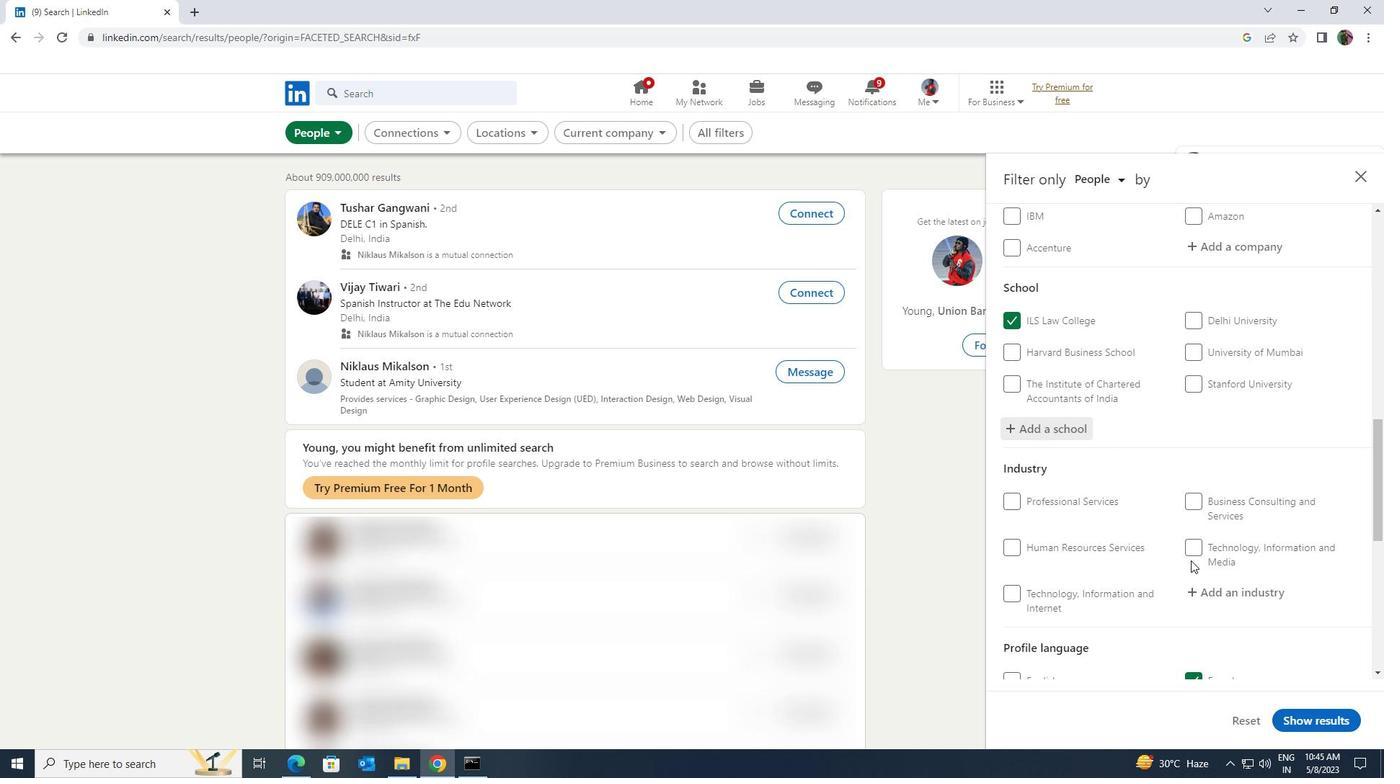 
Action: Mouse moved to (1202, 528)
Screenshot: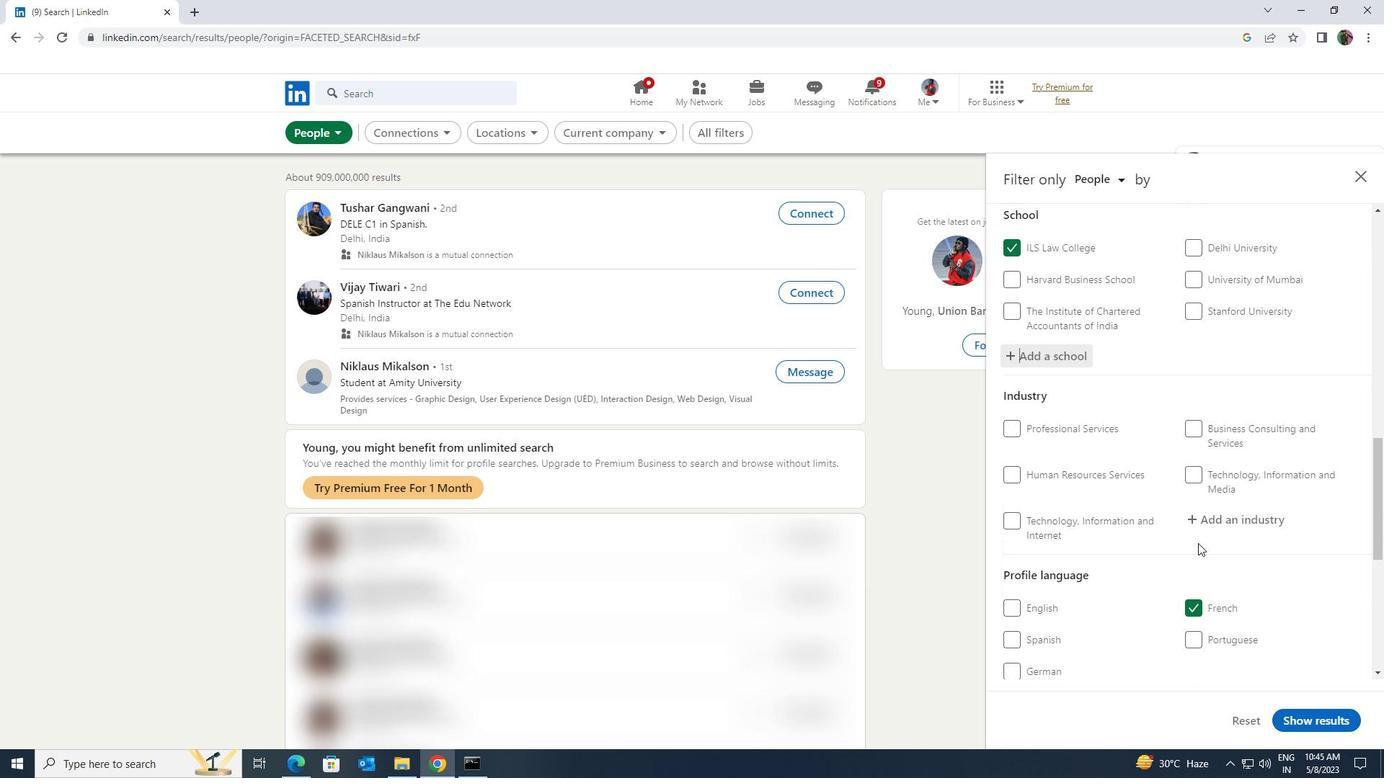 
Action: Mouse pressed left at (1202, 528)
Screenshot: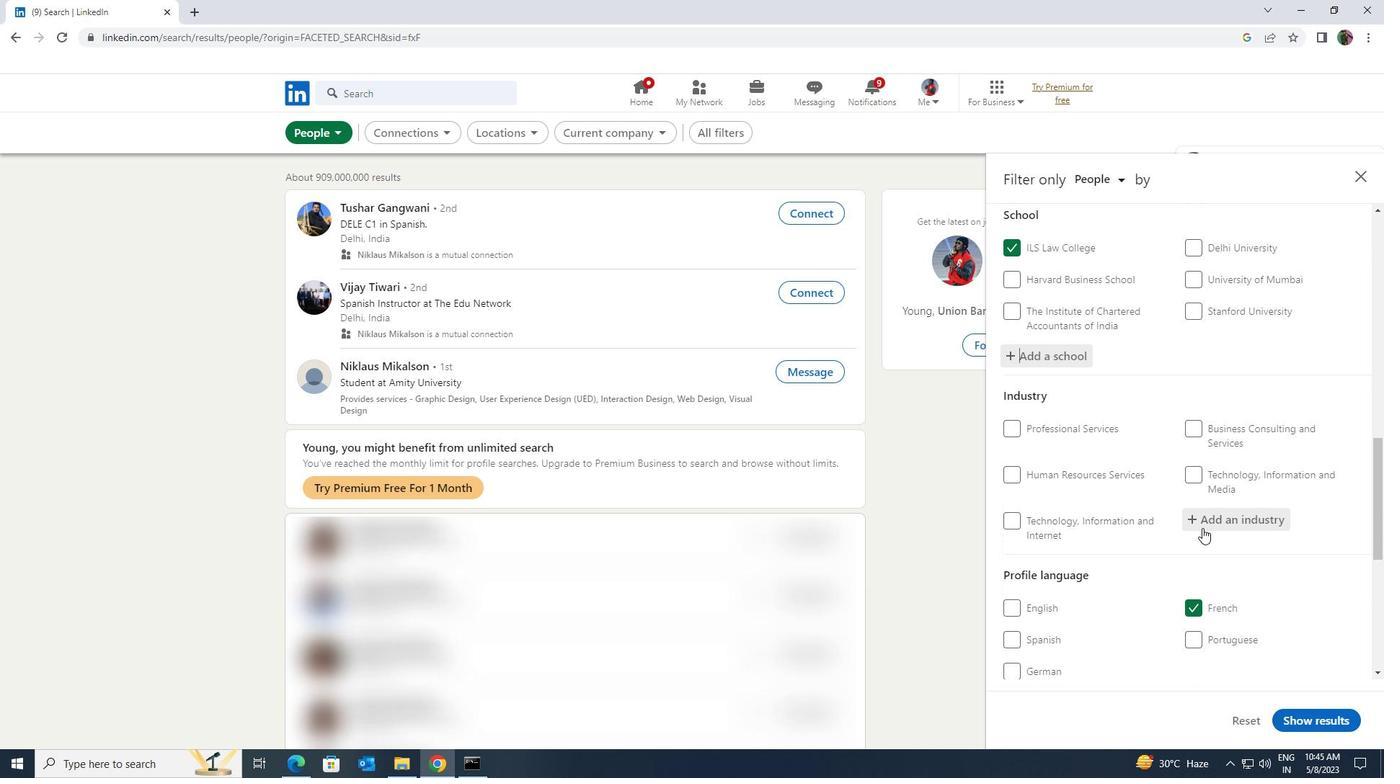 
Action: Key pressed <Key.shift><Key.shift><Key.shift><Key.shift><Key.shift><Key.shift><Key.shift><Key.shift>BUILDING<Key.space><Key.shift>EQUIP
Screenshot: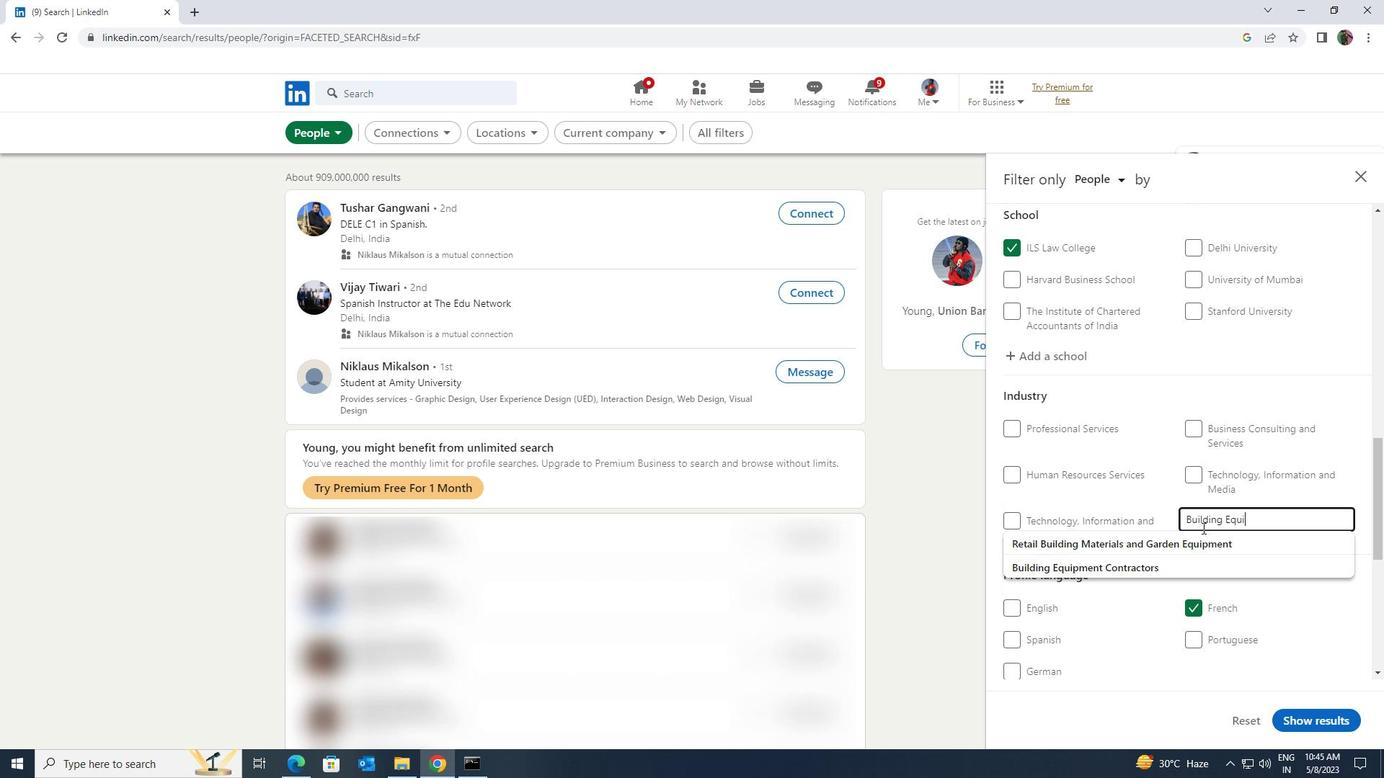 
Action: Mouse moved to (1198, 561)
Screenshot: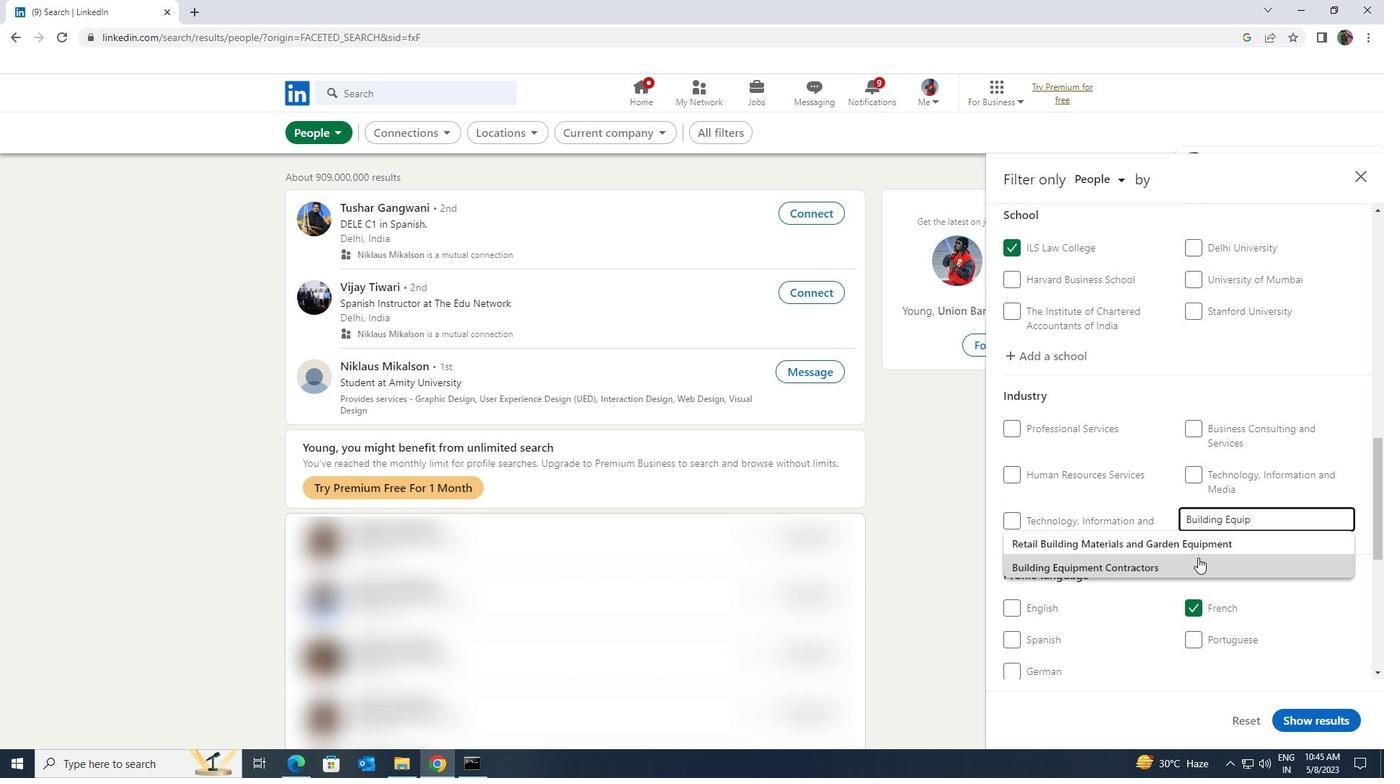 
Action: Mouse pressed left at (1198, 561)
Screenshot: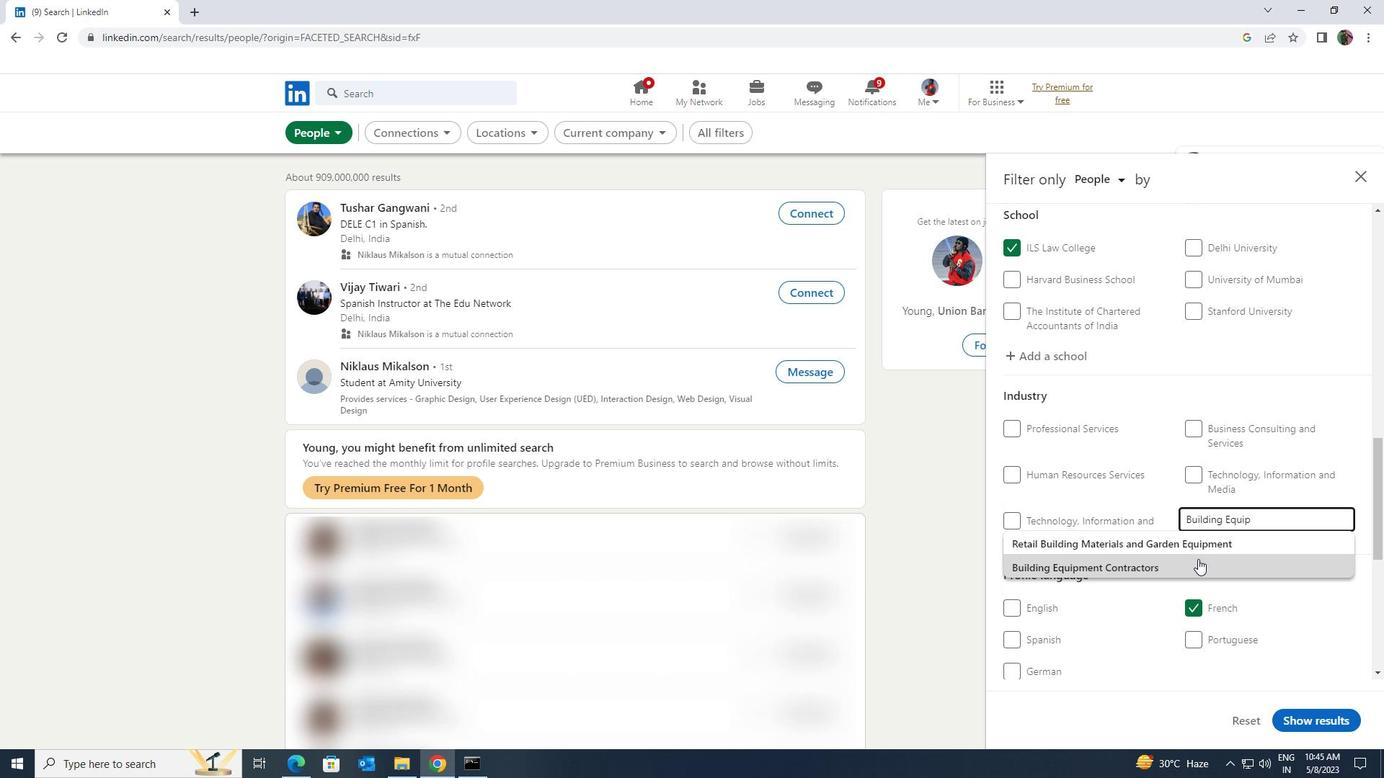 
Action: Mouse scrolled (1198, 560) with delta (0, 0)
Screenshot: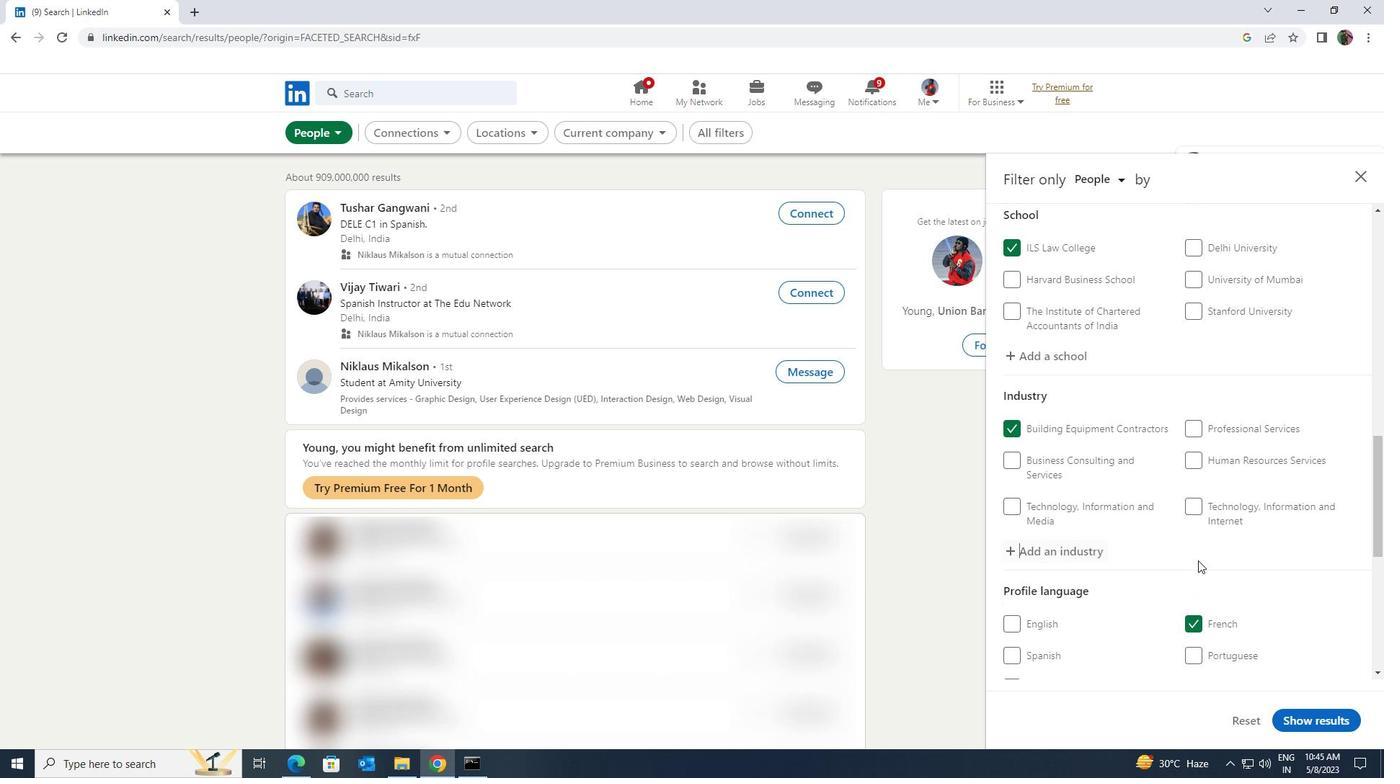 
Action: Mouse scrolled (1198, 560) with delta (0, 0)
Screenshot: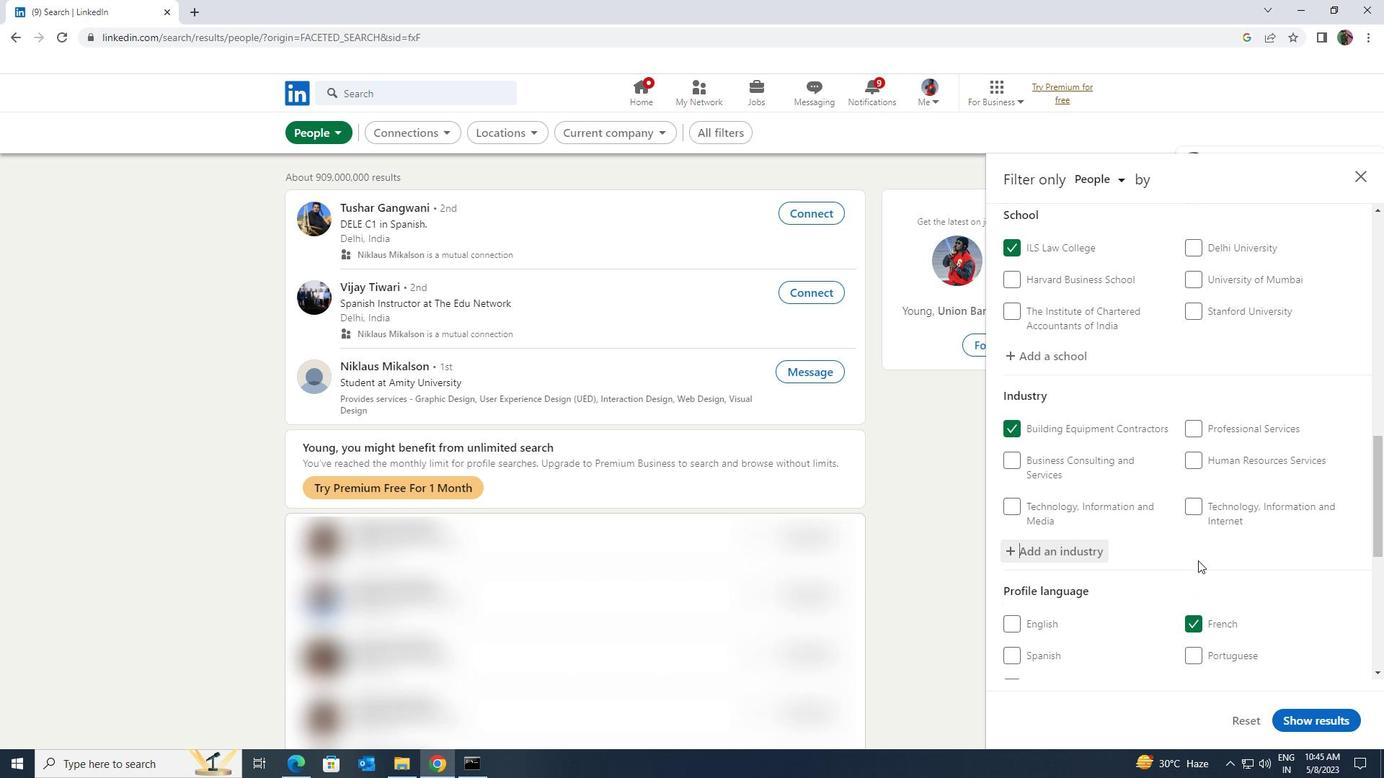 
Action: Mouse scrolled (1198, 560) with delta (0, 0)
Screenshot: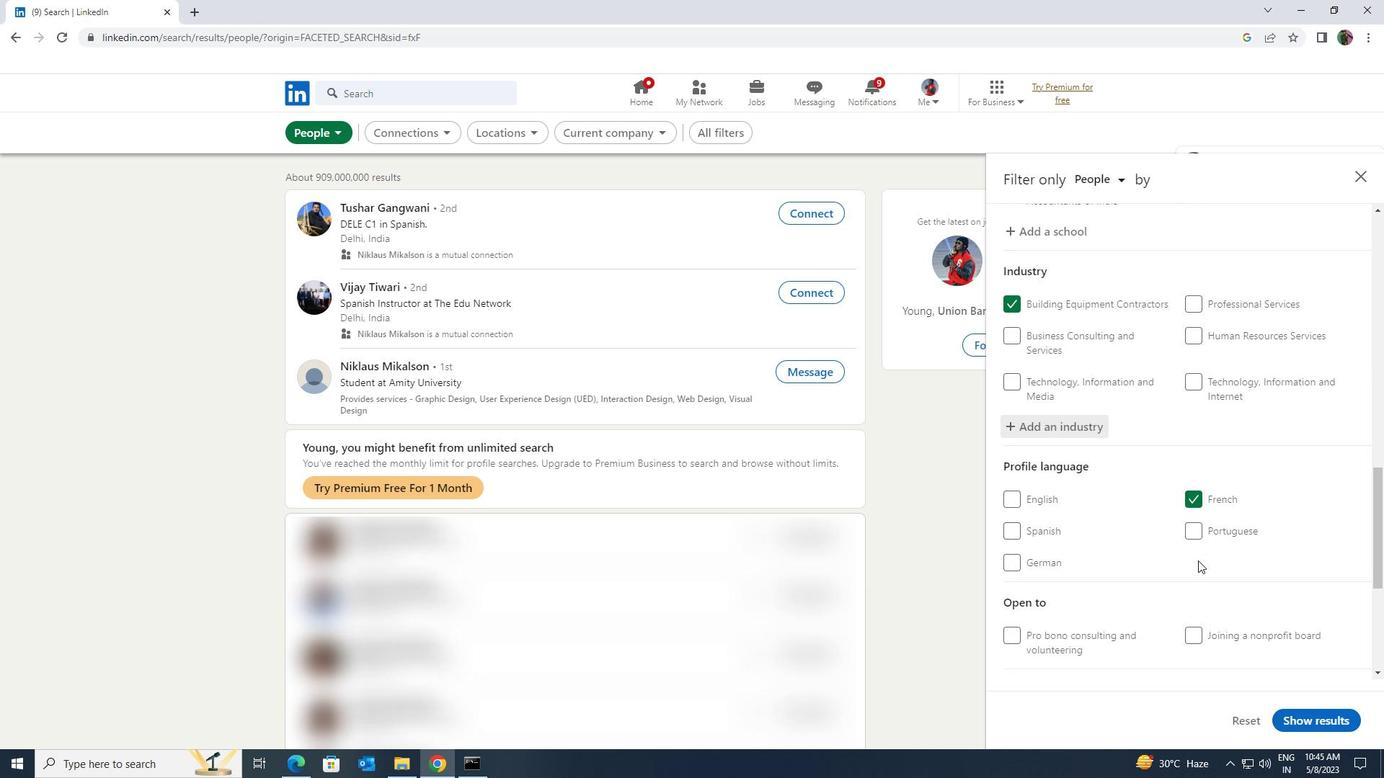 
Action: Mouse scrolled (1198, 560) with delta (0, 0)
Screenshot: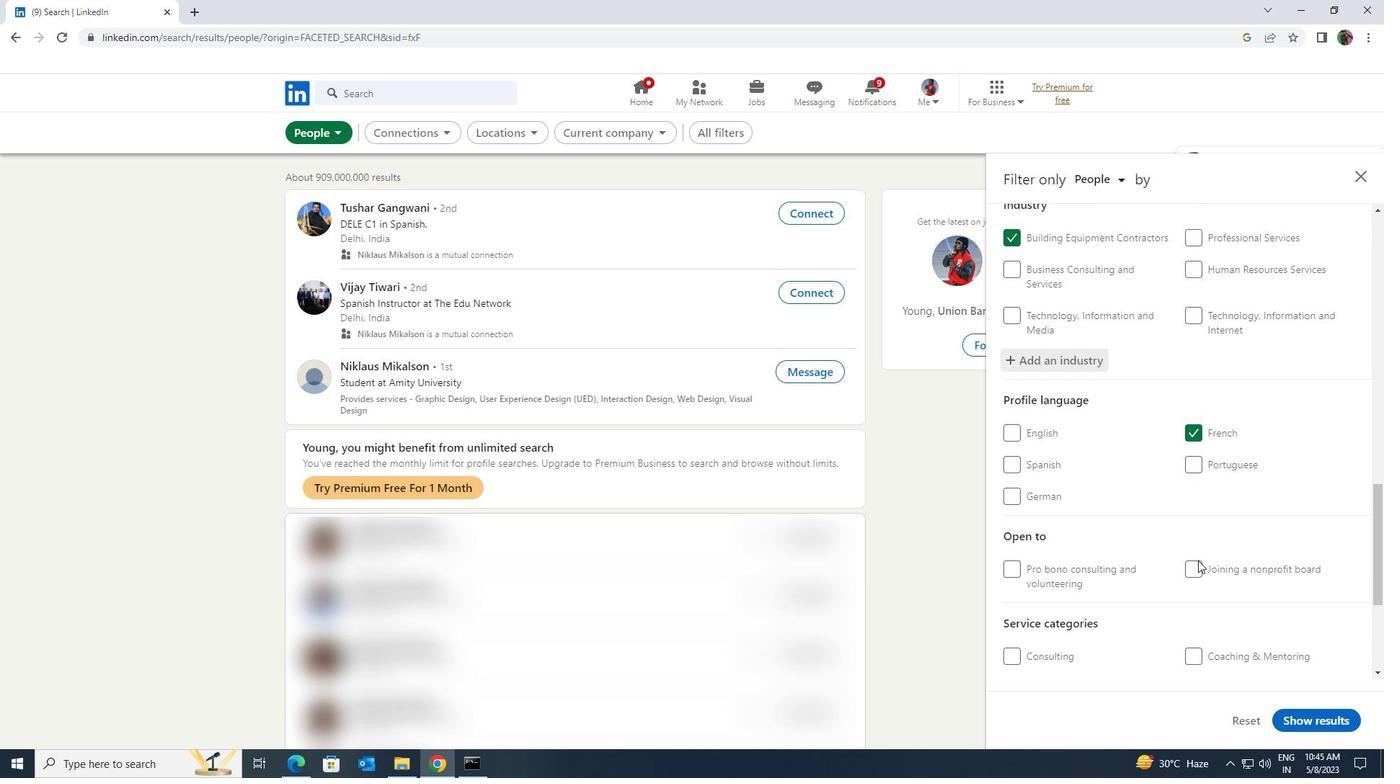 
Action: Mouse scrolled (1198, 560) with delta (0, 0)
Screenshot: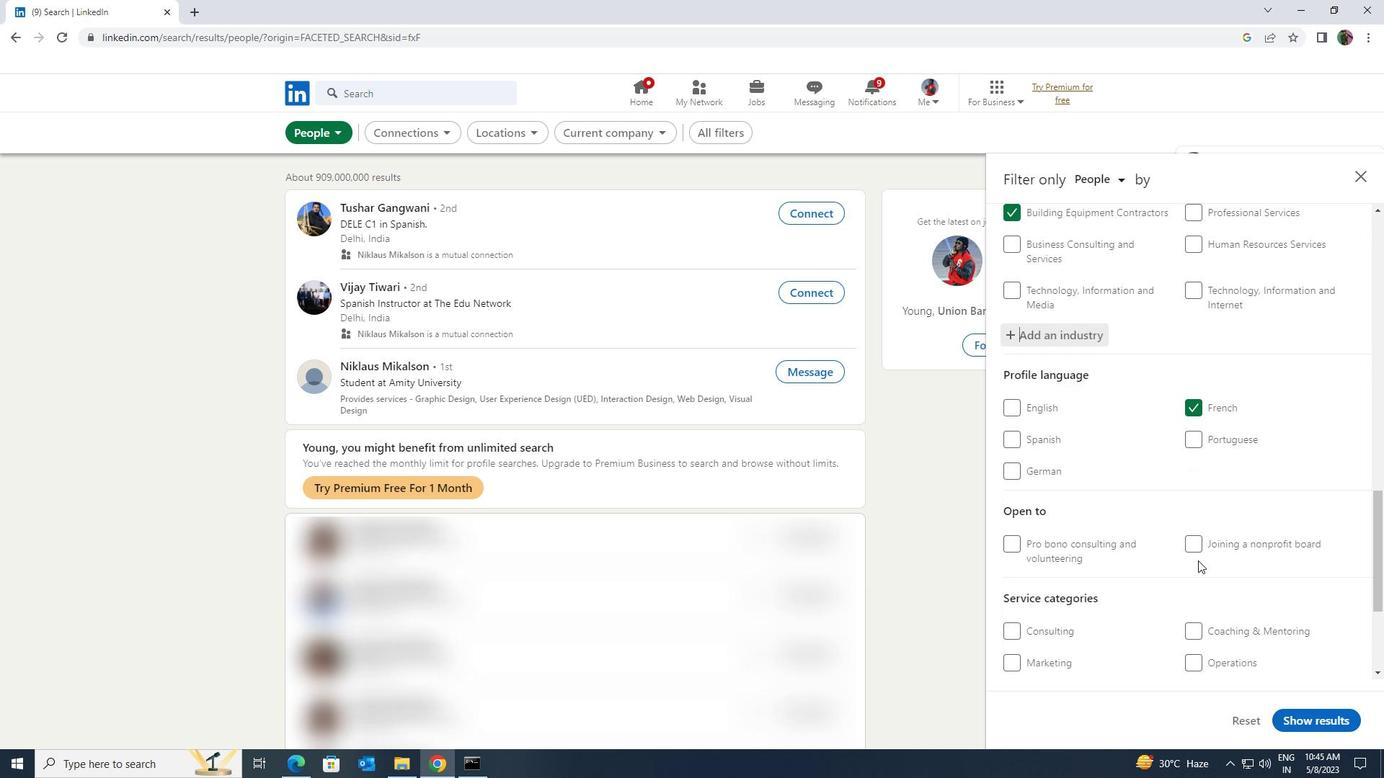 
Action: Mouse scrolled (1198, 560) with delta (0, 0)
Screenshot: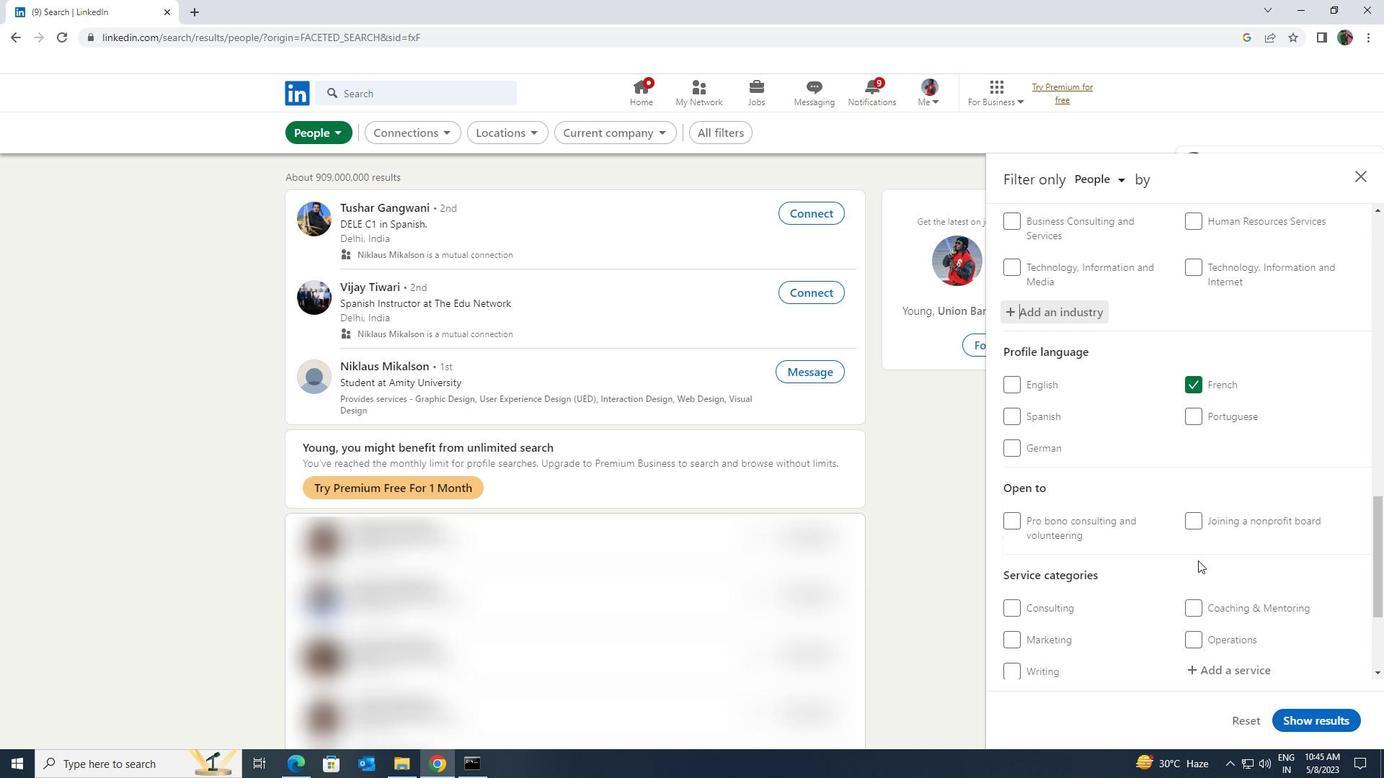 
Action: Mouse moved to (1209, 470)
Screenshot: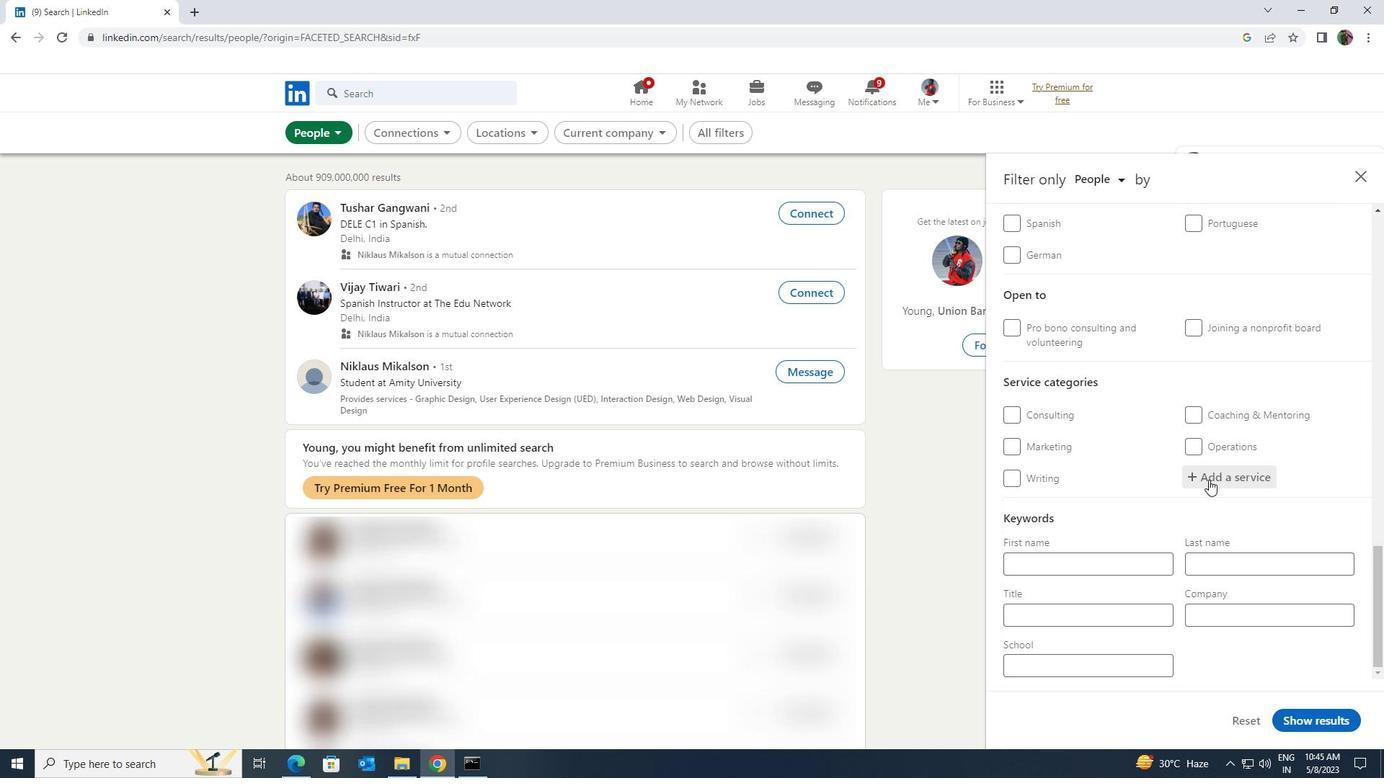 
Action: Mouse pressed left at (1209, 470)
Screenshot: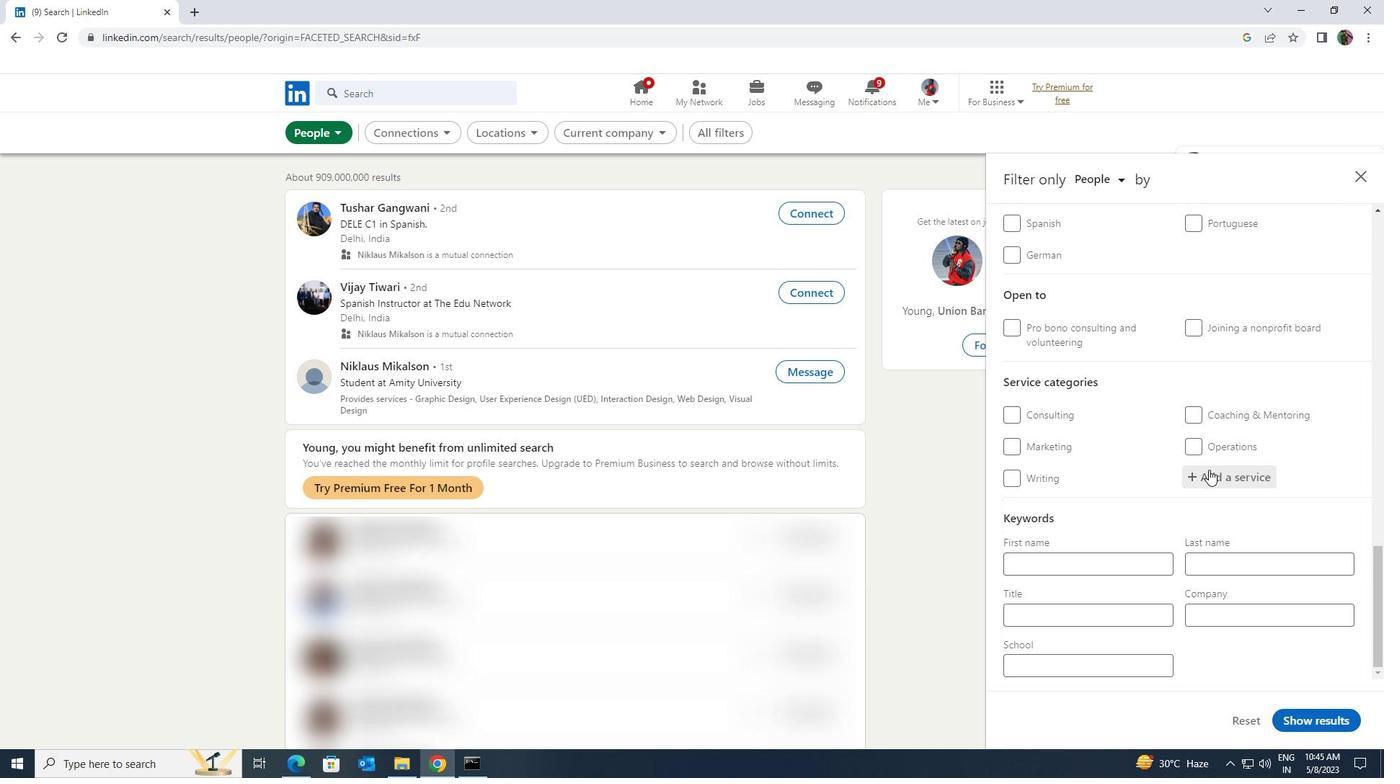 
Action: Key pressed <Key.shift><Key.shift><Key.shift>OUTSOURCING
Screenshot: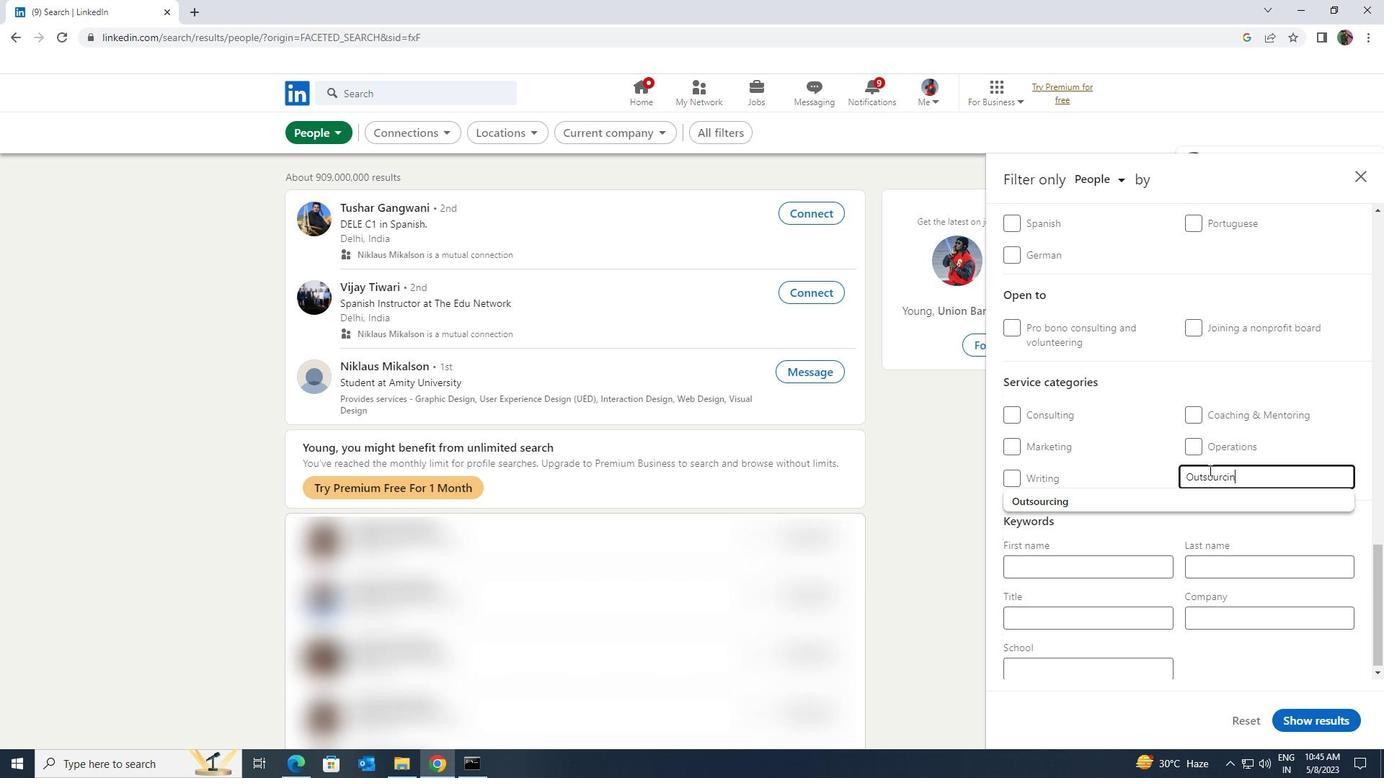 
Action: Mouse moved to (1210, 488)
Screenshot: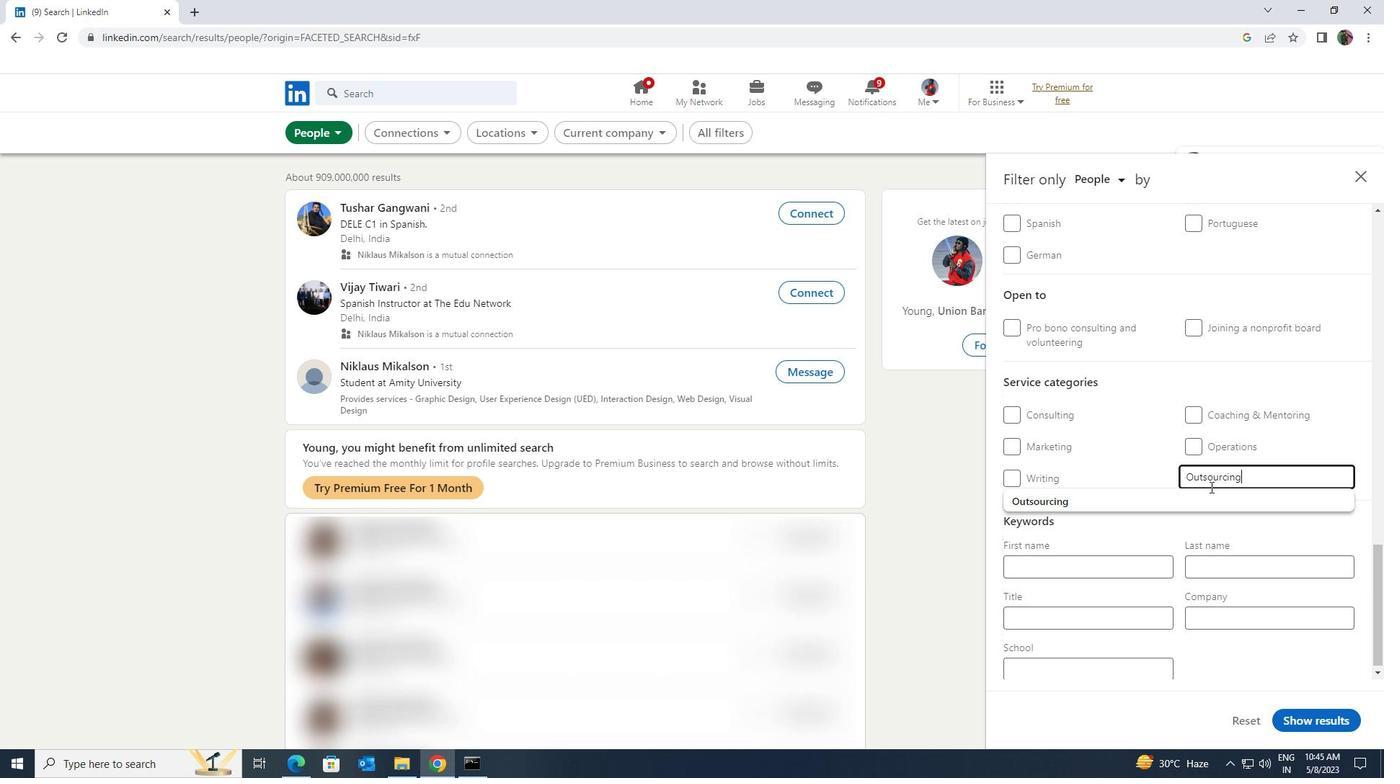 
Action: Mouse pressed left at (1210, 488)
Screenshot: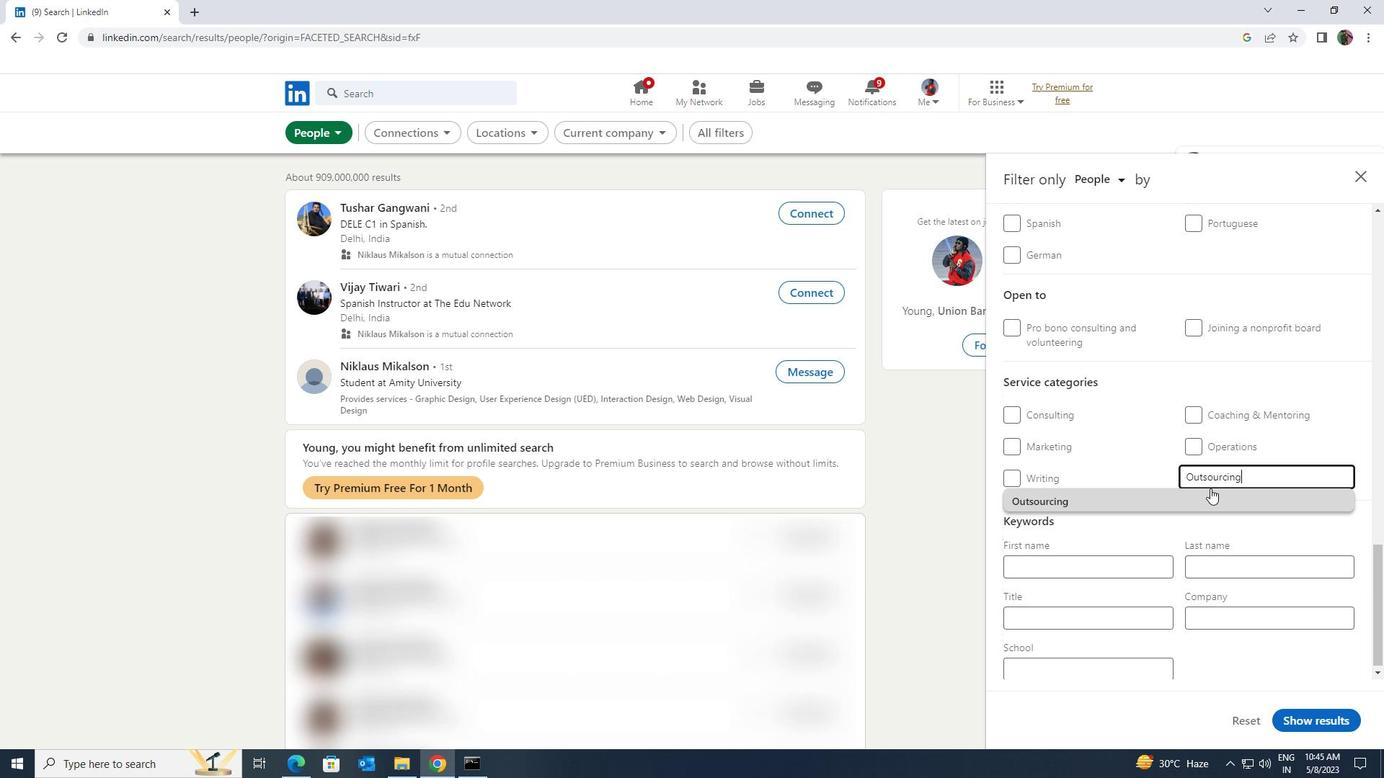
Action: Mouse scrolled (1210, 488) with delta (0, 0)
Screenshot: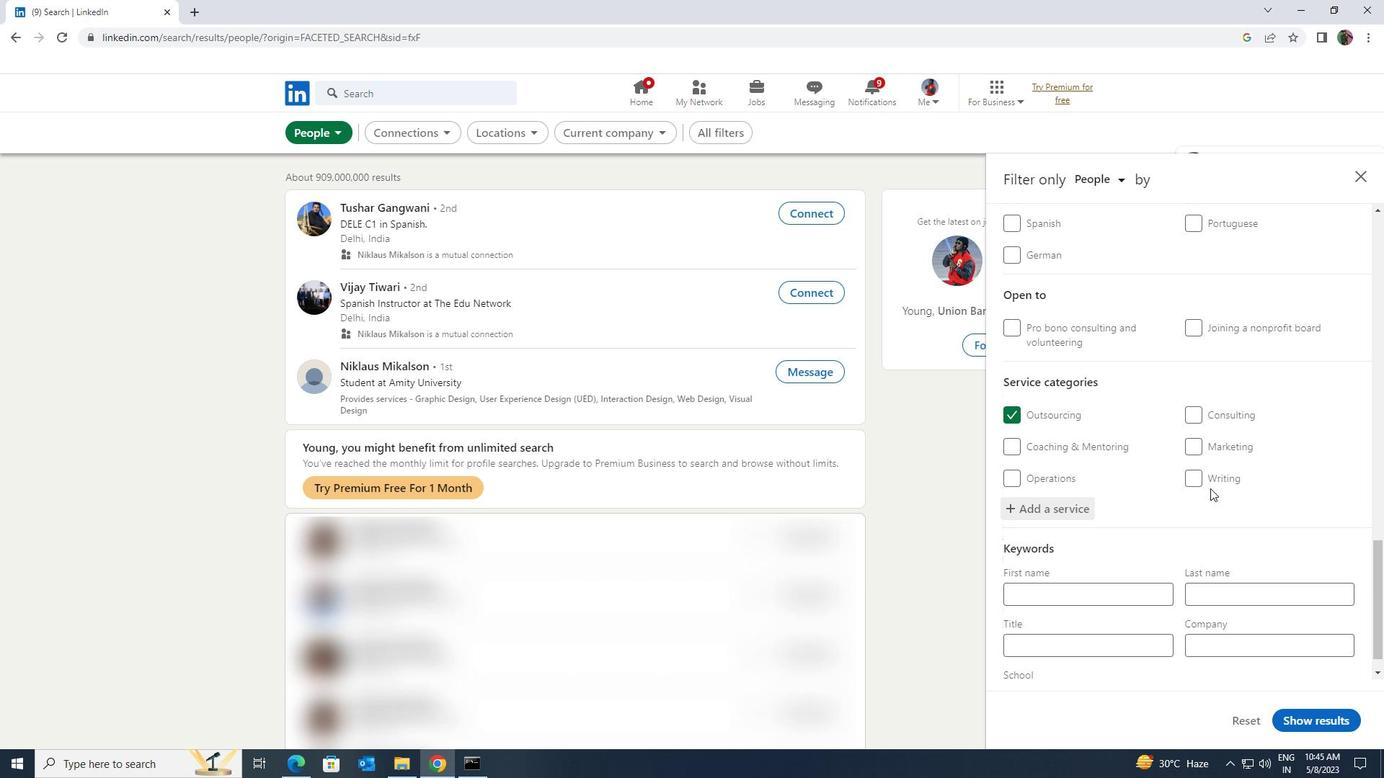 
Action: Mouse scrolled (1210, 488) with delta (0, 0)
Screenshot: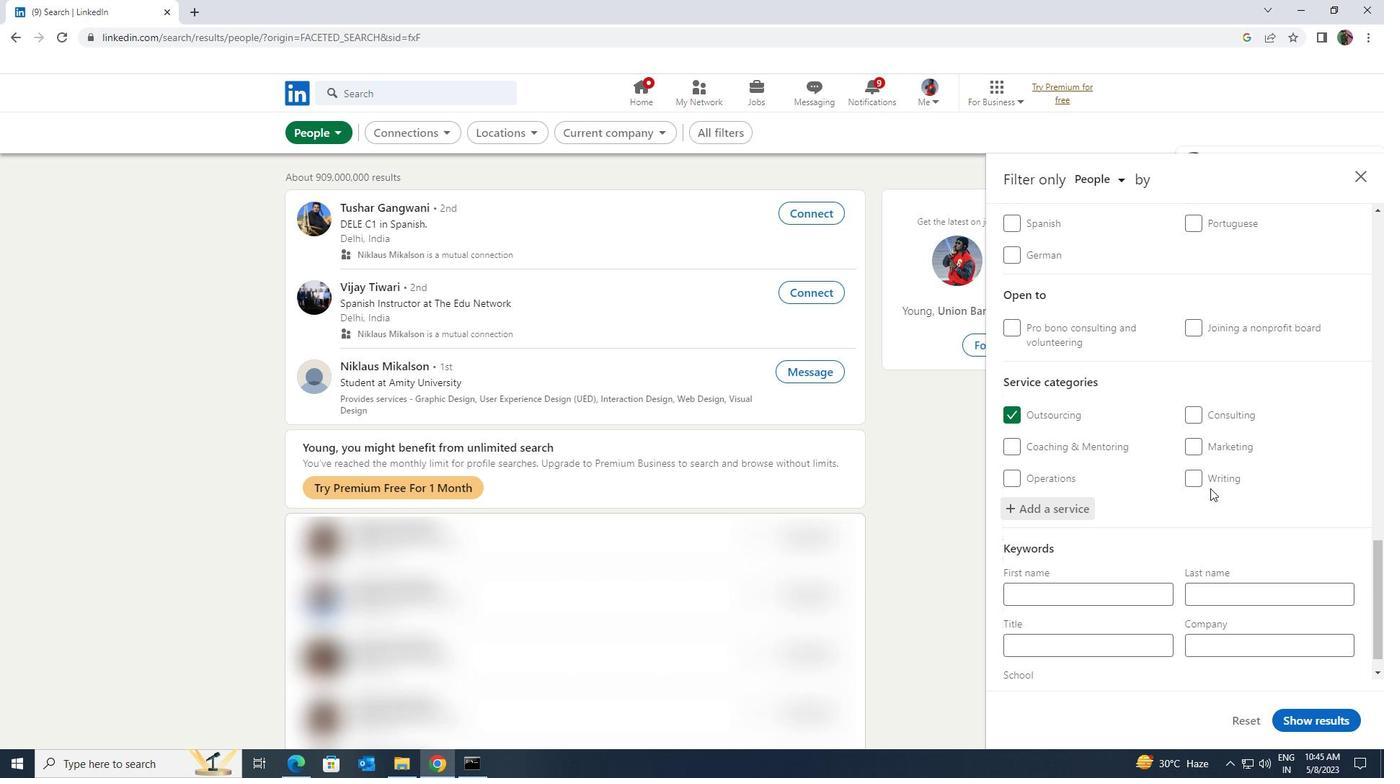 
Action: Mouse moved to (1210, 488)
Screenshot: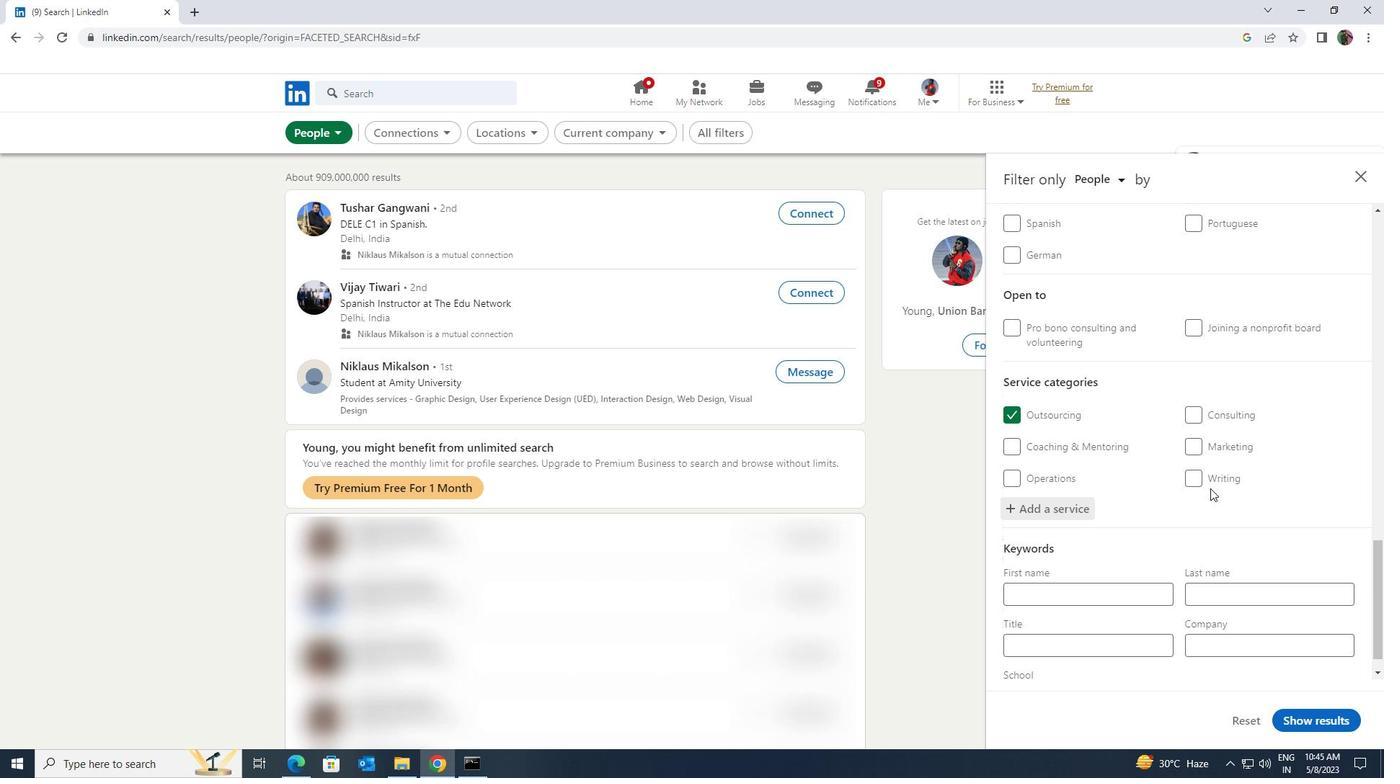 
Action: Mouse scrolled (1210, 488) with delta (0, 0)
Screenshot: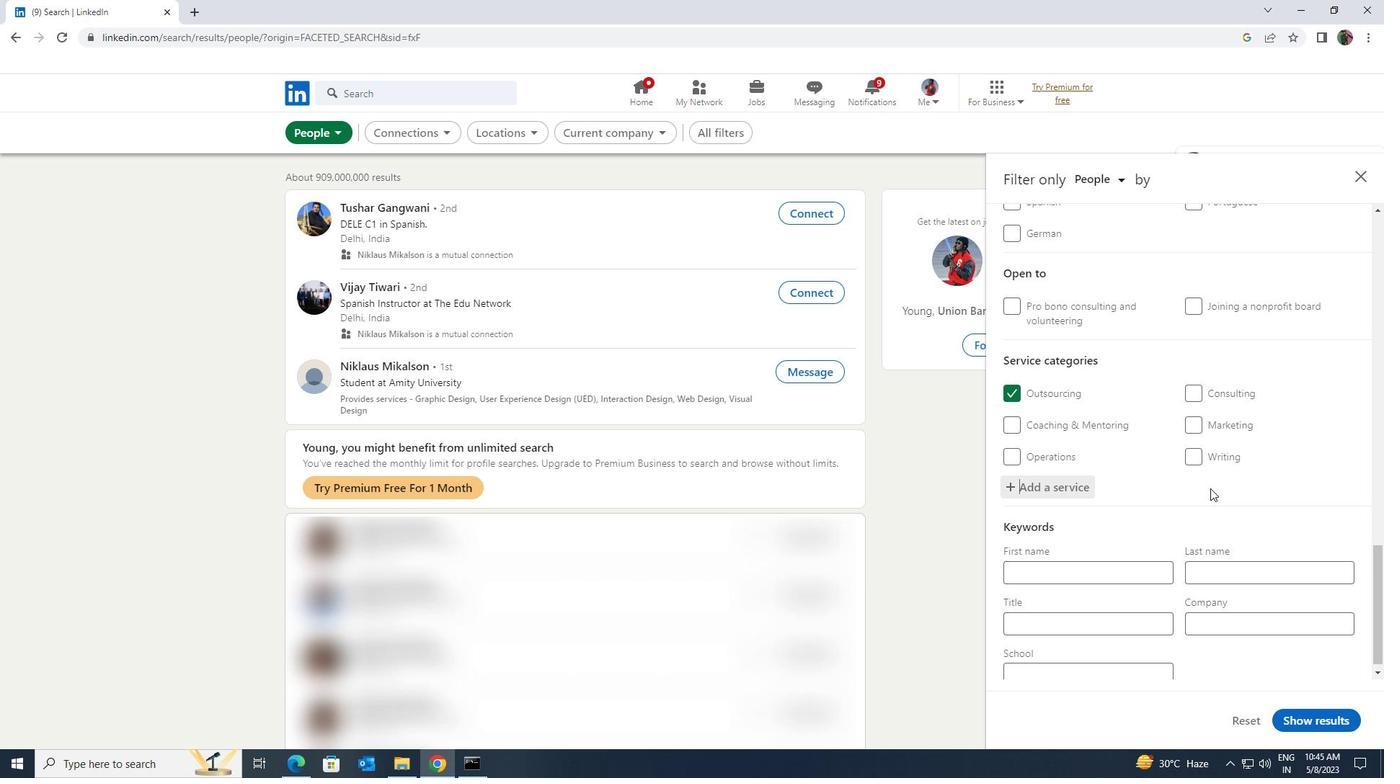 
Action: Mouse scrolled (1210, 488) with delta (0, 0)
Screenshot: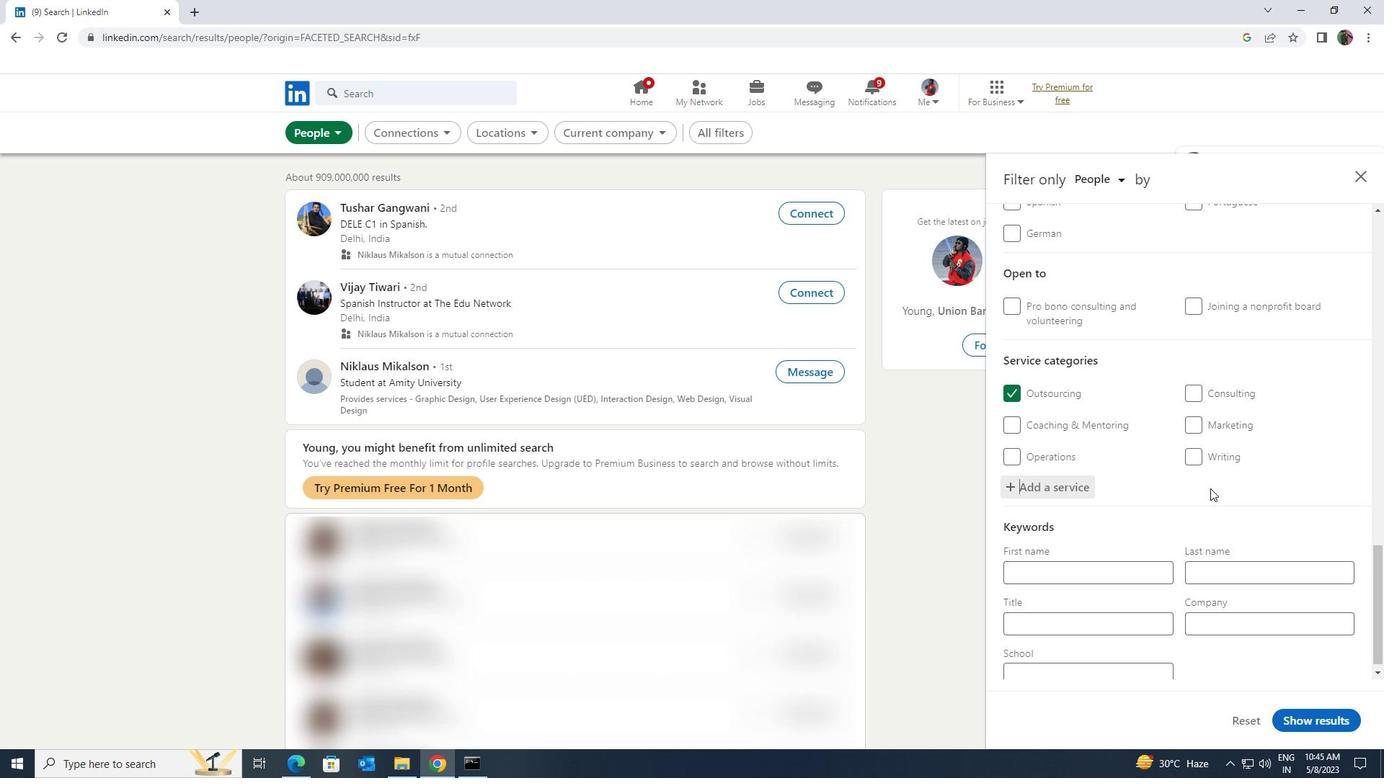 
Action: Mouse moved to (1158, 610)
Screenshot: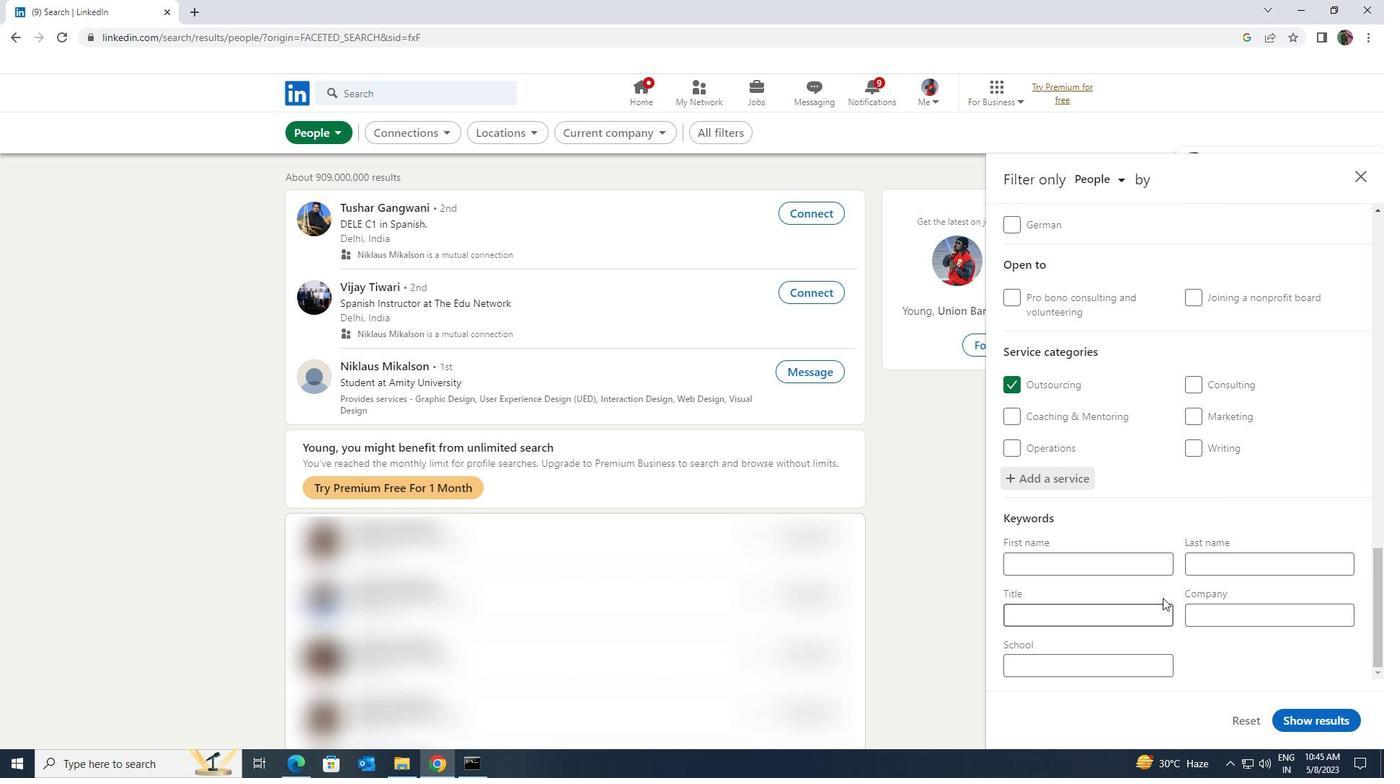 
Action: Mouse pressed left at (1158, 610)
Screenshot: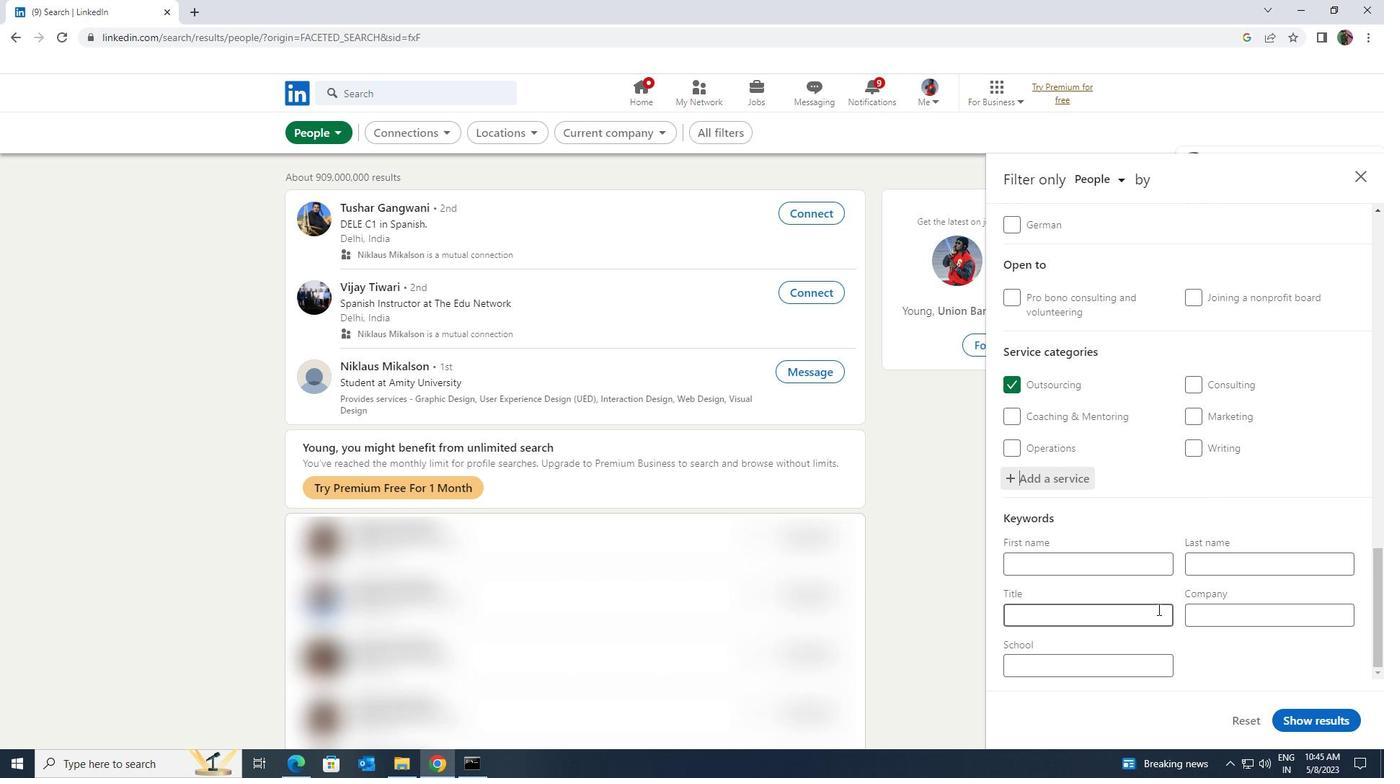 
Action: Key pressed <Key.shift><Key.shift><Key.shift><Key.shift>MARKETING<Key.space><Key.shift>RESEARCH<Key.space><Key.shift><Key.shift><Key.shift><Key.shift><Key.shift><Key.shift><Key.shift><Key.shift><Key.shift><Key.shift><Key.shift><Key.shift><Key.shift><Key.shift><Key.shift><Key.shift><Key.shift><Key.shift><Key.shift><Key.shift><Key.shift><Key.shift>ANALYST
Screenshot: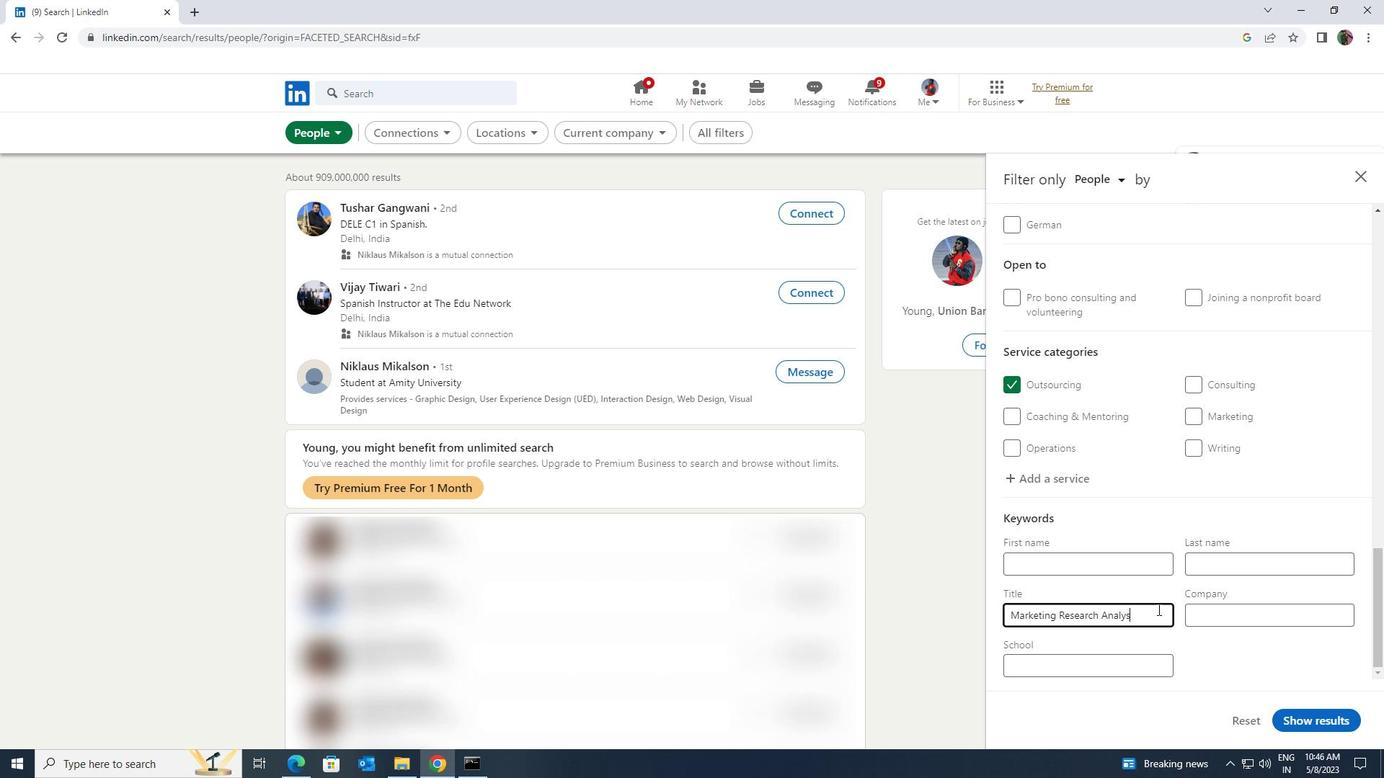 
Action: Mouse moved to (1288, 711)
Screenshot: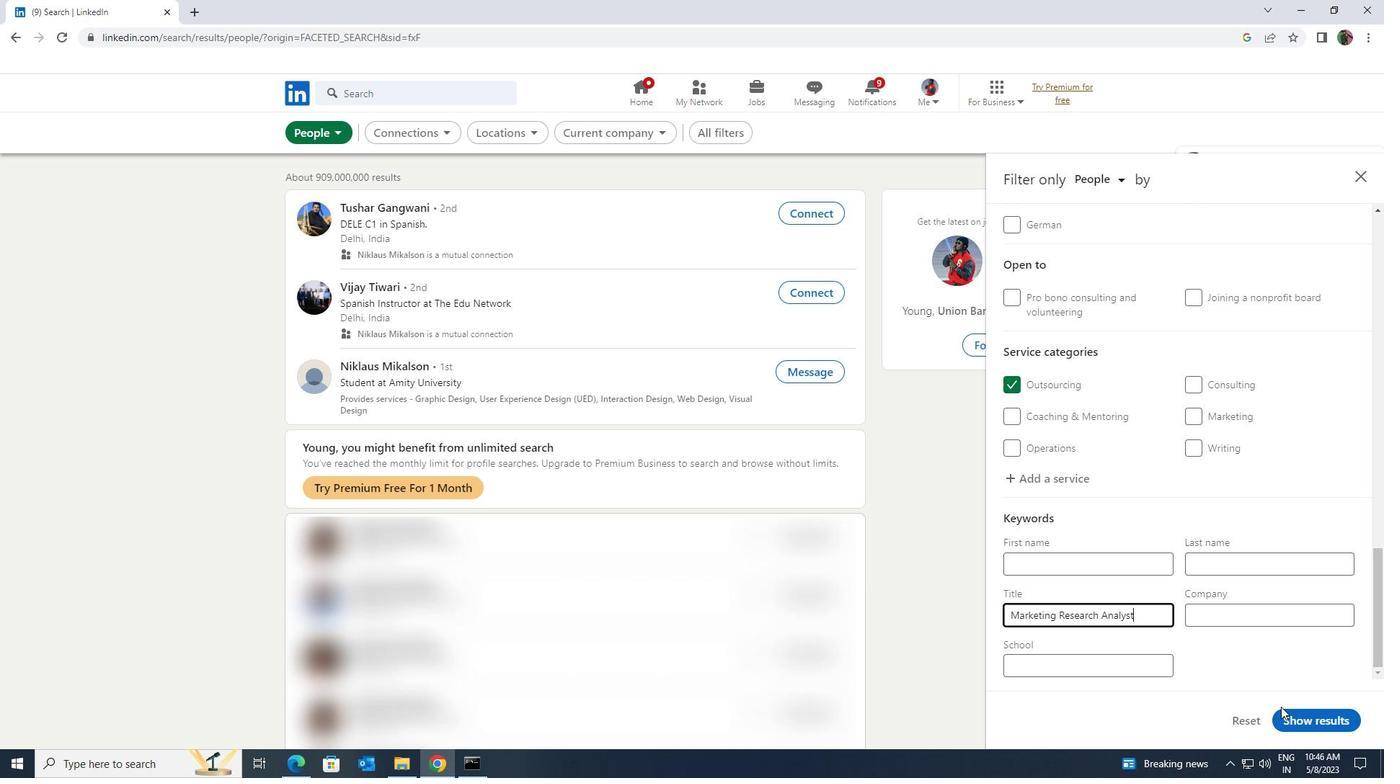 
Action: Mouse pressed left at (1288, 711)
Screenshot: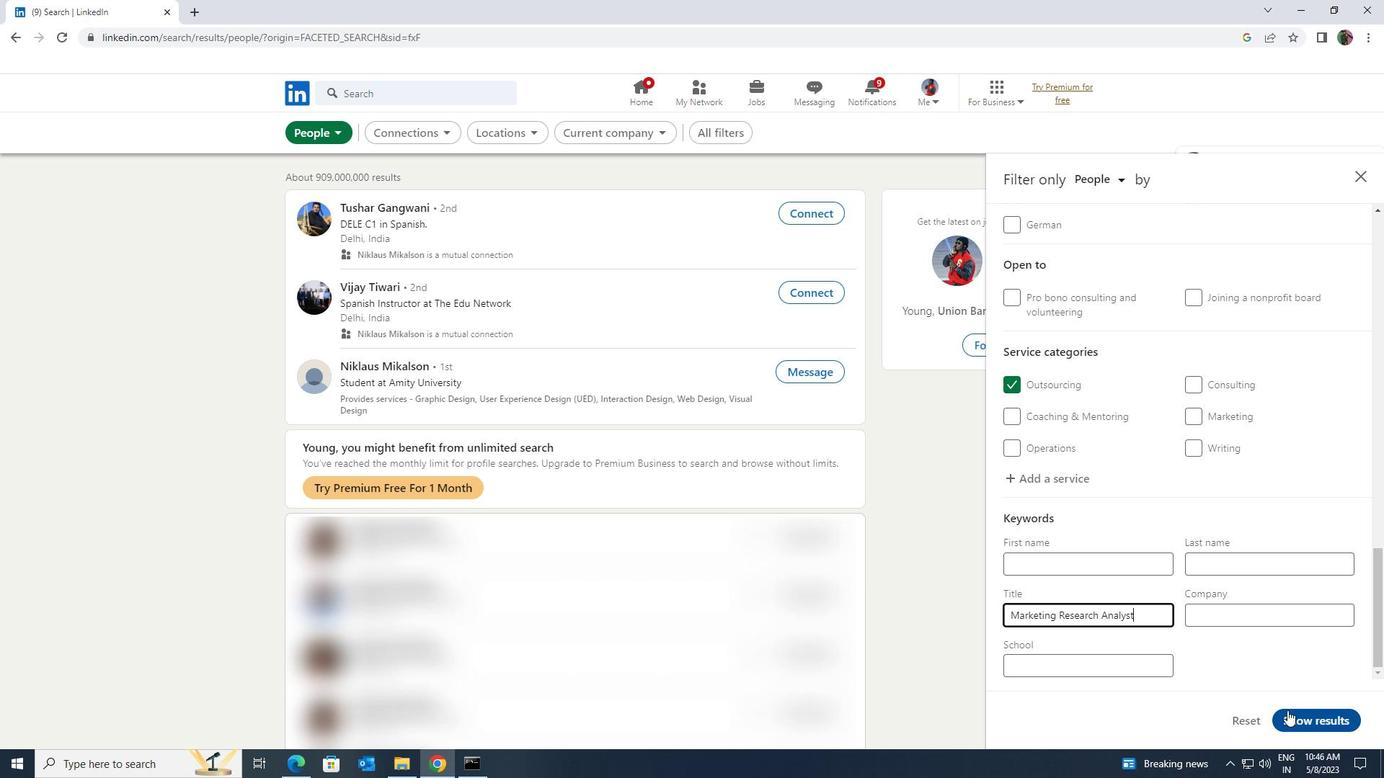 
Action: Mouse moved to (1287, 708)
Screenshot: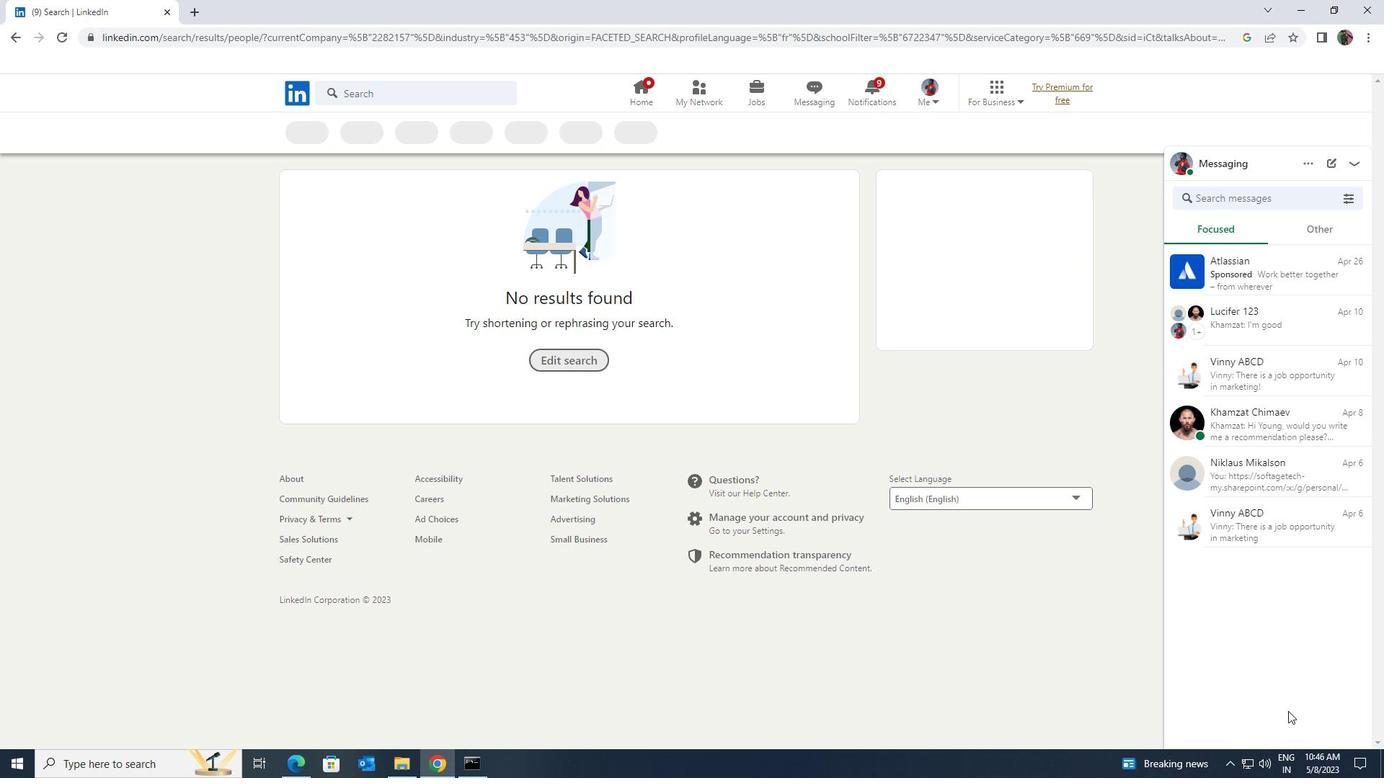 
